 Task: Search one way flight ticket for 4 adults, 2 children, 2 infants in seat and 1 infant on lap in economy from Spokane: Spokane International Airport (geiger Field) to Jackson: Jackson Hole Airport on 5-2-2023. Choice of flights is Frontier. Number of bags: 10 checked bags. Price is upto 90000. Outbound departure time preference is 21:45.
Action: Mouse moved to (370, 330)
Screenshot: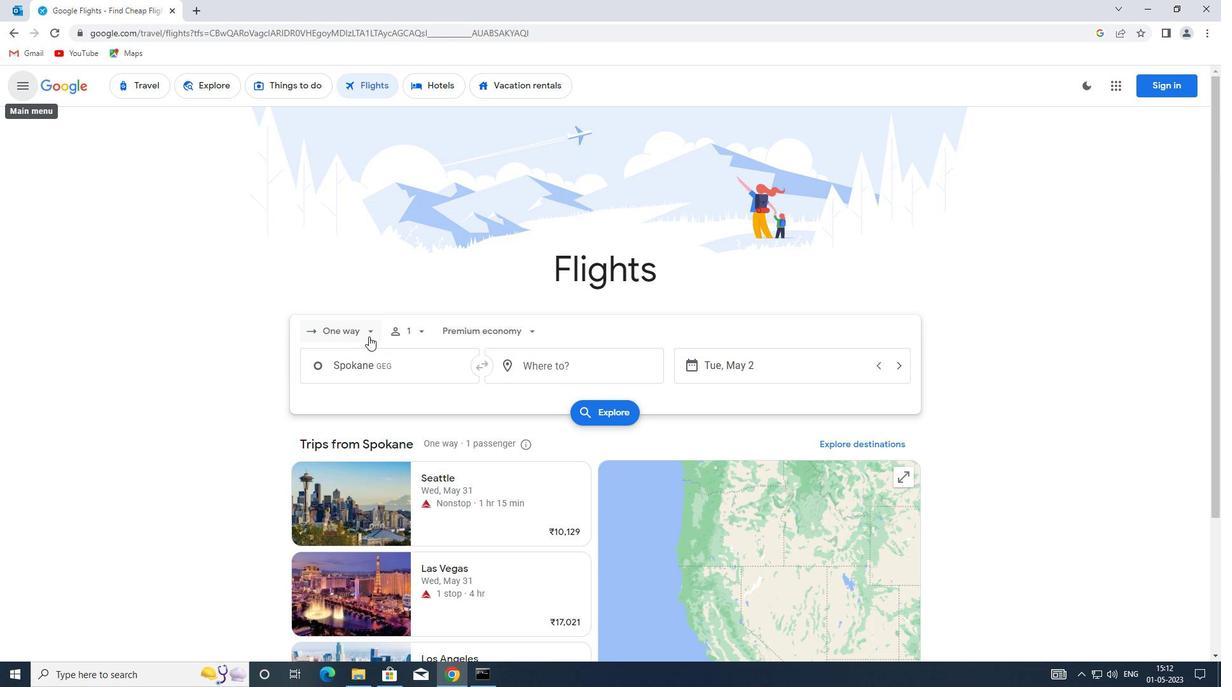 
Action: Mouse pressed left at (370, 330)
Screenshot: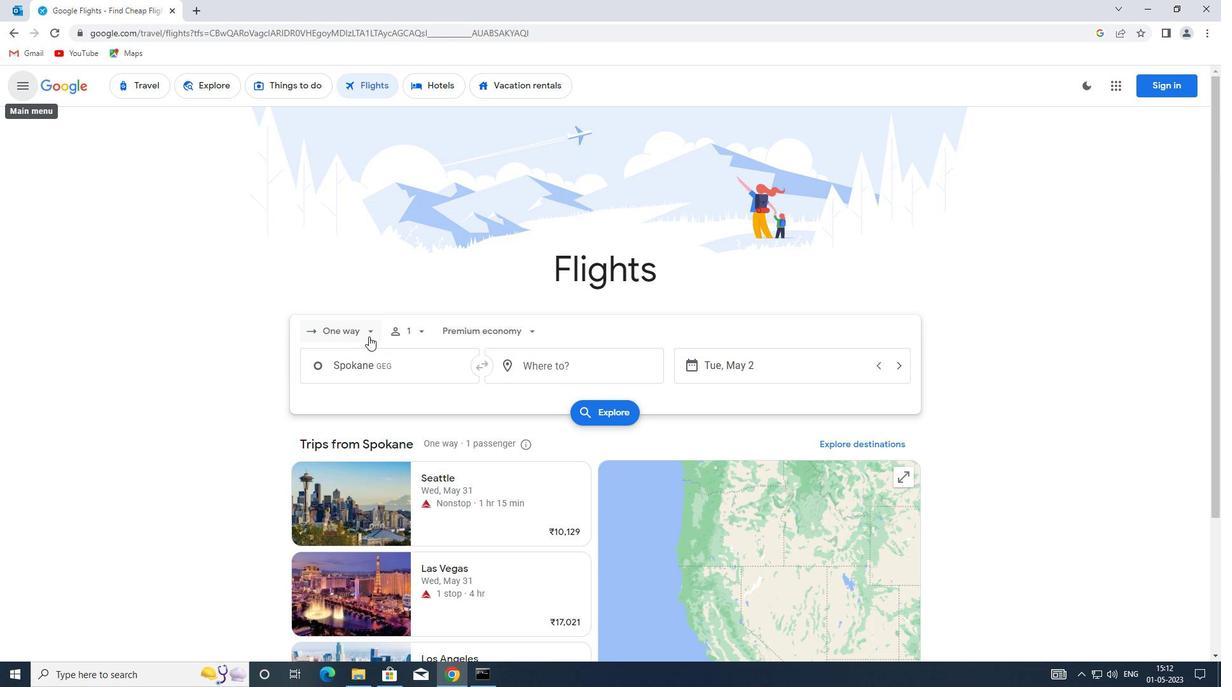 
Action: Mouse moved to (372, 387)
Screenshot: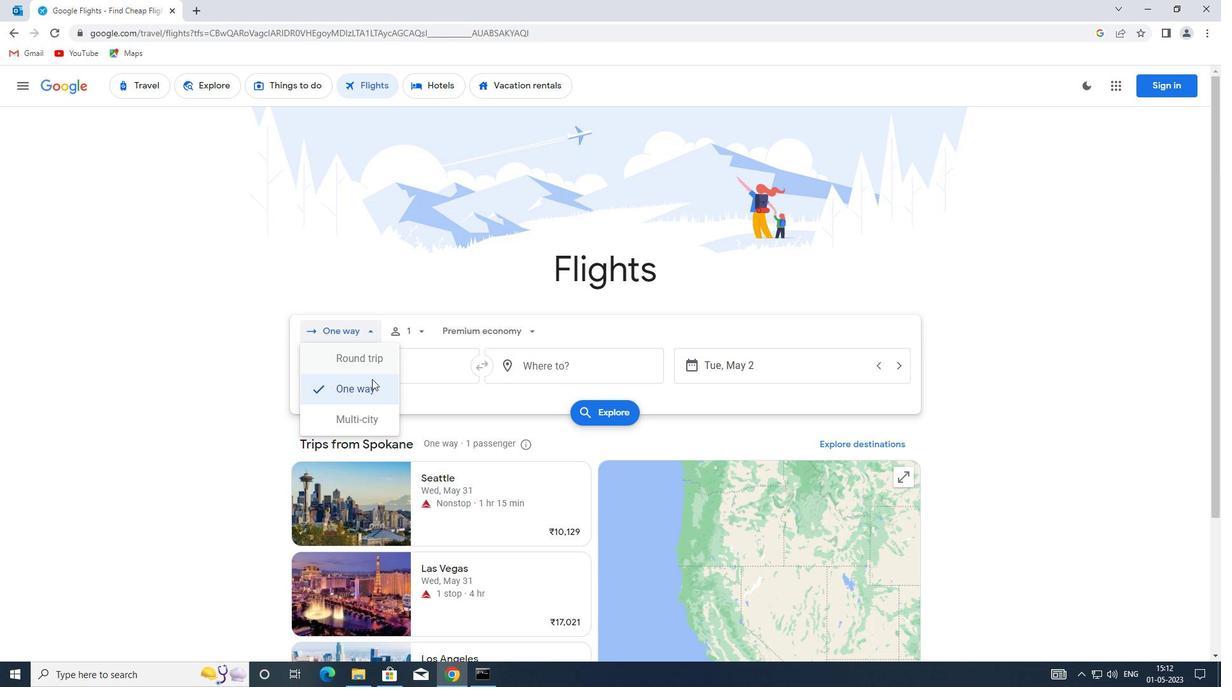 
Action: Mouse pressed left at (372, 387)
Screenshot: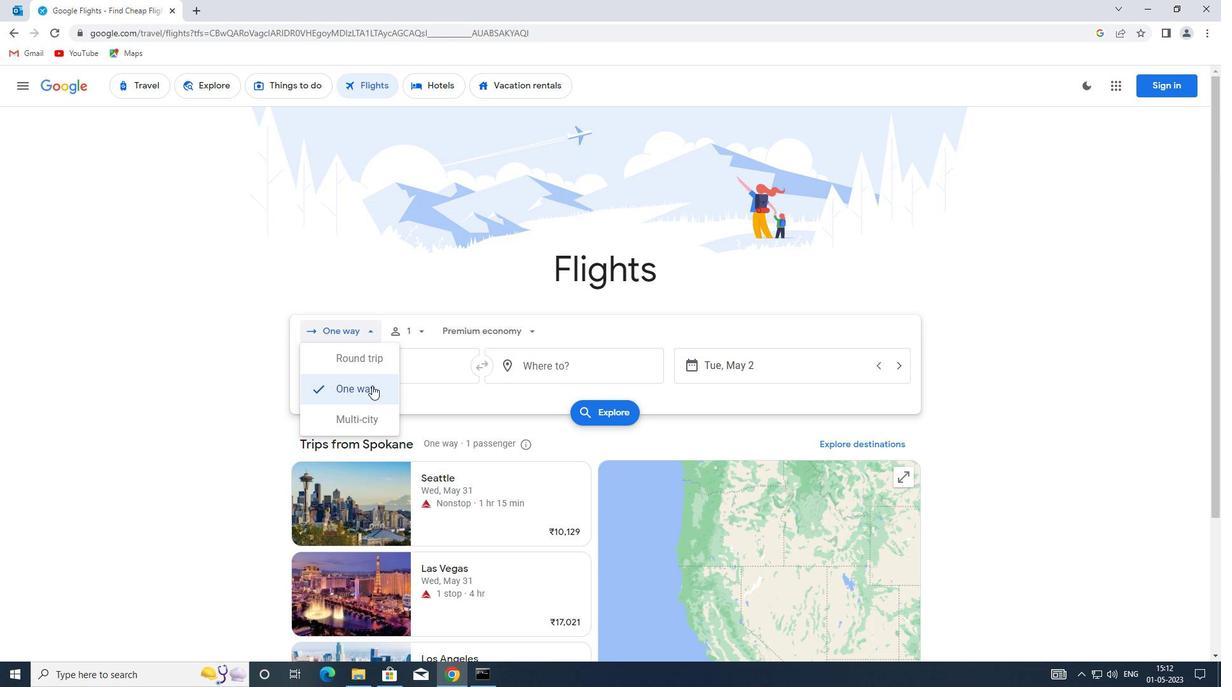 
Action: Mouse moved to (417, 330)
Screenshot: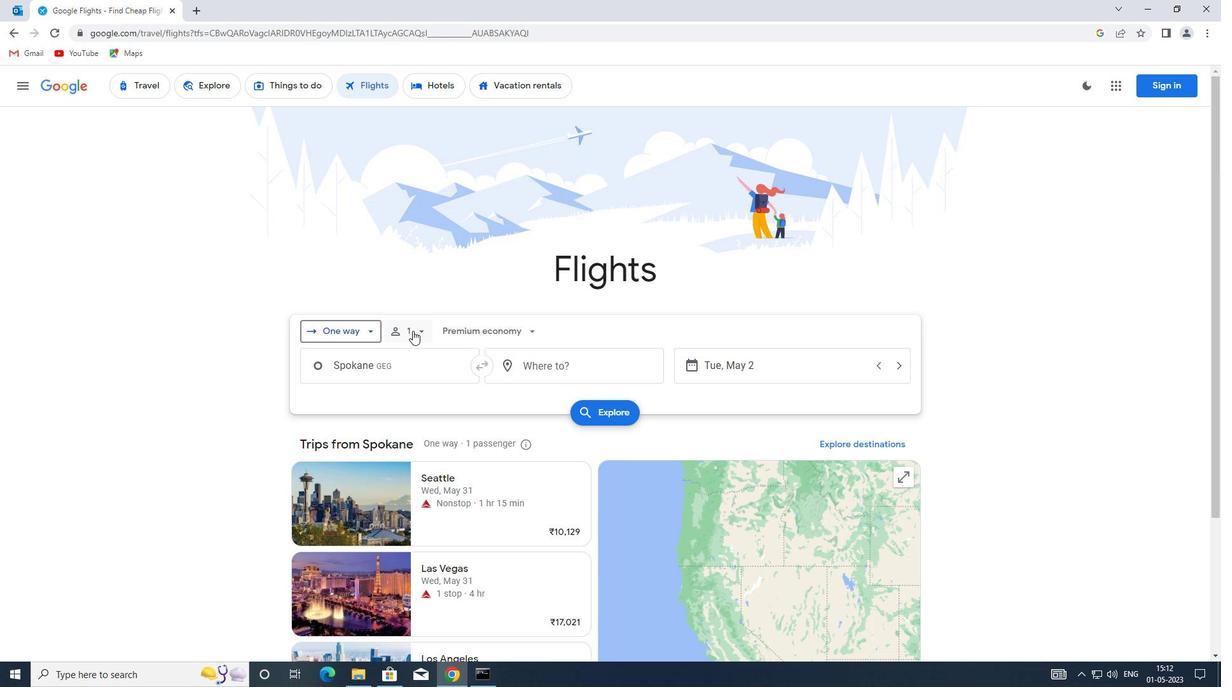 
Action: Mouse pressed left at (417, 330)
Screenshot: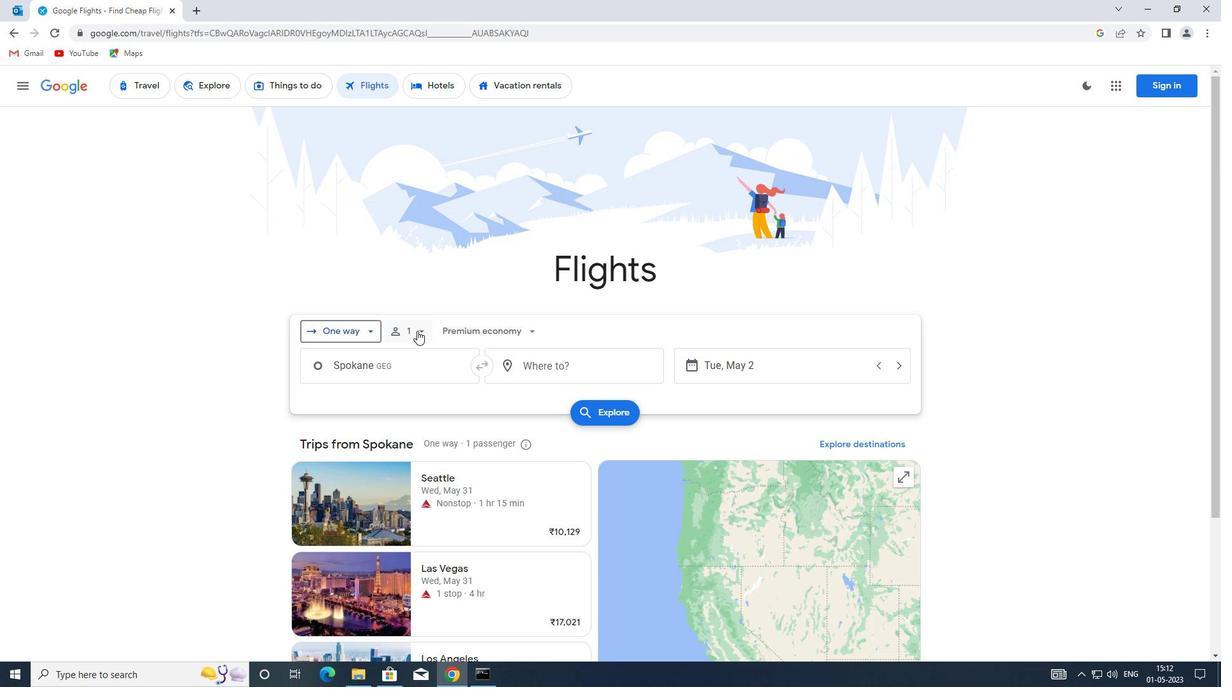 
Action: Mouse moved to (519, 363)
Screenshot: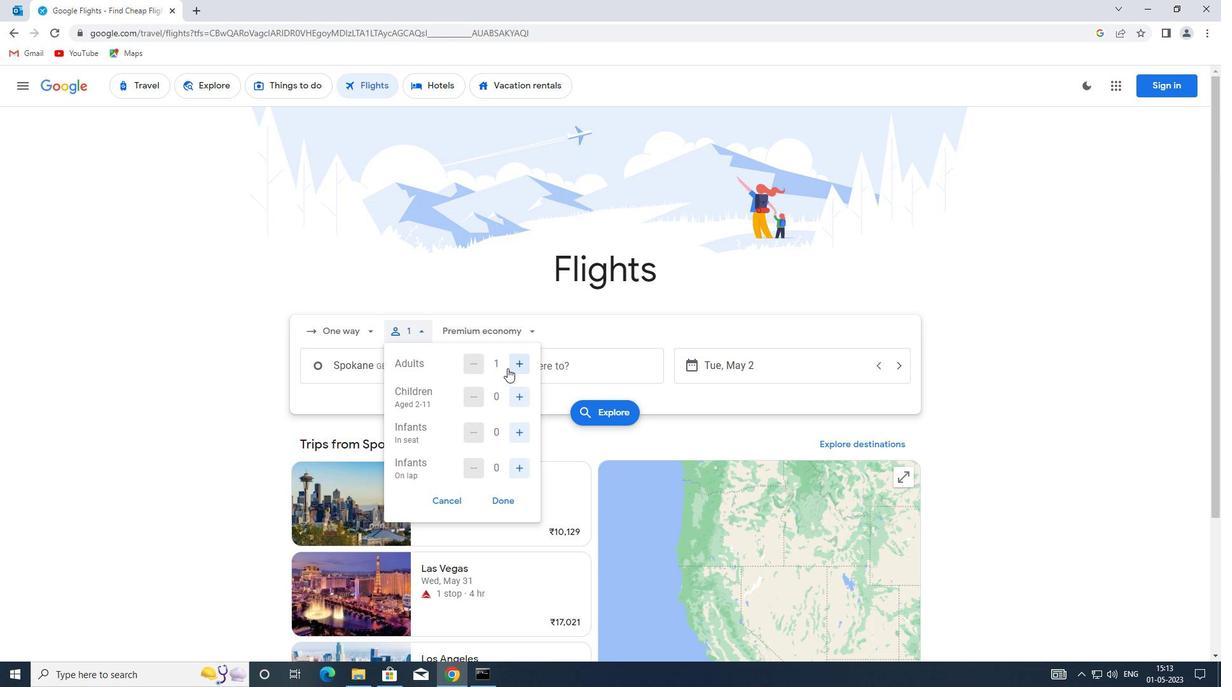 
Action: Mouse pressed left at (519, 363)
Screenshot: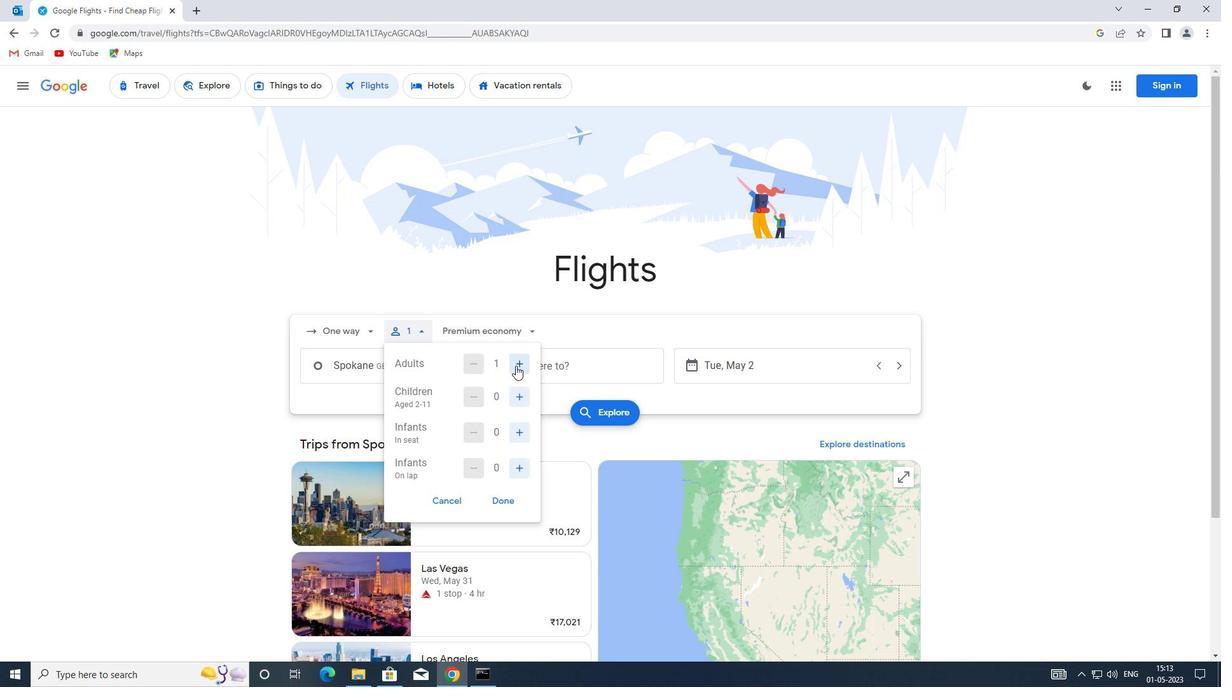 
Action: Mouse pressed left at (519, 363)
Screenshot: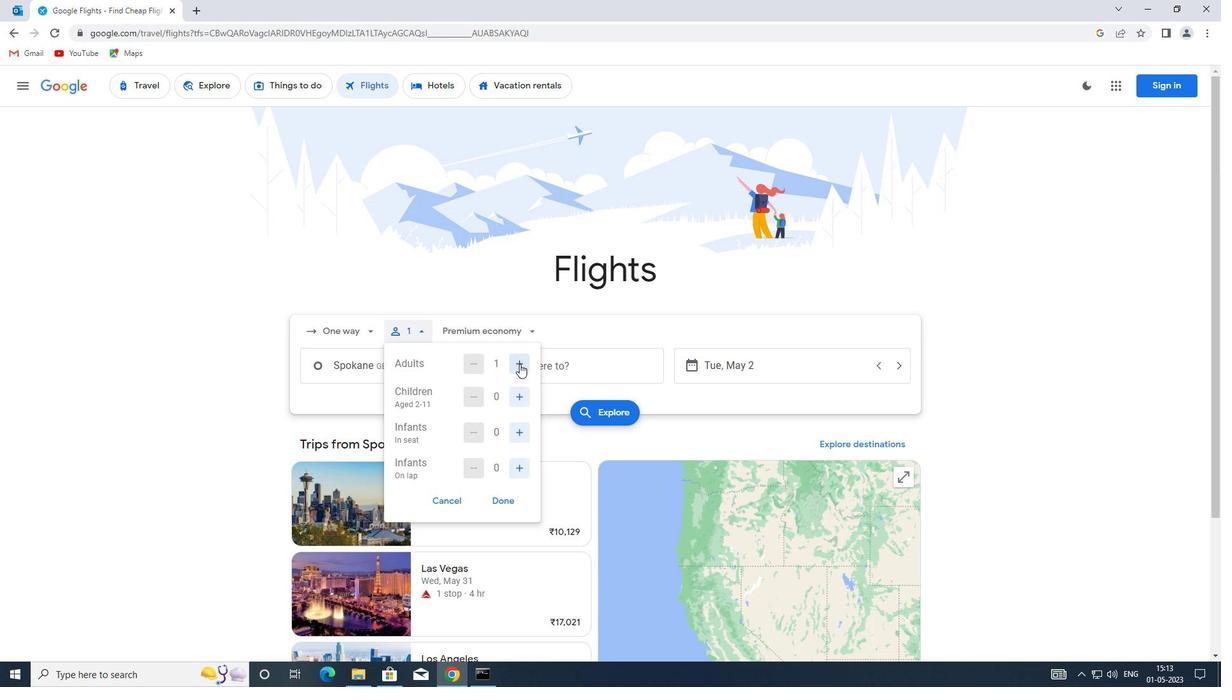 
Action: Mouse pressed left at (519, 363)
Screenshot: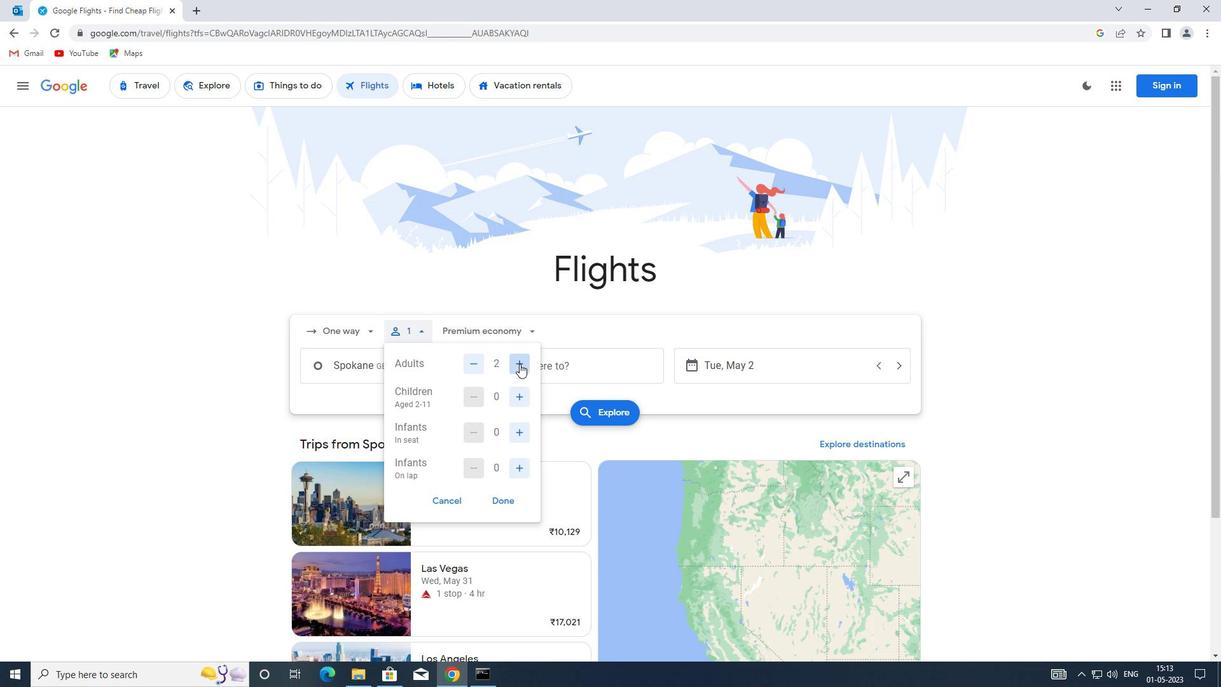 
Action: Mouse moved to (521, 398)
Screenshot: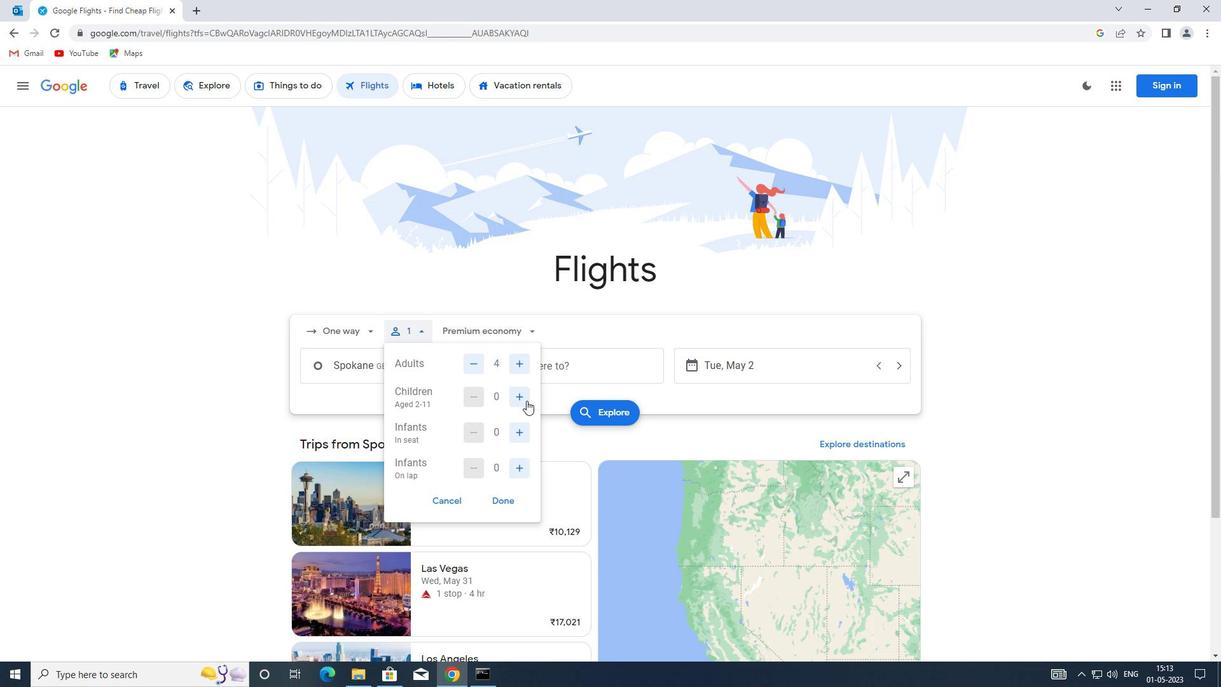 
Action: Mouse pressed left at (521, 398)
Screenshot: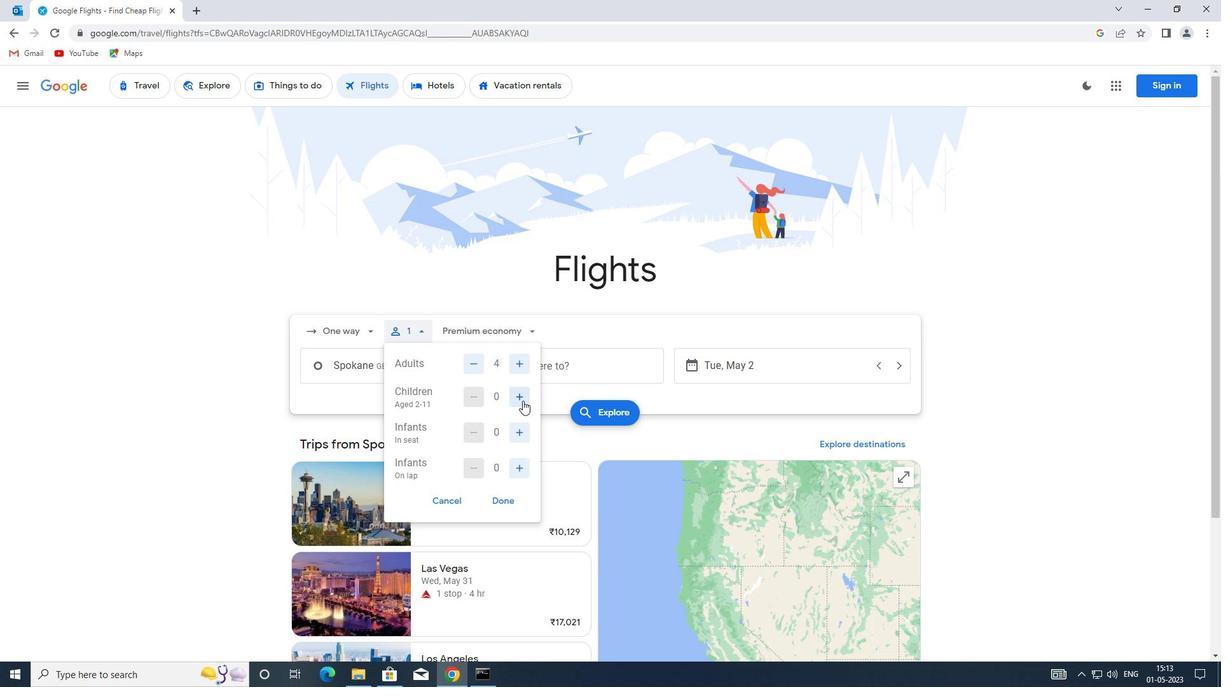 
Action: Mouse pressed left at (521, 398)
Screenshot: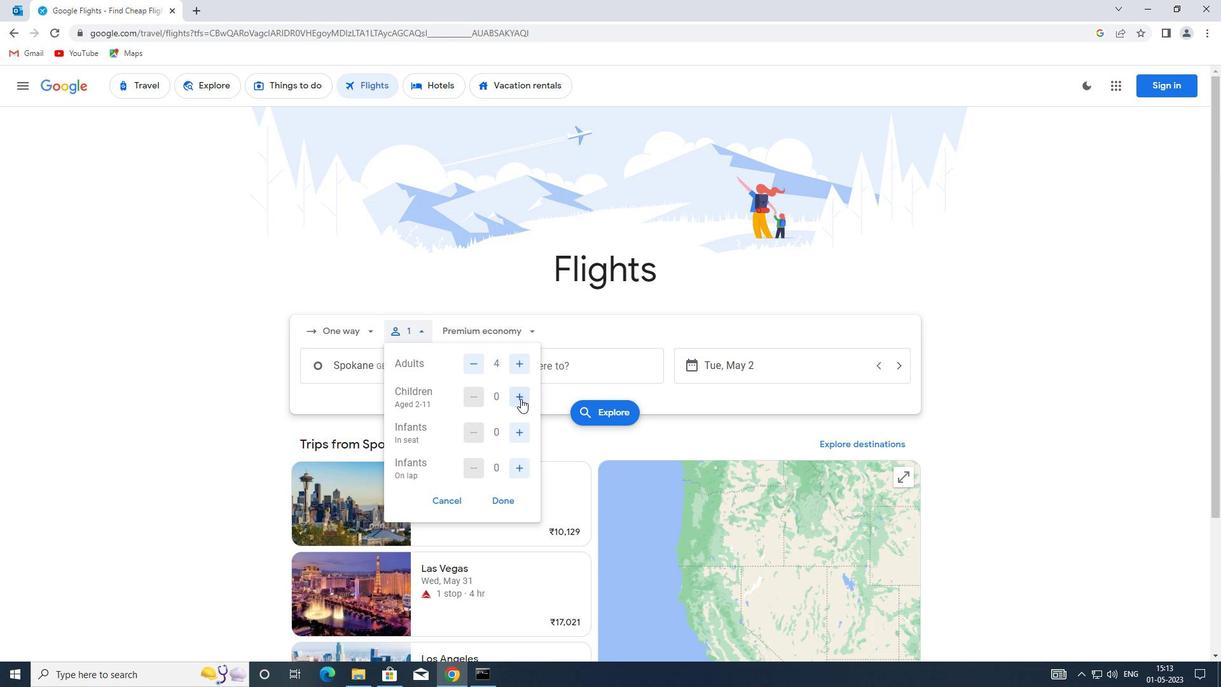 
Action: Mouse moved to (519, 429)
Screenshot: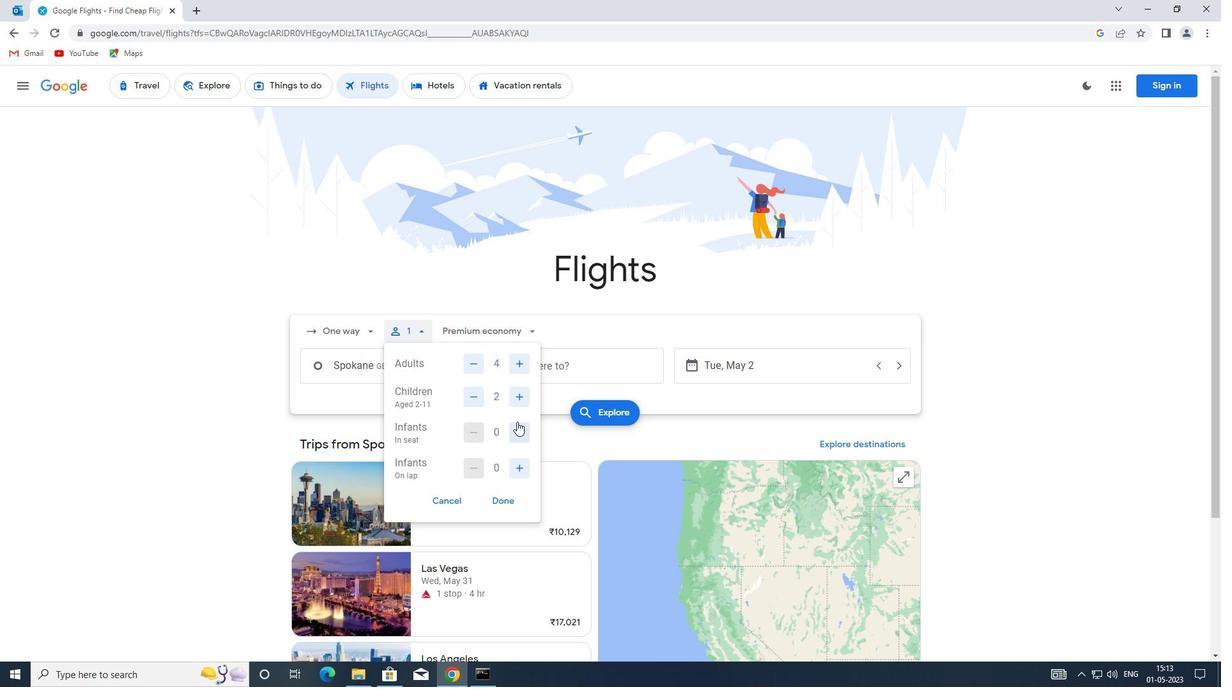 
Action: Mouse pressed left at (519, 429)
Screenshot: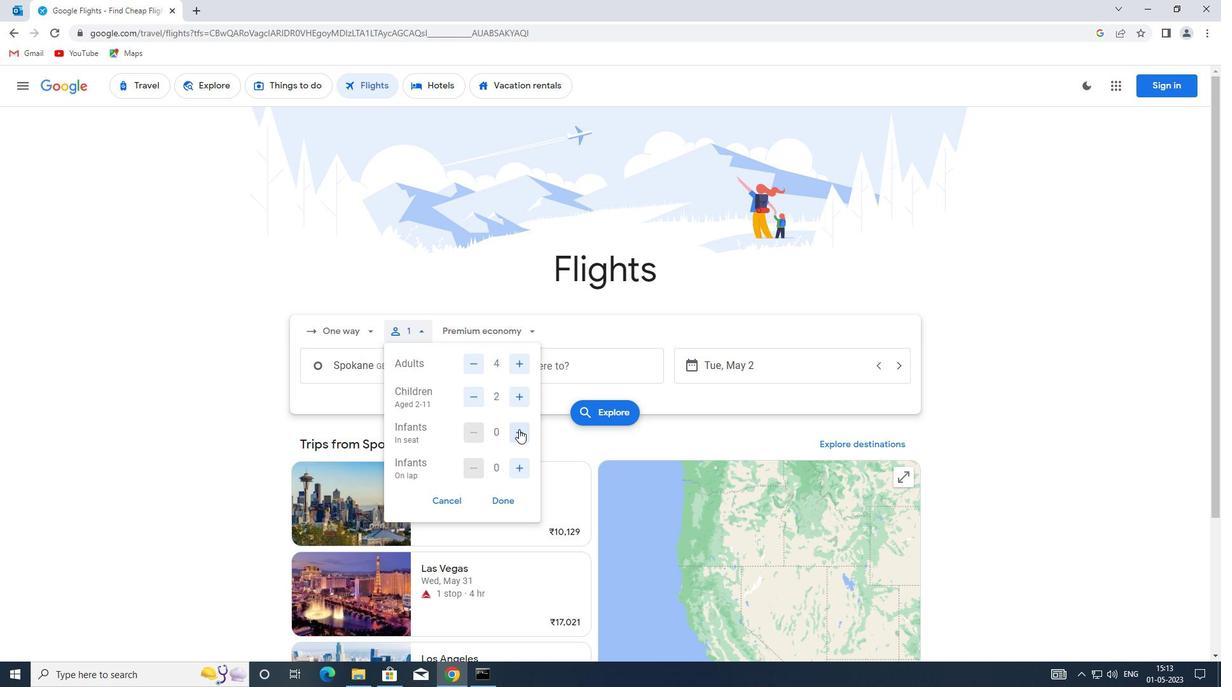 
Action: Mouse moved to (521, 430)
Screenshot: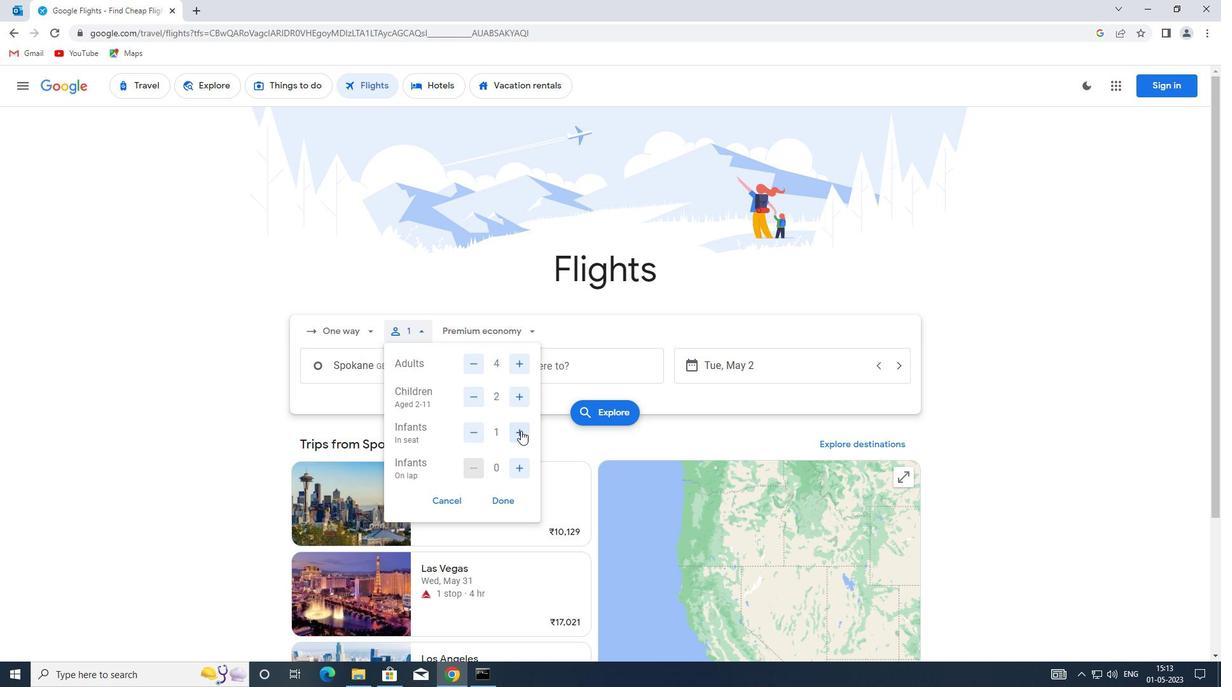 
Action: Mouse pressed left at (521, 430)
Screenshot: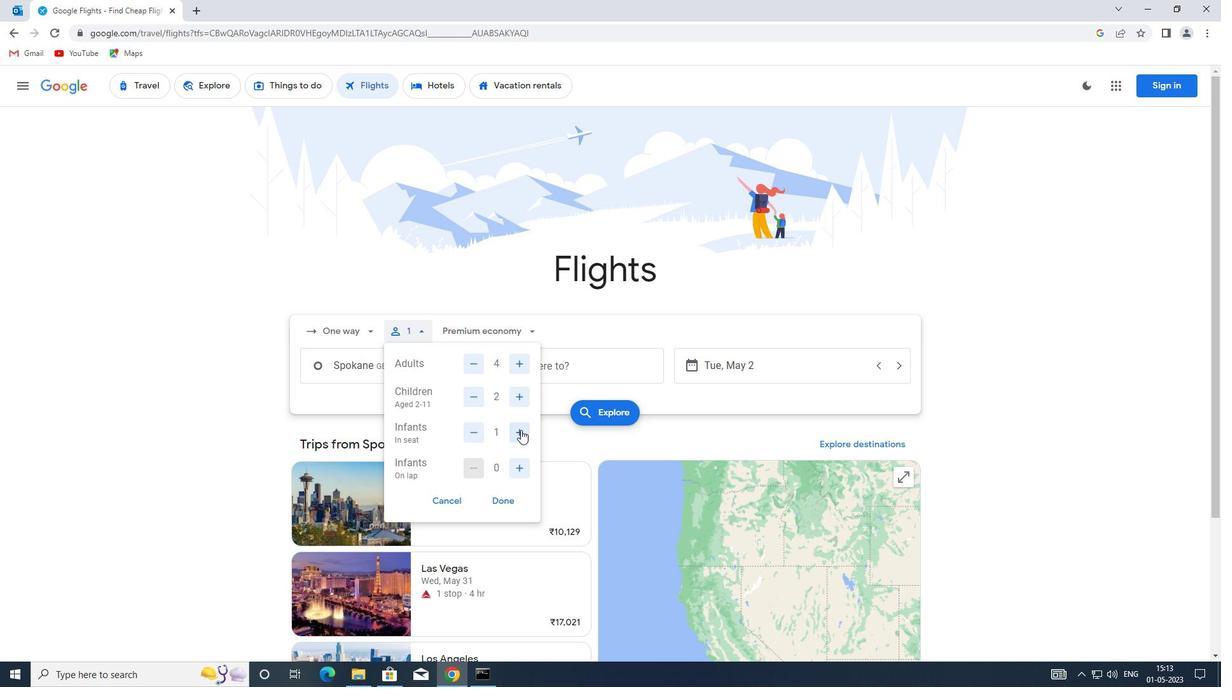 
Action: Mouse moved to (517, 467)
Screenshot: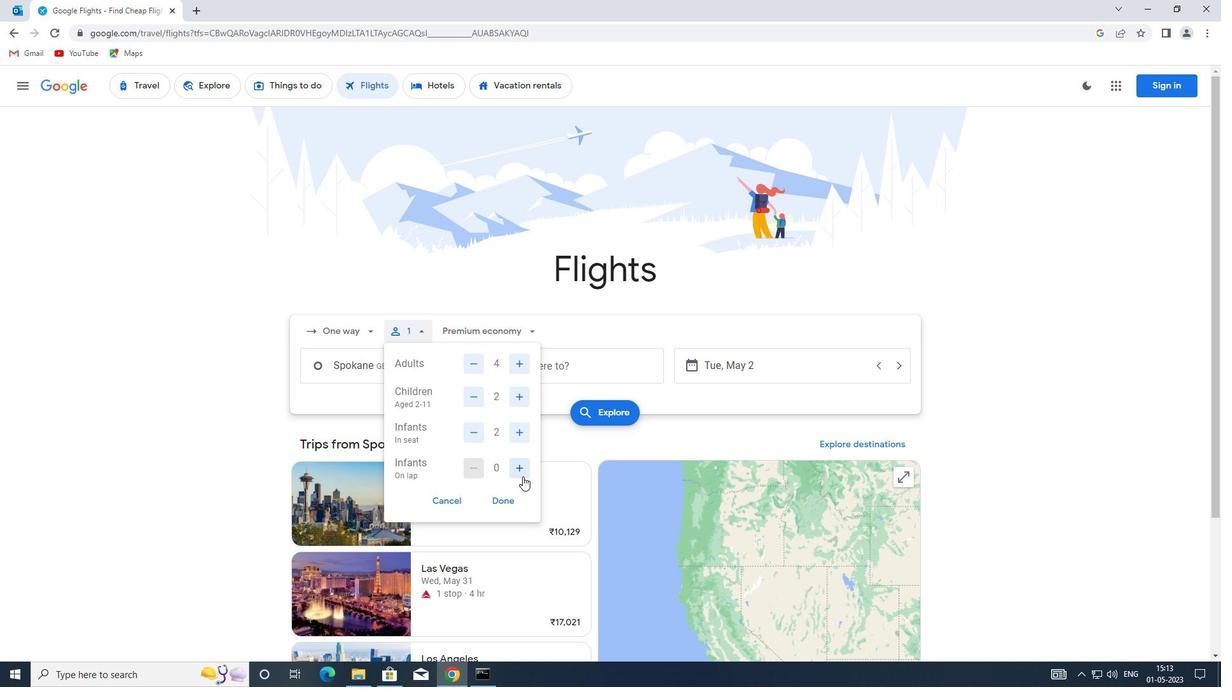 
Action: Mouse pressed left at (517, 467)
Screenshot: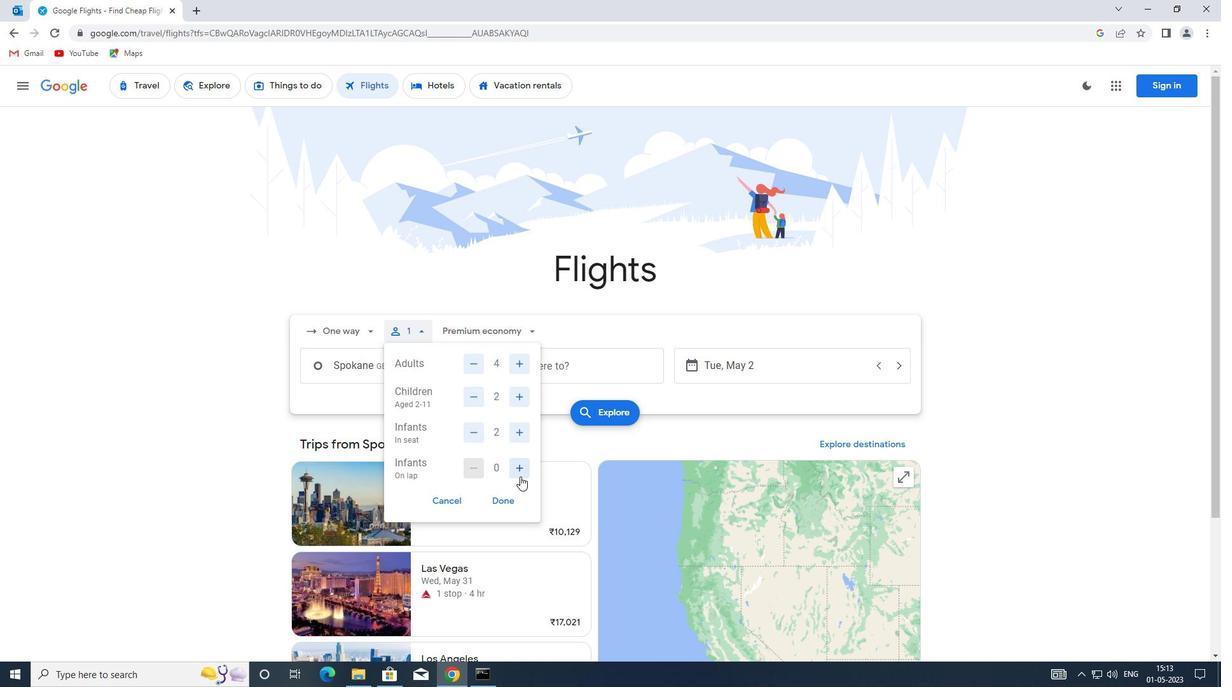 
Action: Mouse moved to (507, 498)
Screenshot: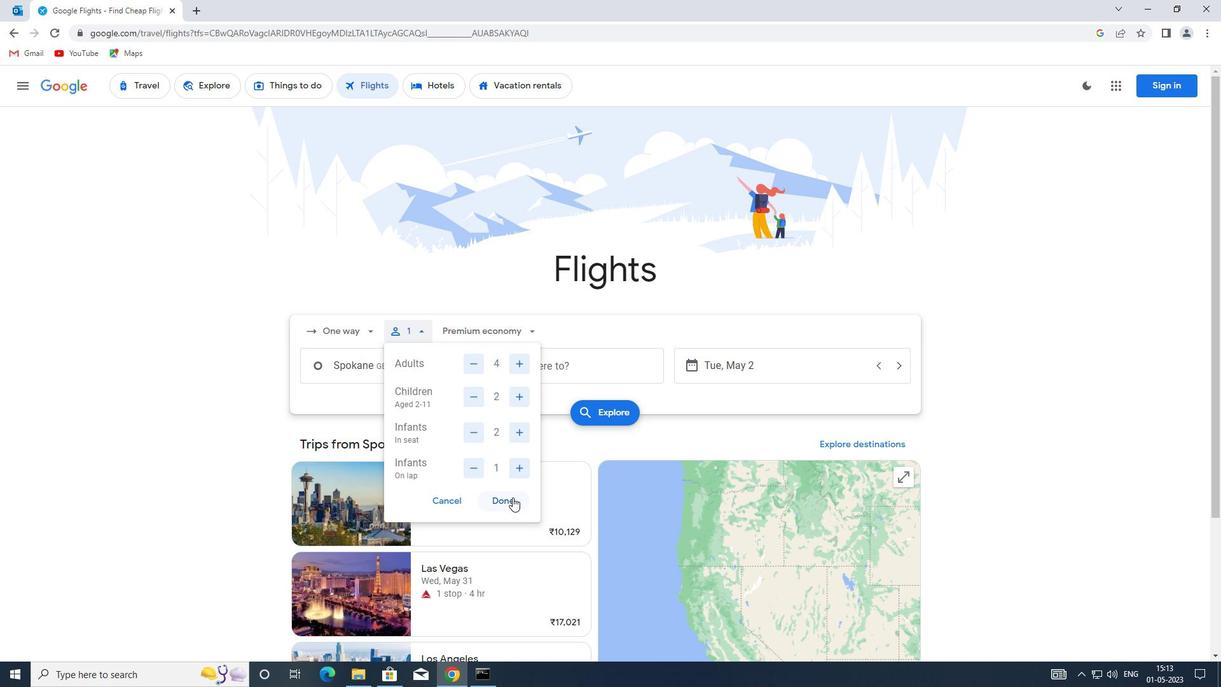 
Action: Mouse pressed left at (507, 498)
Screenshot: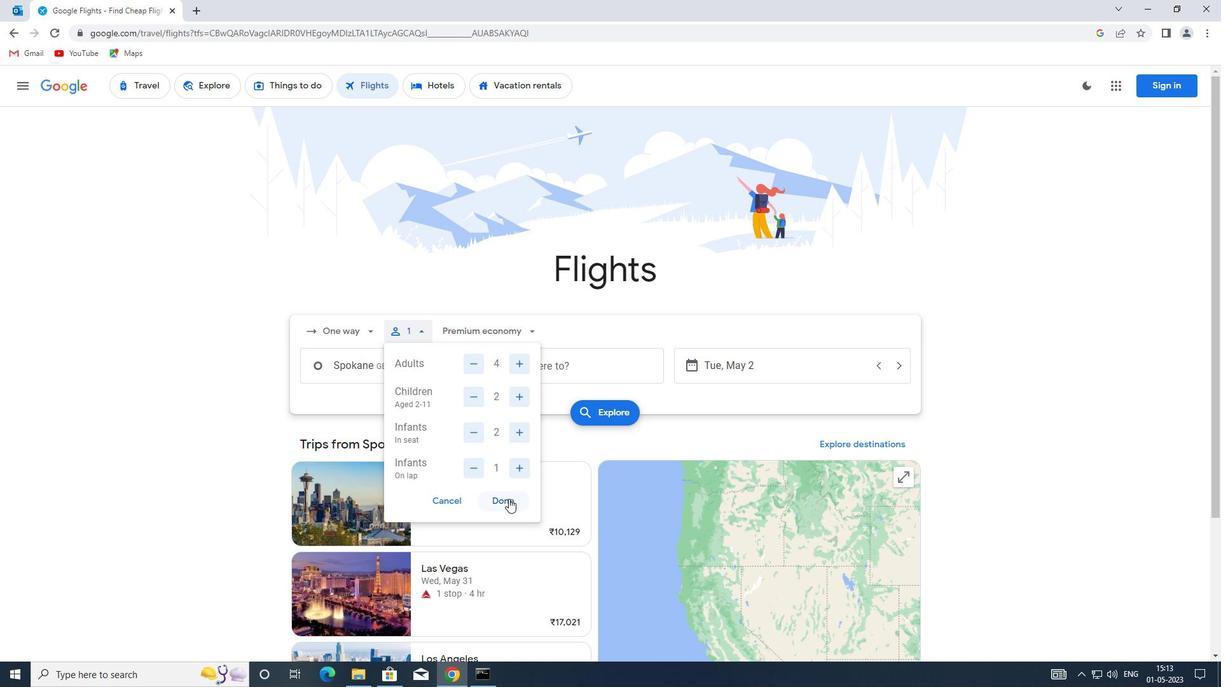 
Action: Mouse moved to (506, 336)
Screenshot: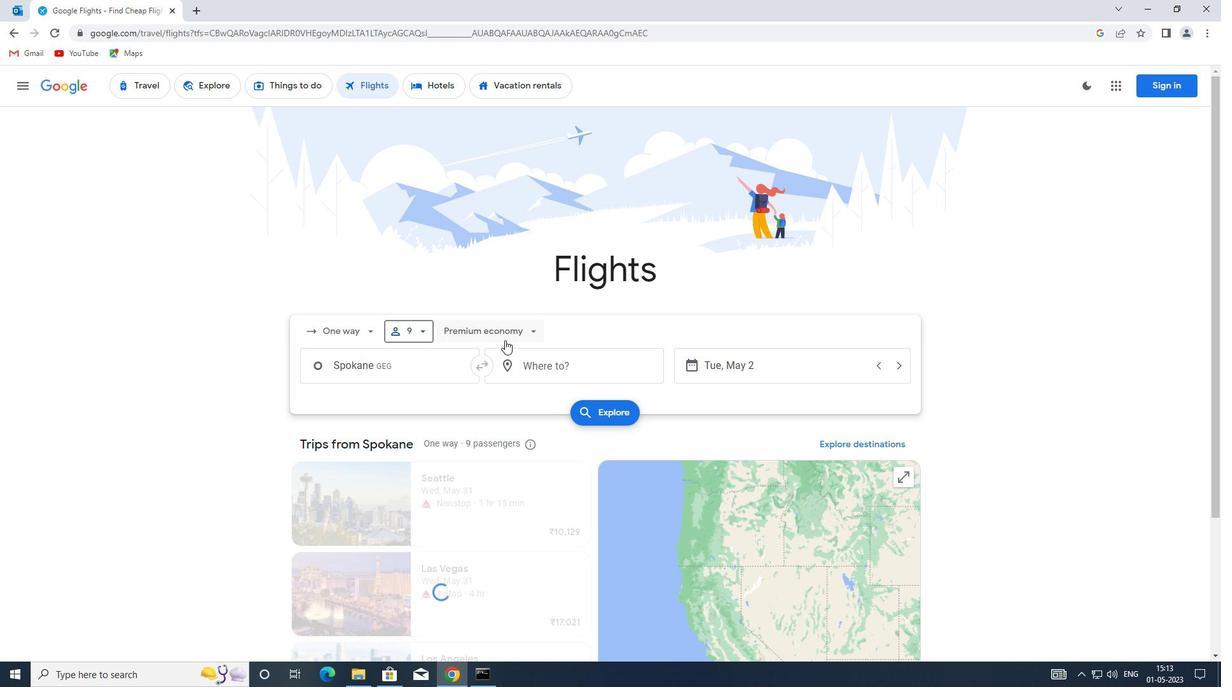 
Action: Mouse pressed left at (506, 336)
Screenshot: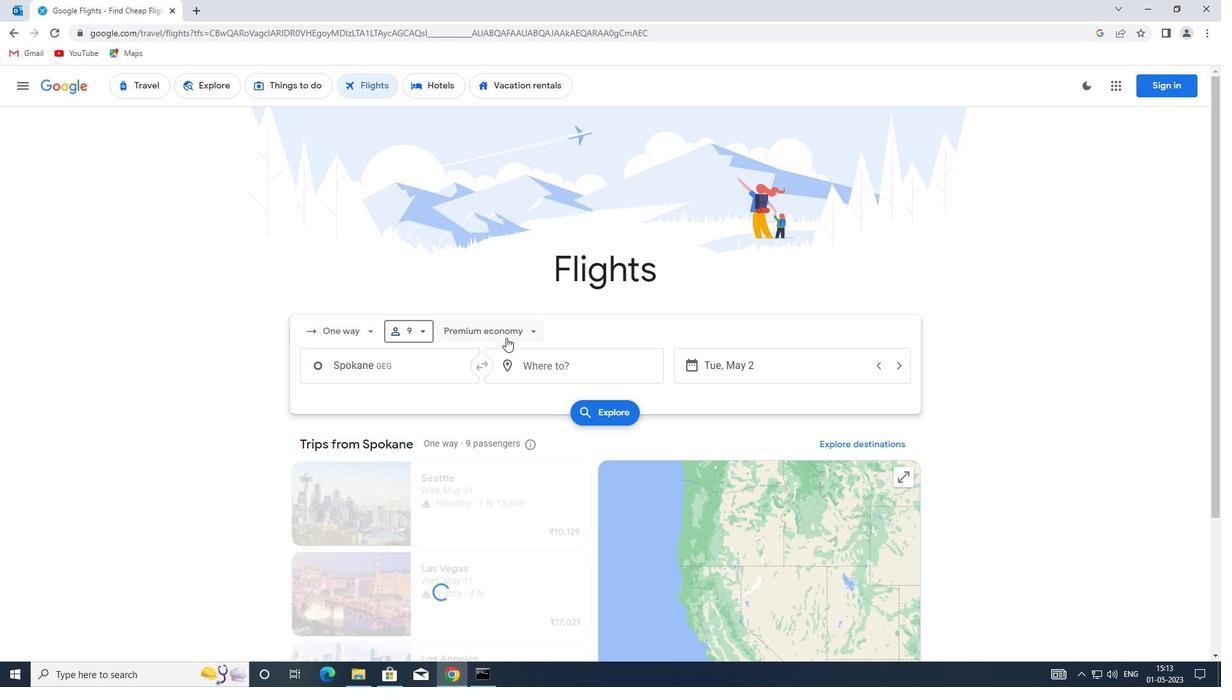 
Action: Mouse moved to (501, 362)
Screenshot: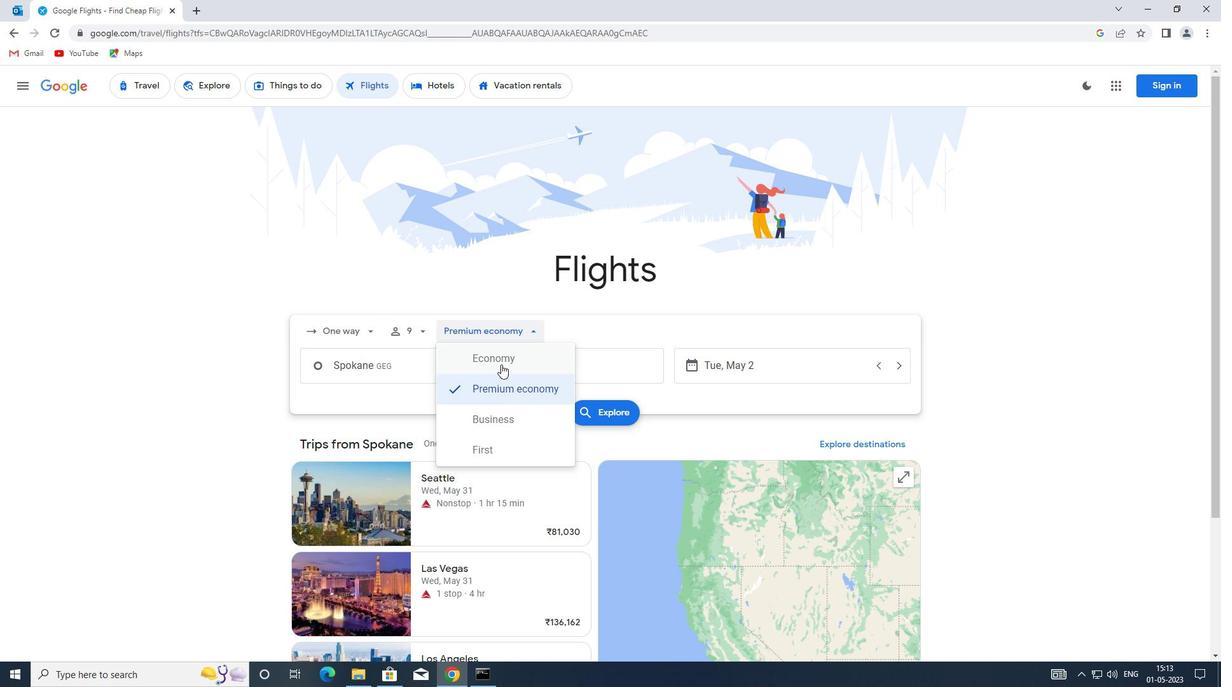 
Action: Mouse pressed left at (501, 362)
Screenshot: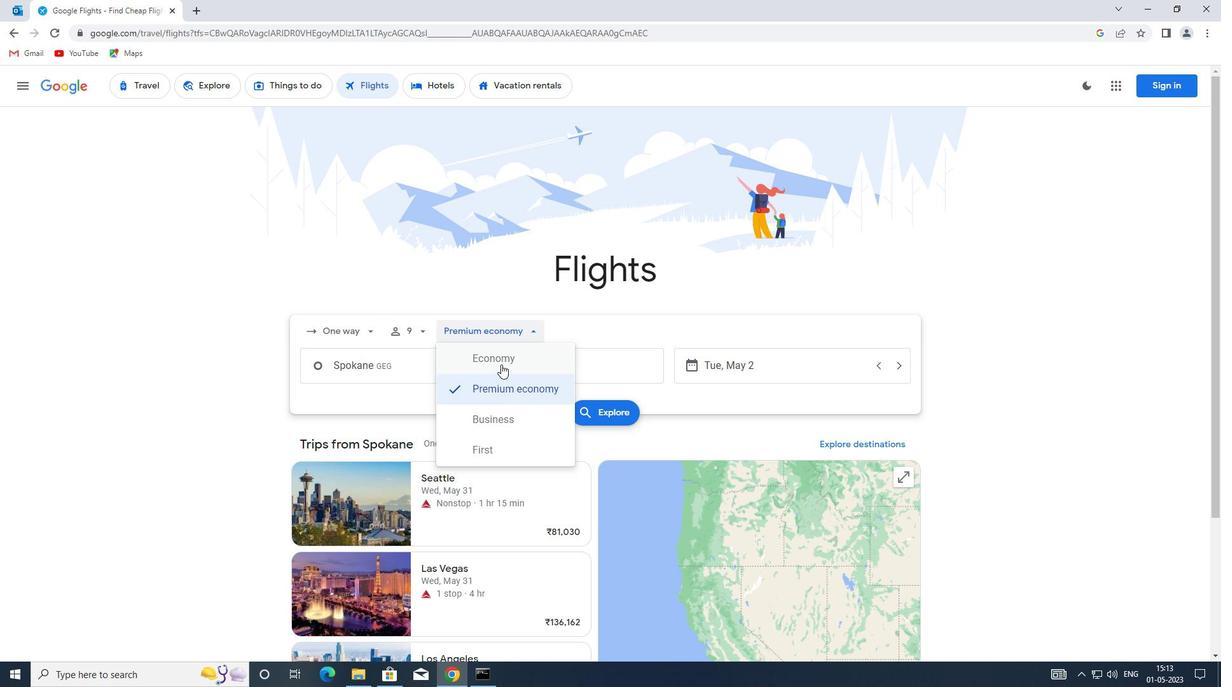 
Action: Mouse moved to (417, 370)
Screenshot: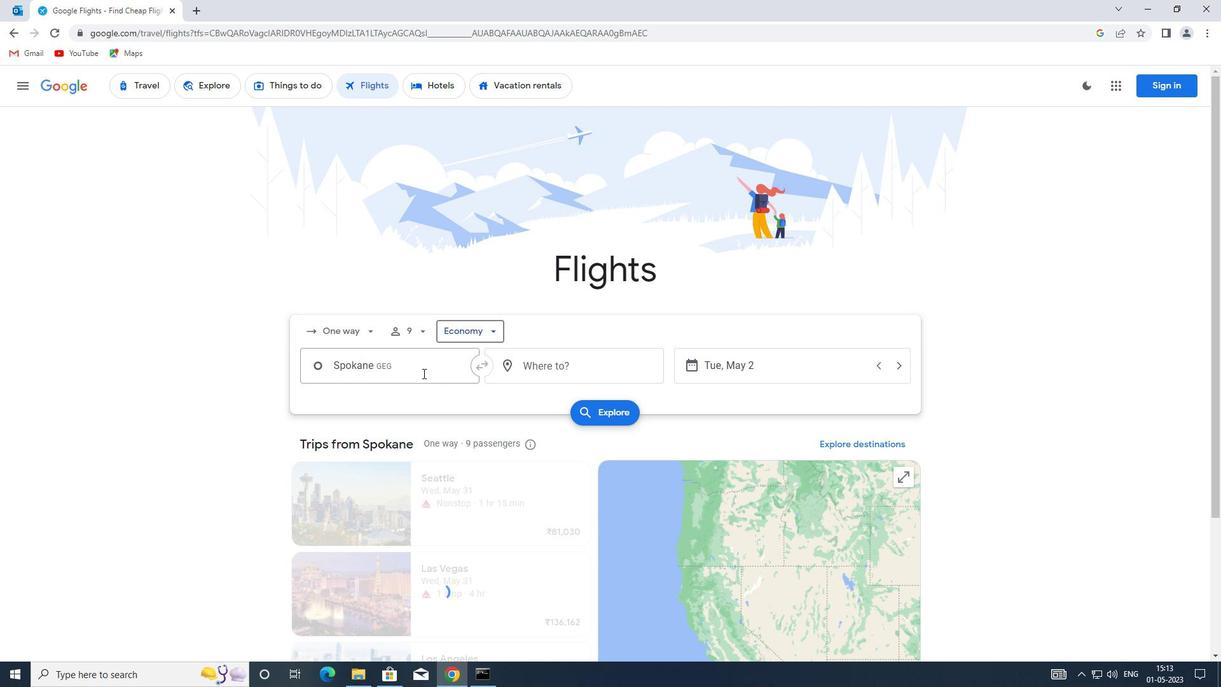 
Action: Mouse pressed left at (417, 370)
Screenshot: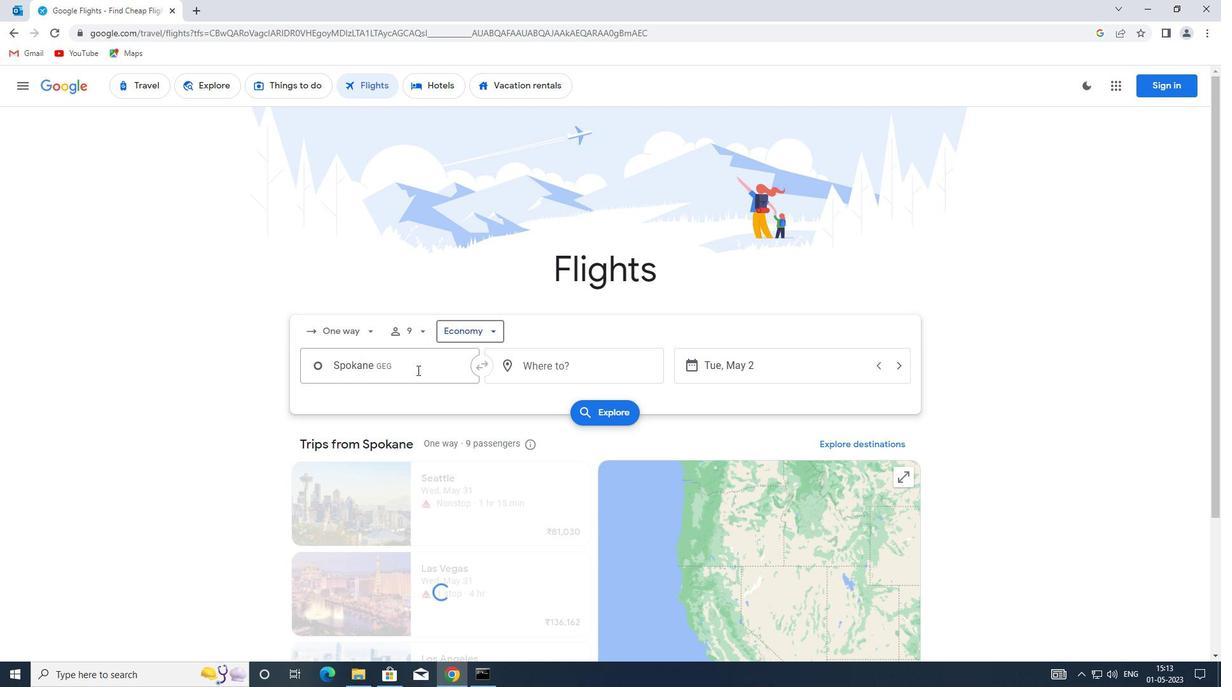 
Action: Mouse moved to (457, 405)
Screenshot: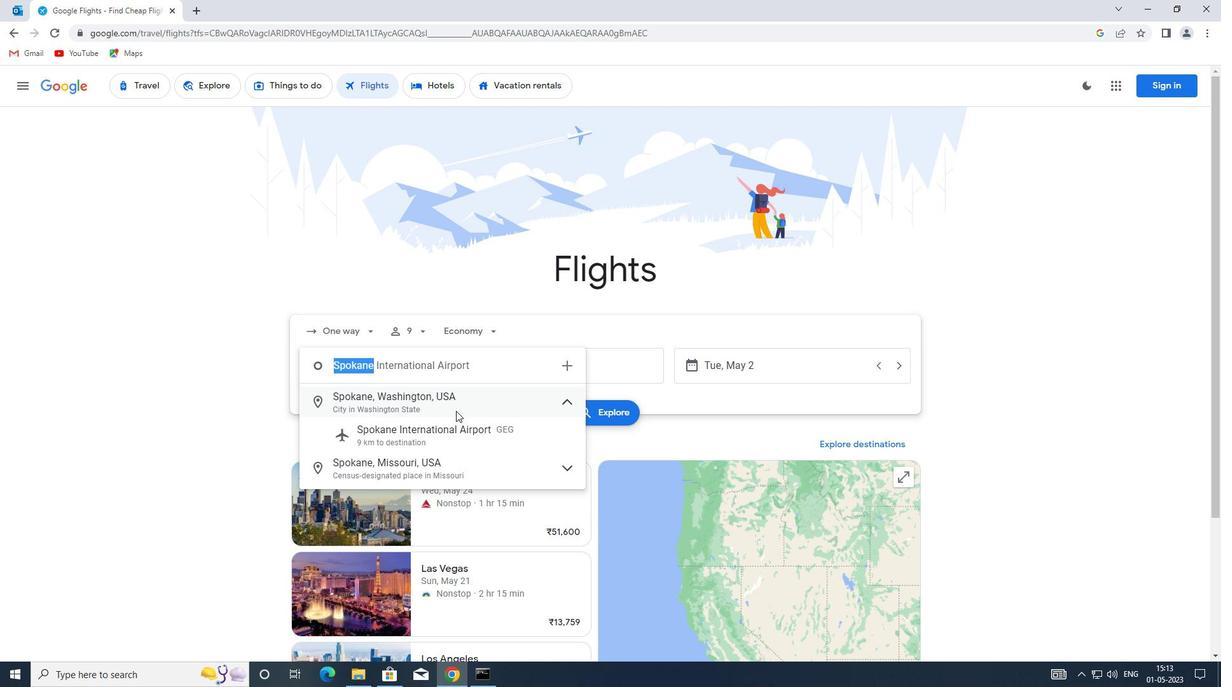 
Action: Mouse pressed left at (457, 405)
Screenshot: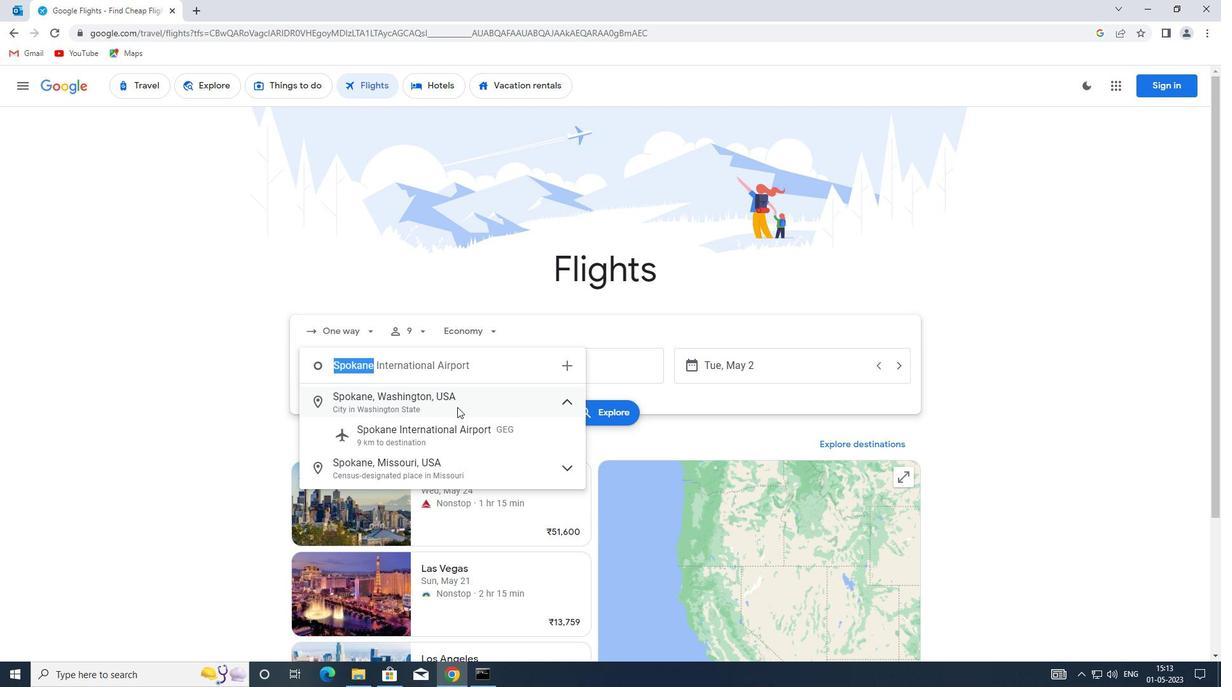 
Action: Mouse moved to (538, 377)
Screenshot: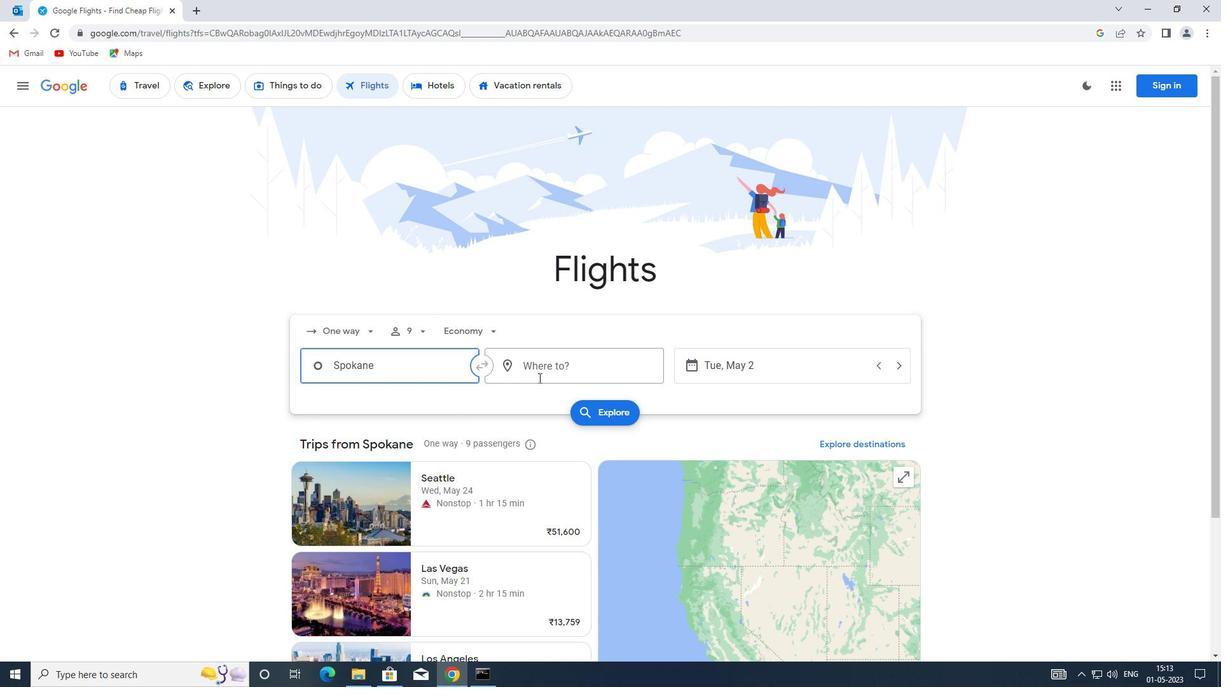 
Action: Mouse pressed left at (538, 377)
Screenshot: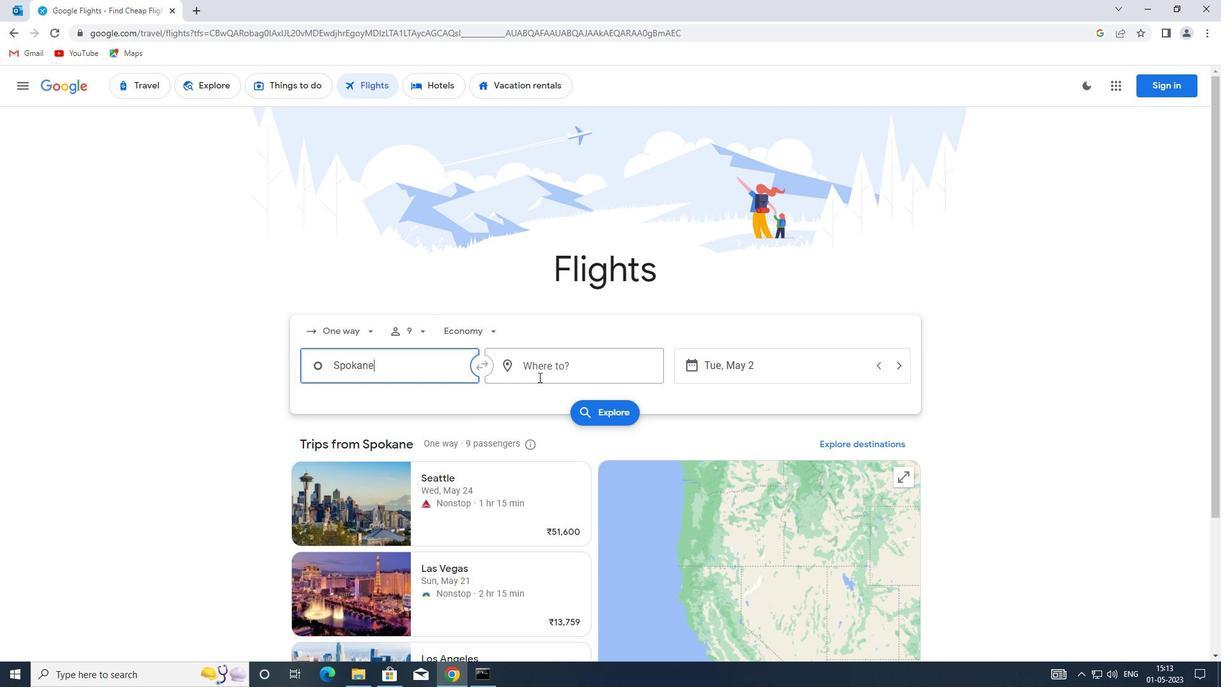 
Action: Key pressed jac
Screenshot: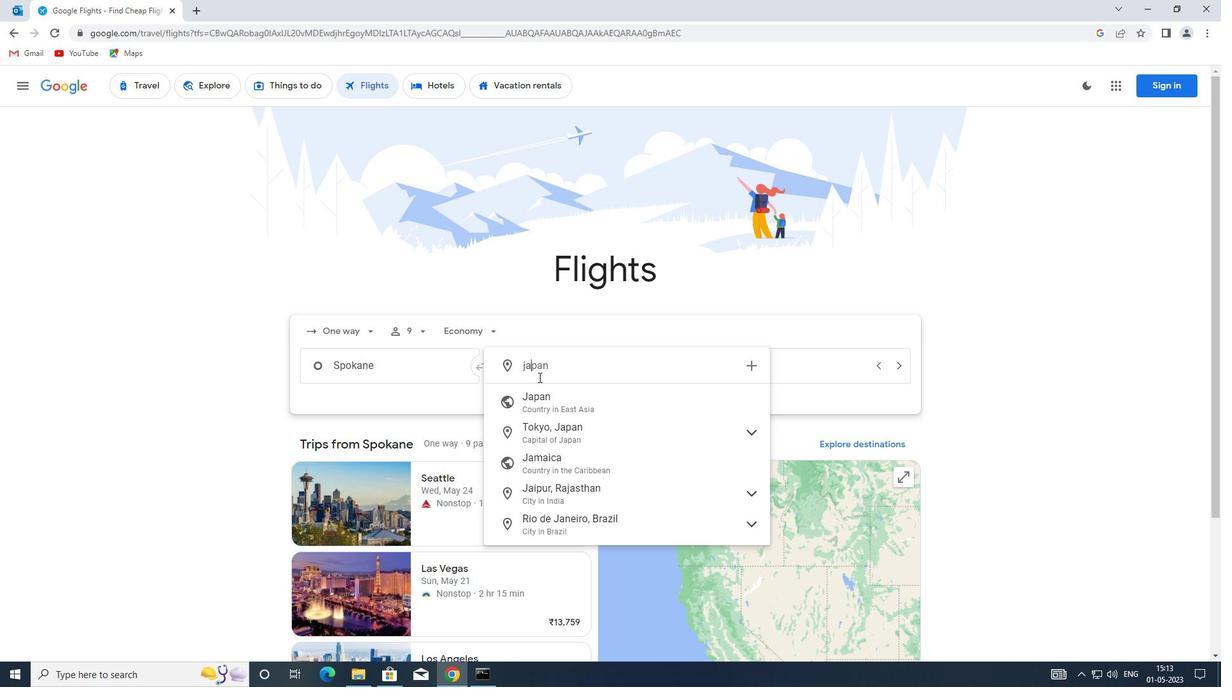 
Action: Mouse moved to (571, 402)
Screenshot: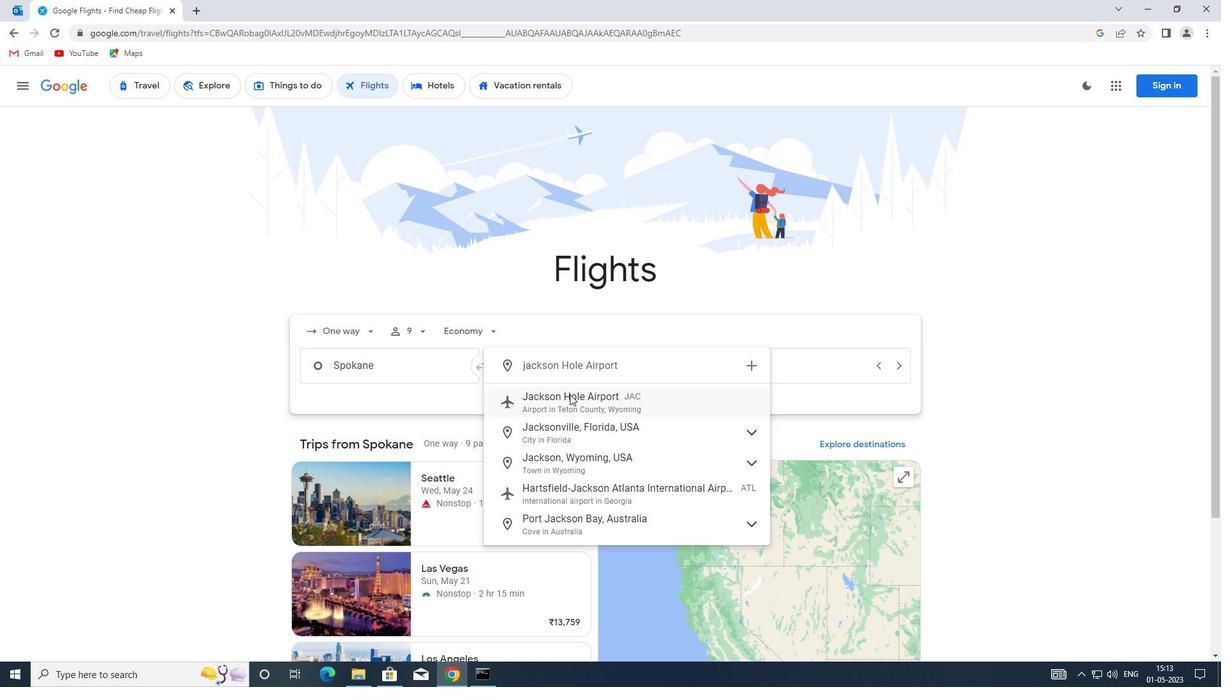 
Action: Mouse pressed left at (571, 402)
Screenshot: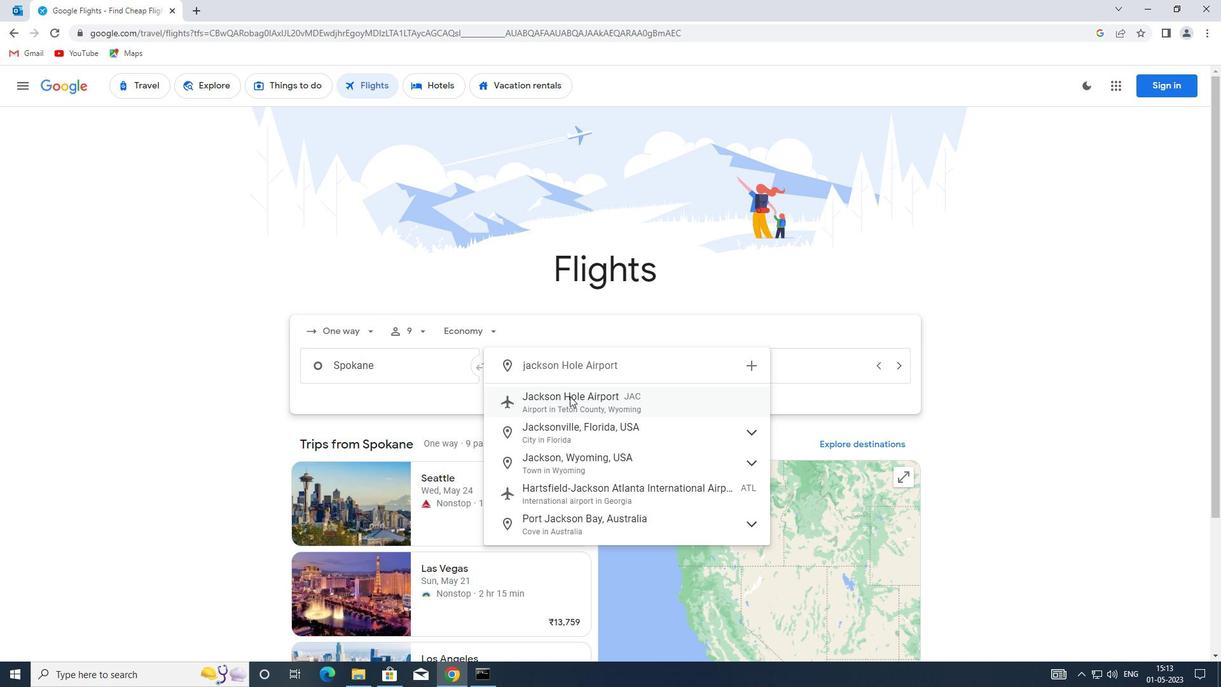 
Action: Mouse moved to (729, 363)
Screenshot: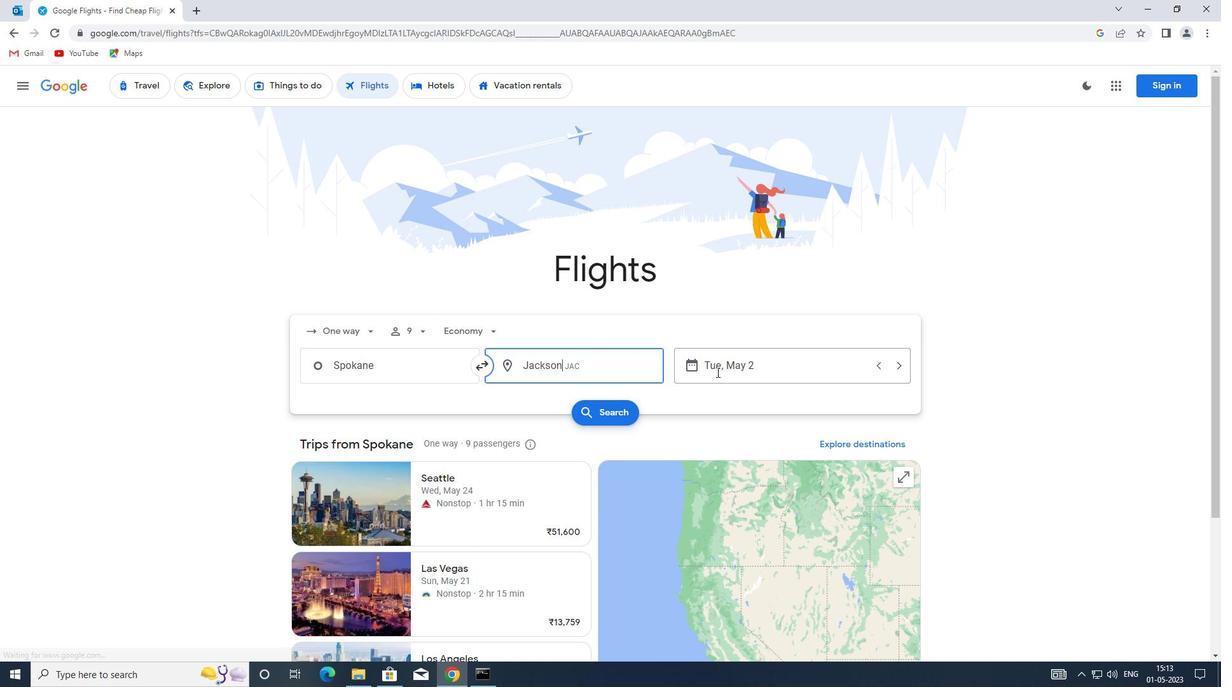 
Action: Mouse pressed left at (729, 363)
Screenshot: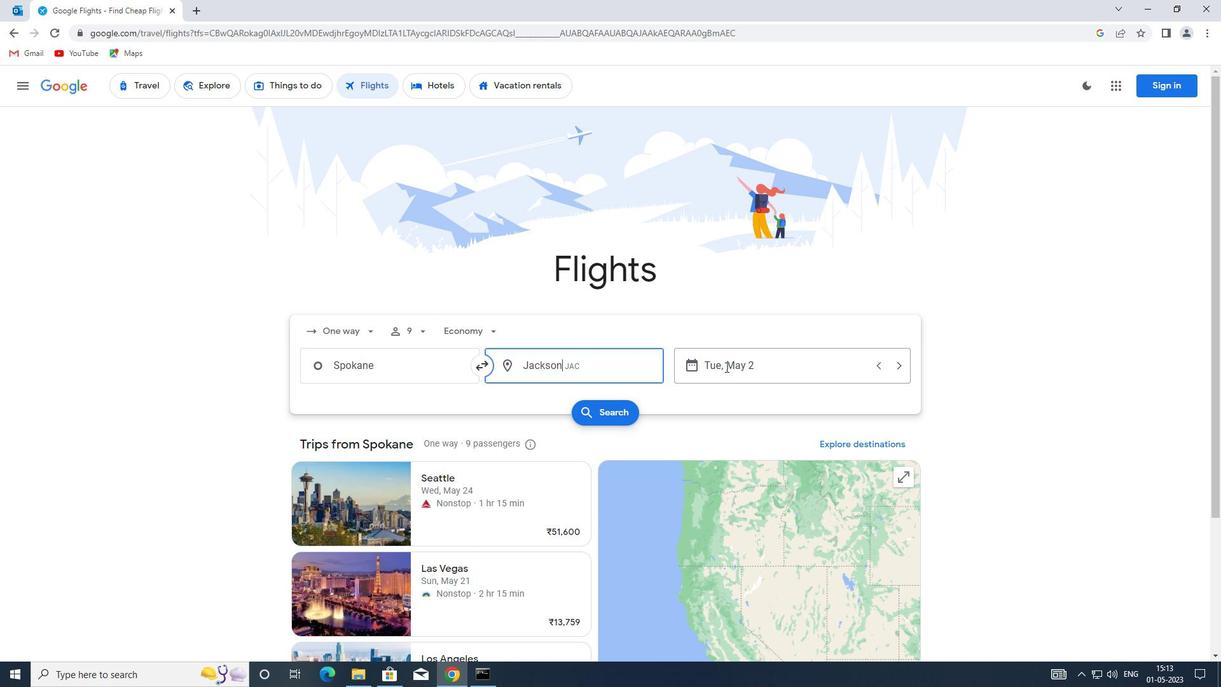 
Action: Mouse moved to (519, 435)
Screenshot: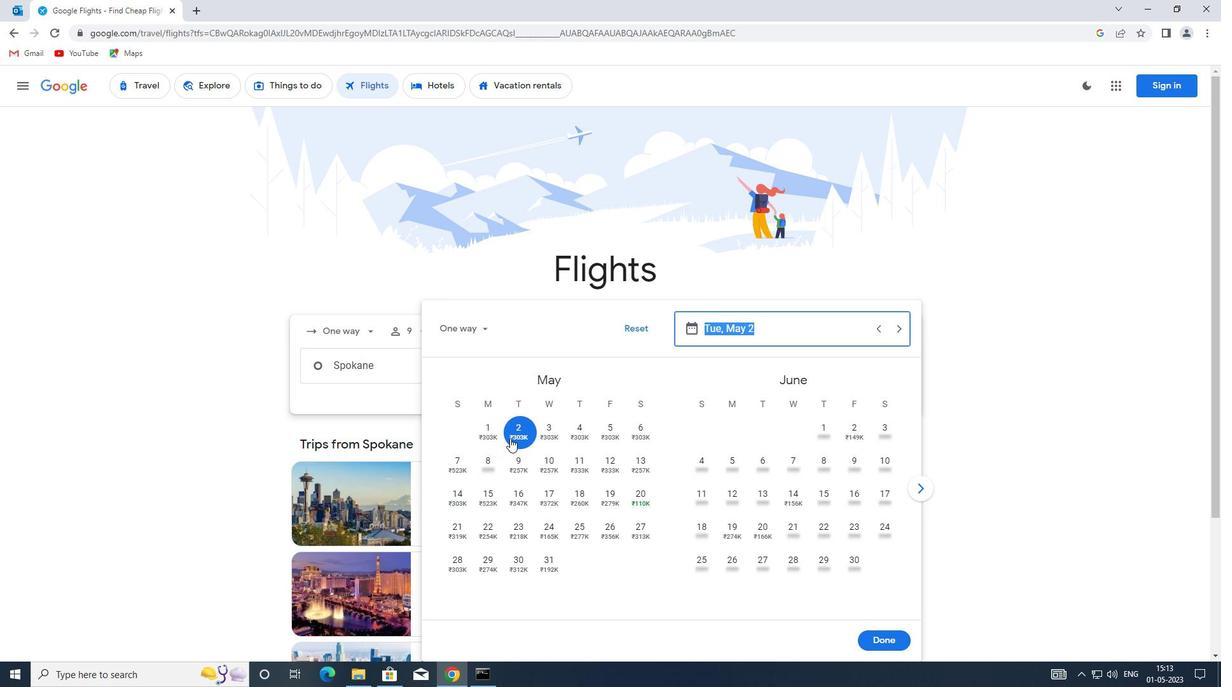 
Action: Mouse pressed left at (519, 435)
Screenshot: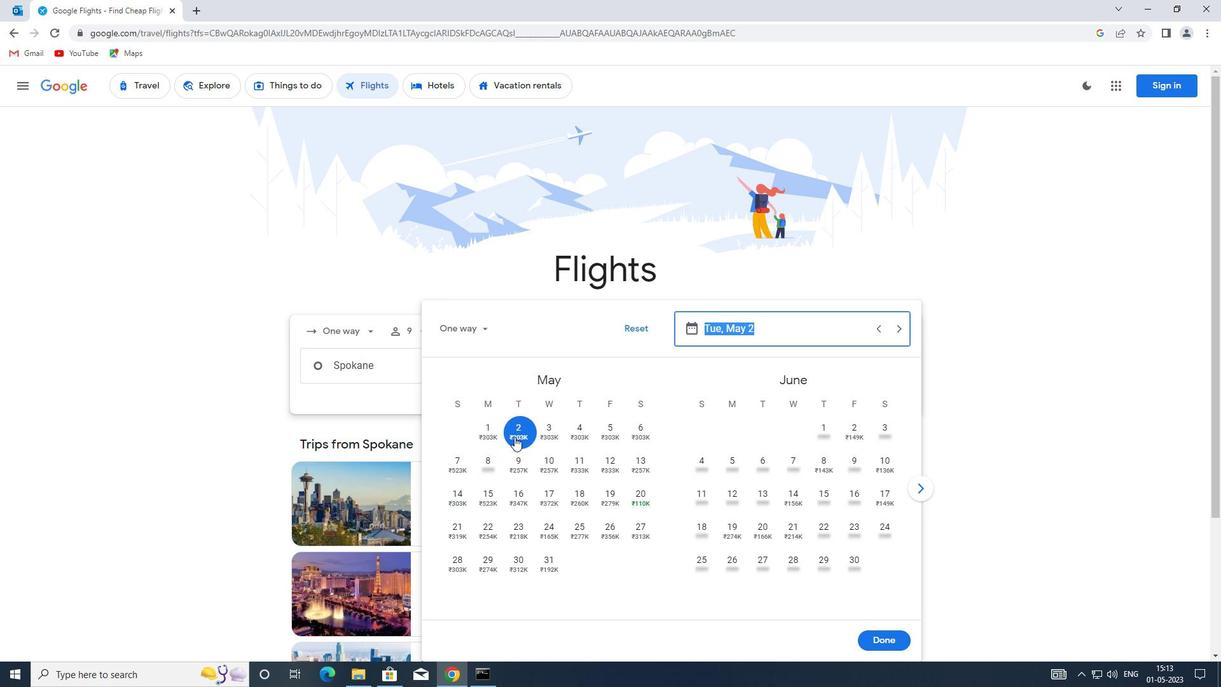
Action: Mouse moved to (895, 636)
Screenshot: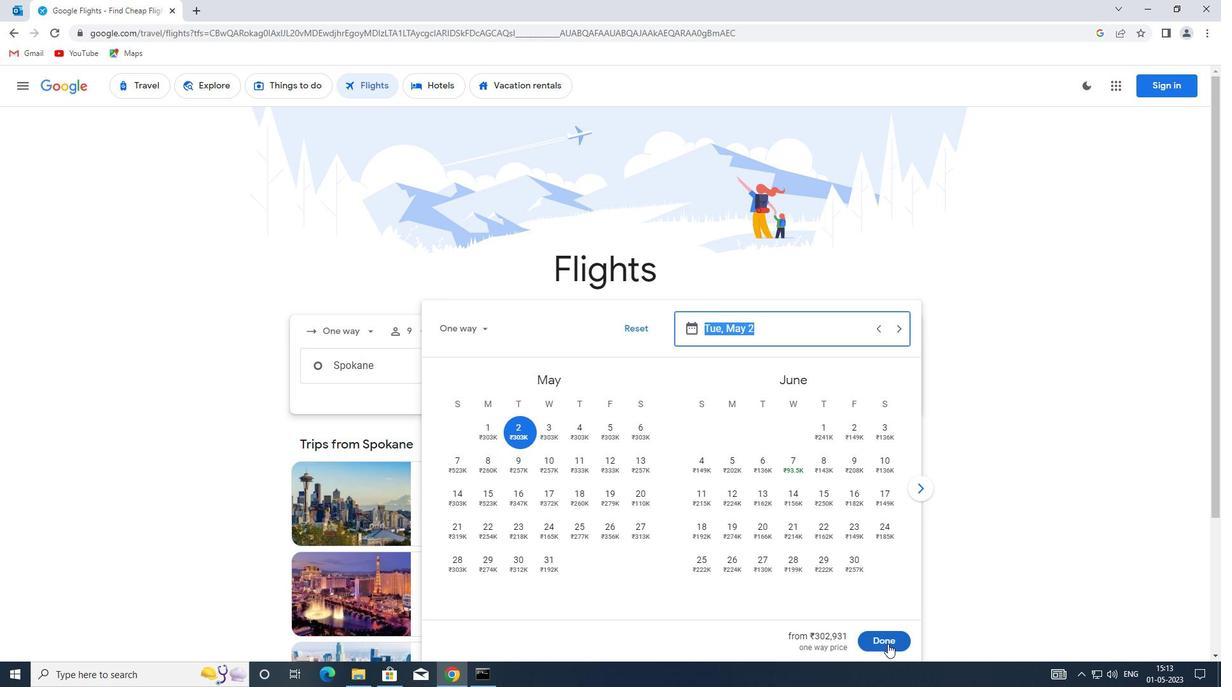 
Action: Mouse pressed left at (895, 636)
Screenshot: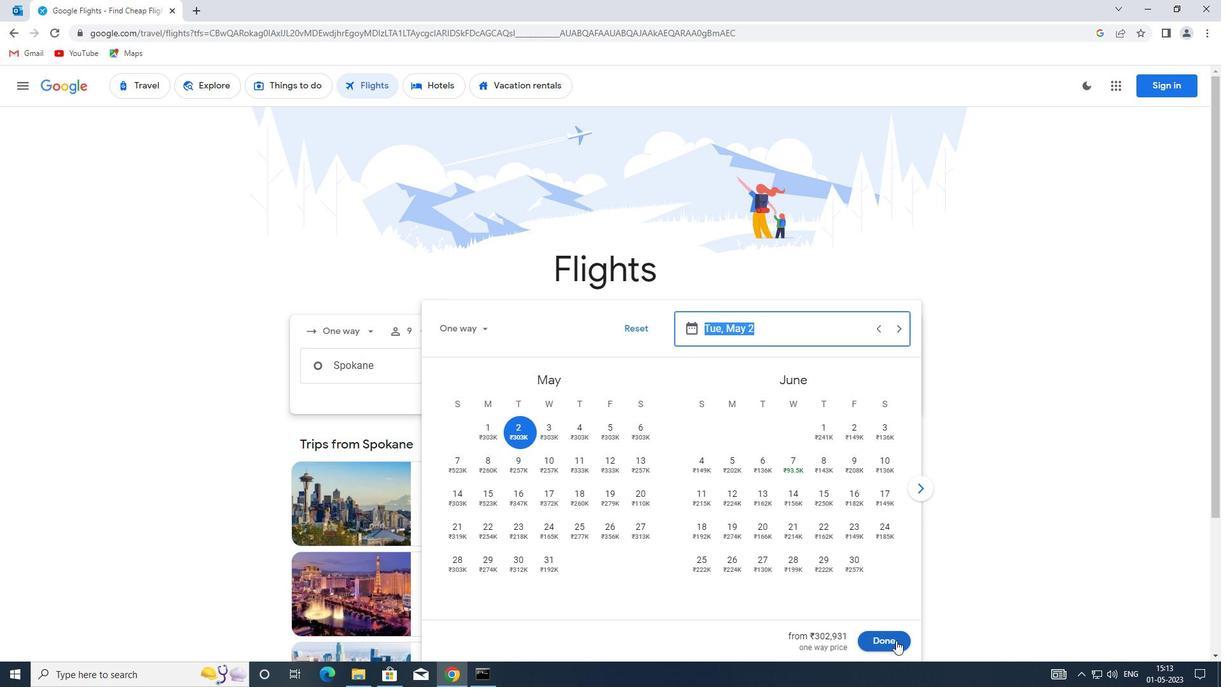 
Action: Mouse moved to (613, 423)
Screenshot: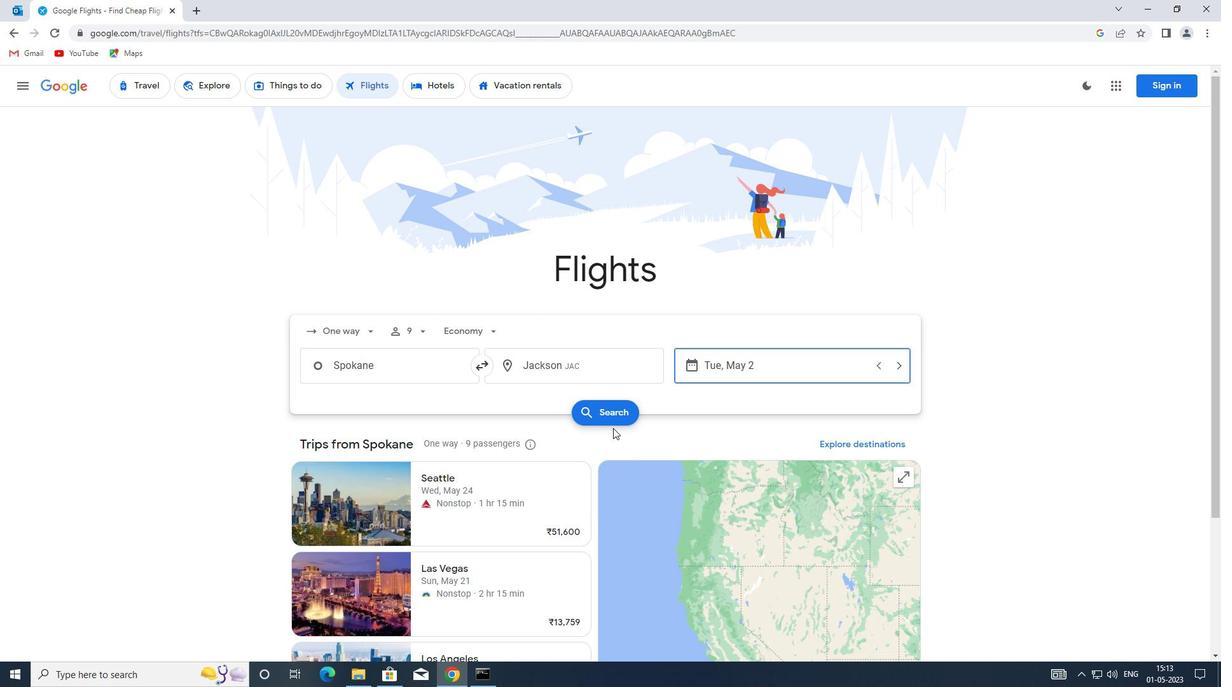 
Action: Mouse pressed left at (613, 423)
Screenshot: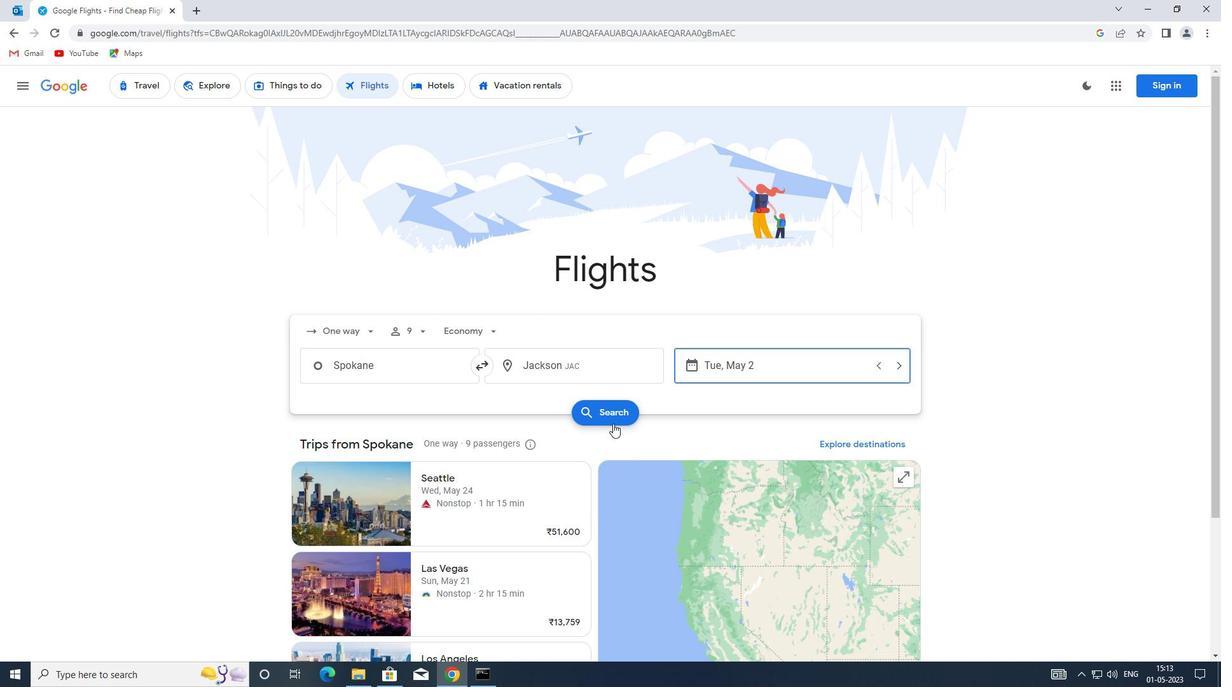 
Action: Mouse moved to (328, 197)
Screenshot: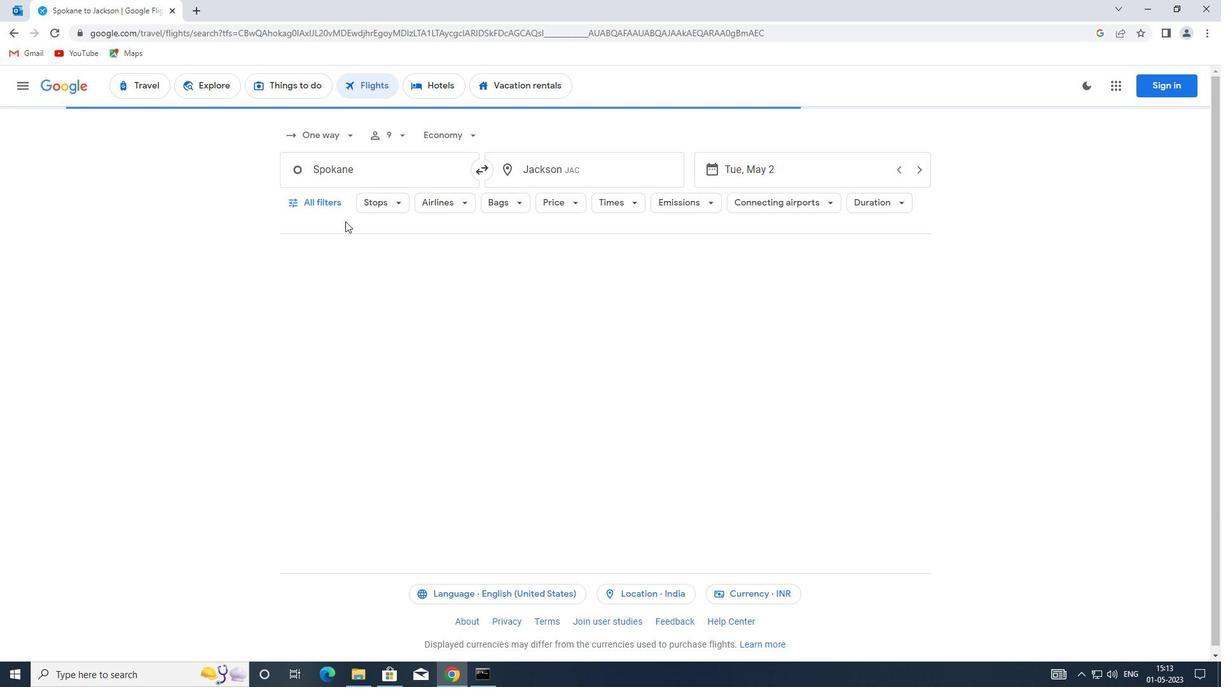 
Action: Mouse pressed left at (328, 197)
Screenshot: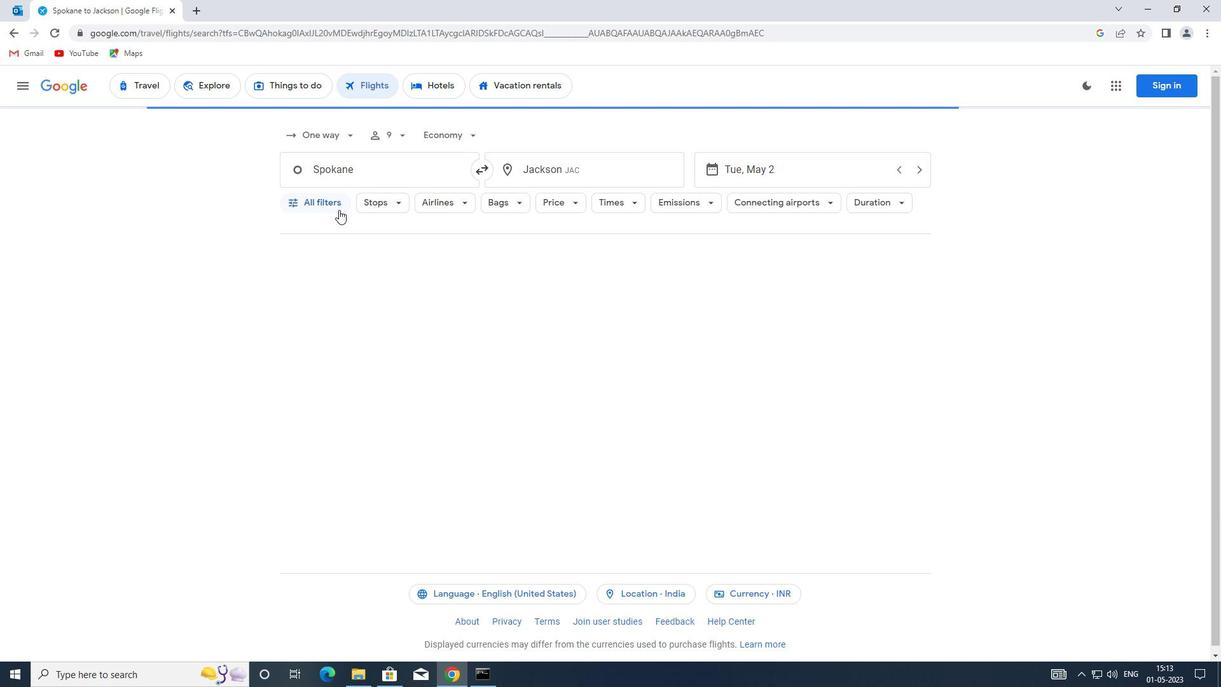 
Action: Mouse moved to (389, 415)
Screenshot: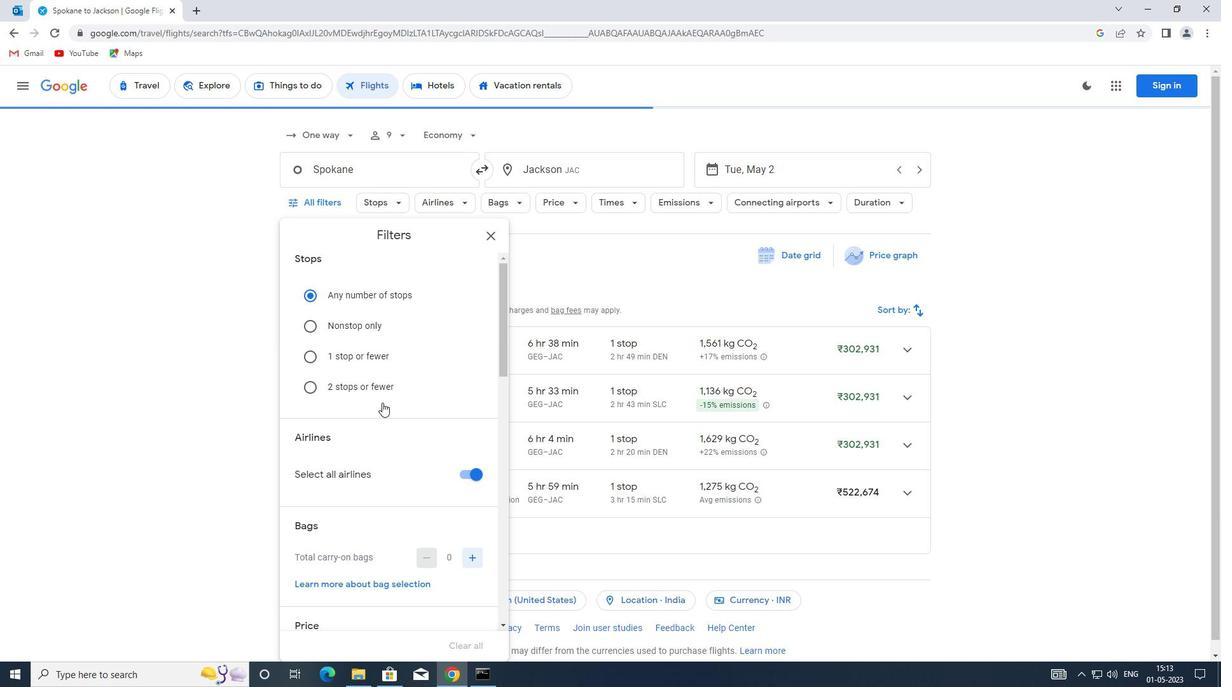
Action: Mouse scrolled (389, 414) with delta (0, 0)
Screenshot: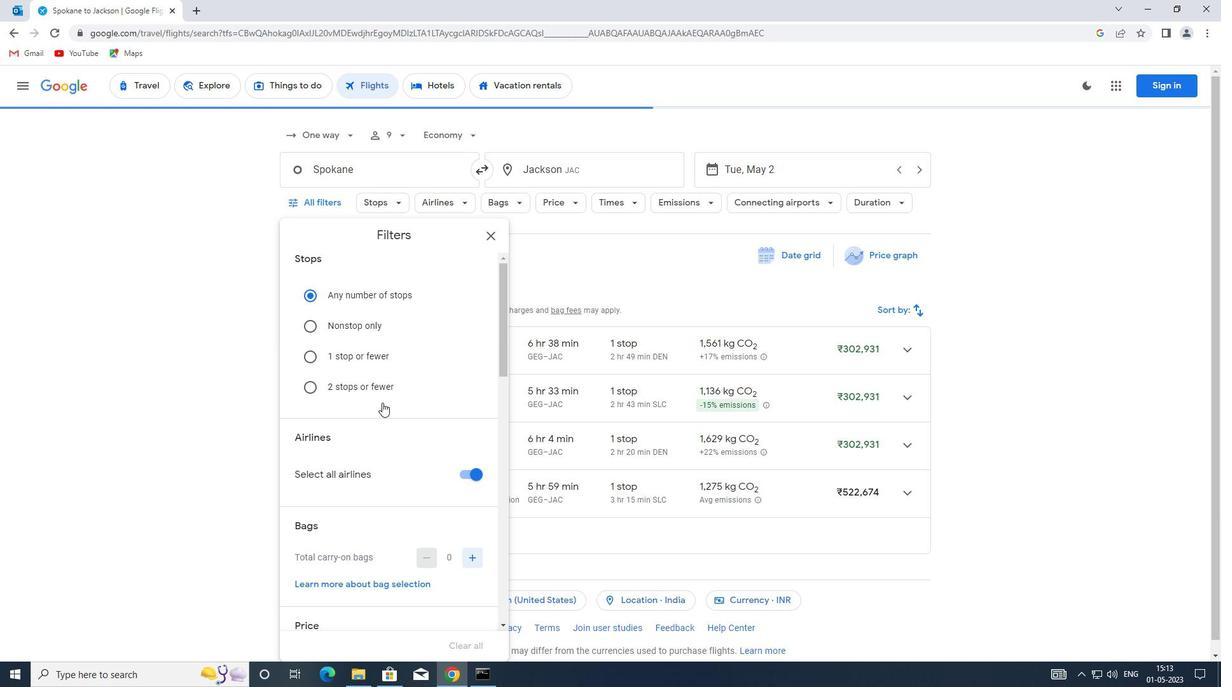 
Action: Mouse moved to (463, 411)
Screenshot: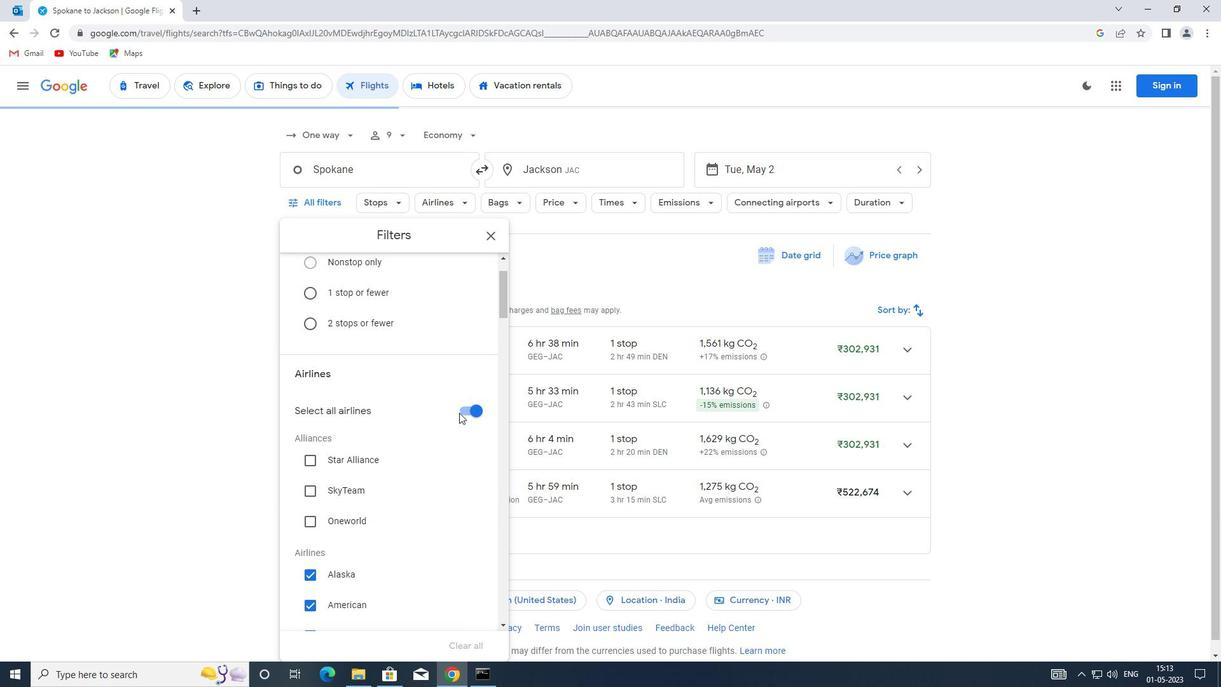 
Action: Mouse pressed left at (463, 411)
Screenshot: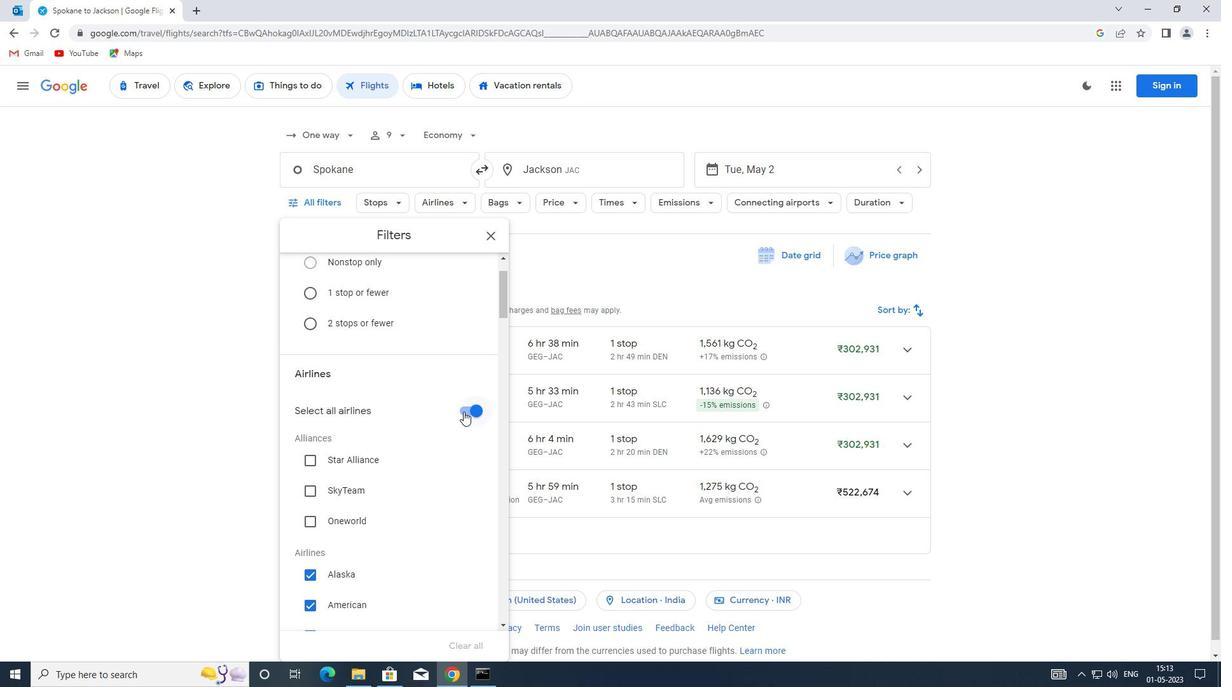
Action: Mouse moved to (381, 421)
Screenshot: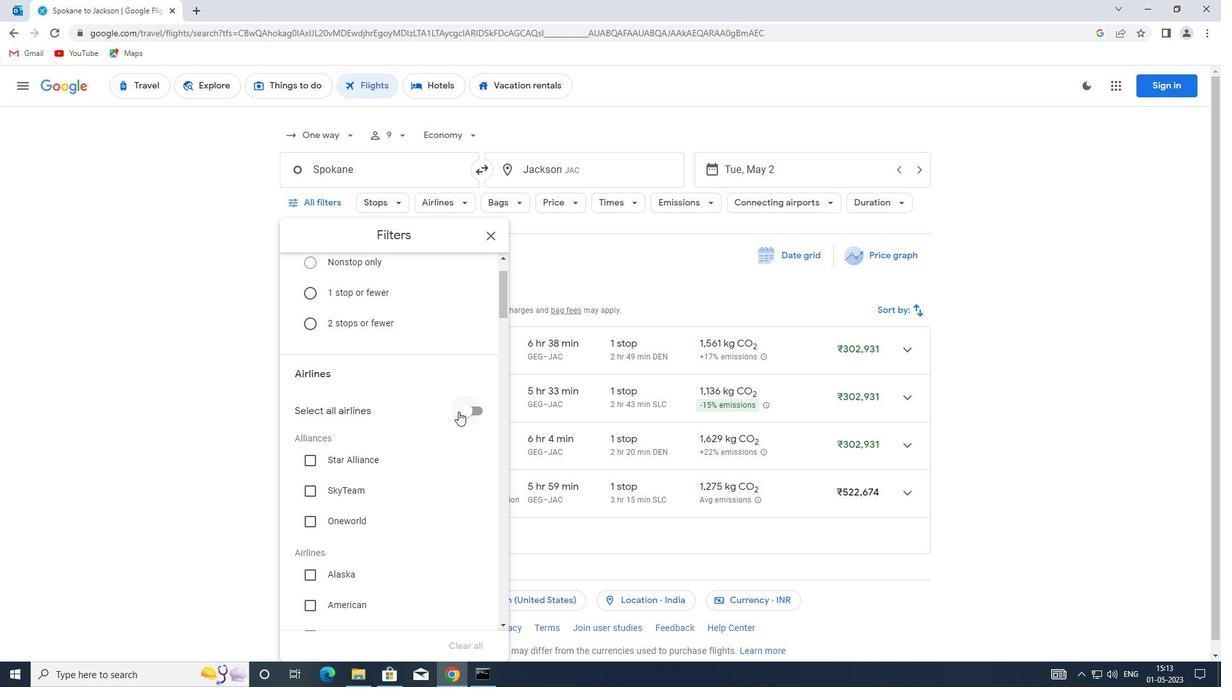 
Action: Mouse scrolled (381, 421) with delta (0, 0)
Screenshot: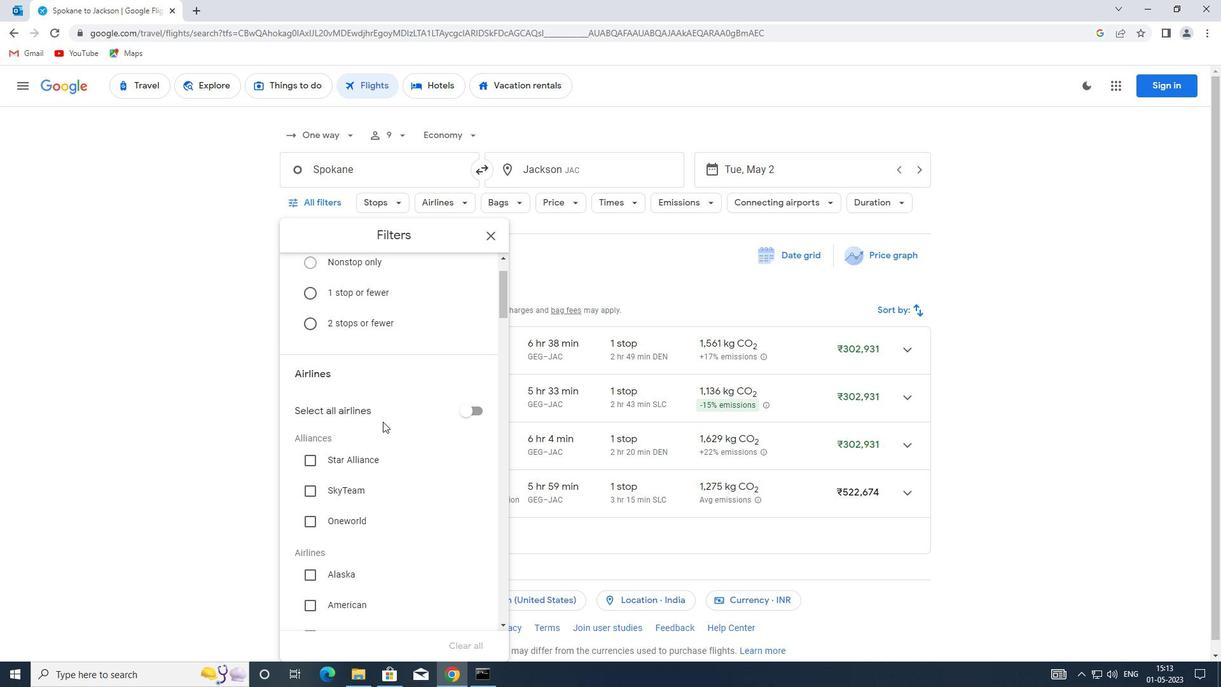 
Action: Mouse moved to (380, 422)
Screenshot: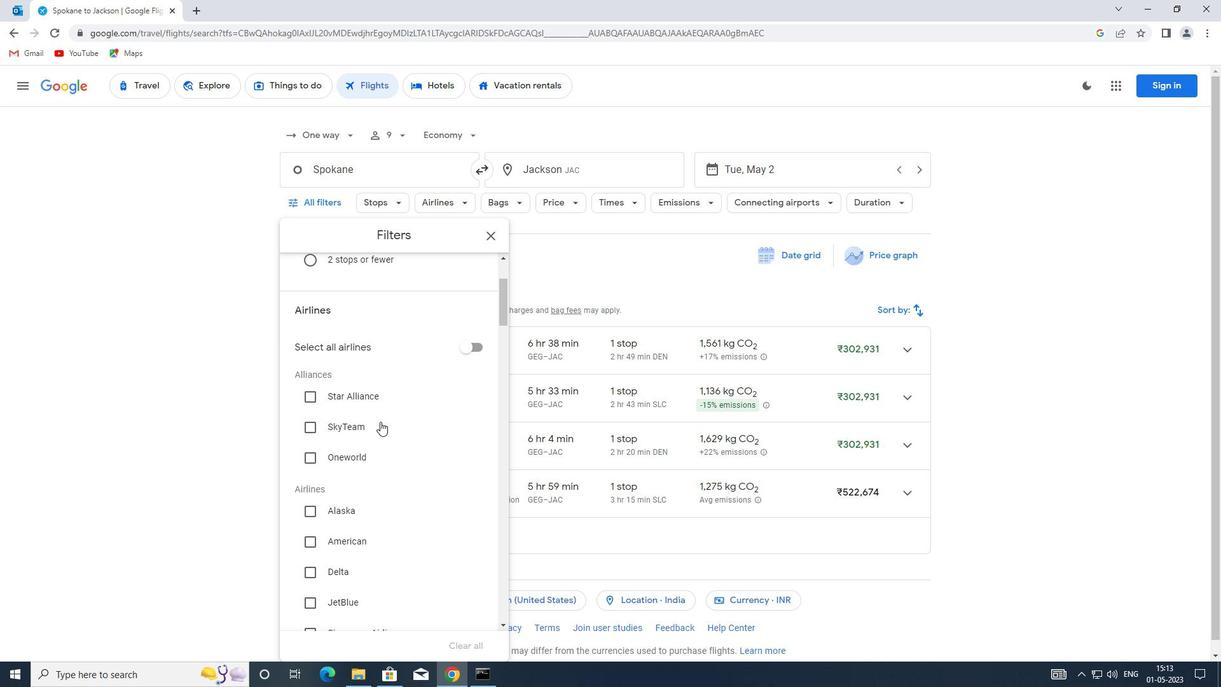 
Action: Mouse scrolled (380, 421) with delta (0, 0)
Screenshot: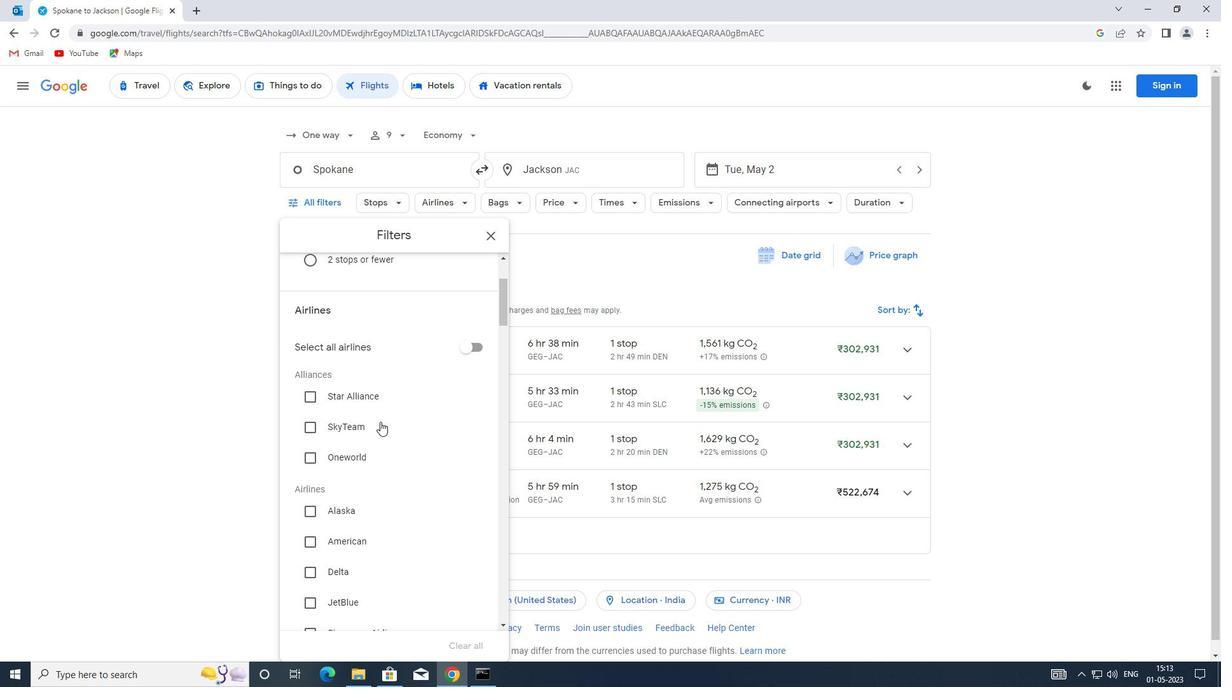 
Action: Mouse moved to (378, 423)
Screenshot: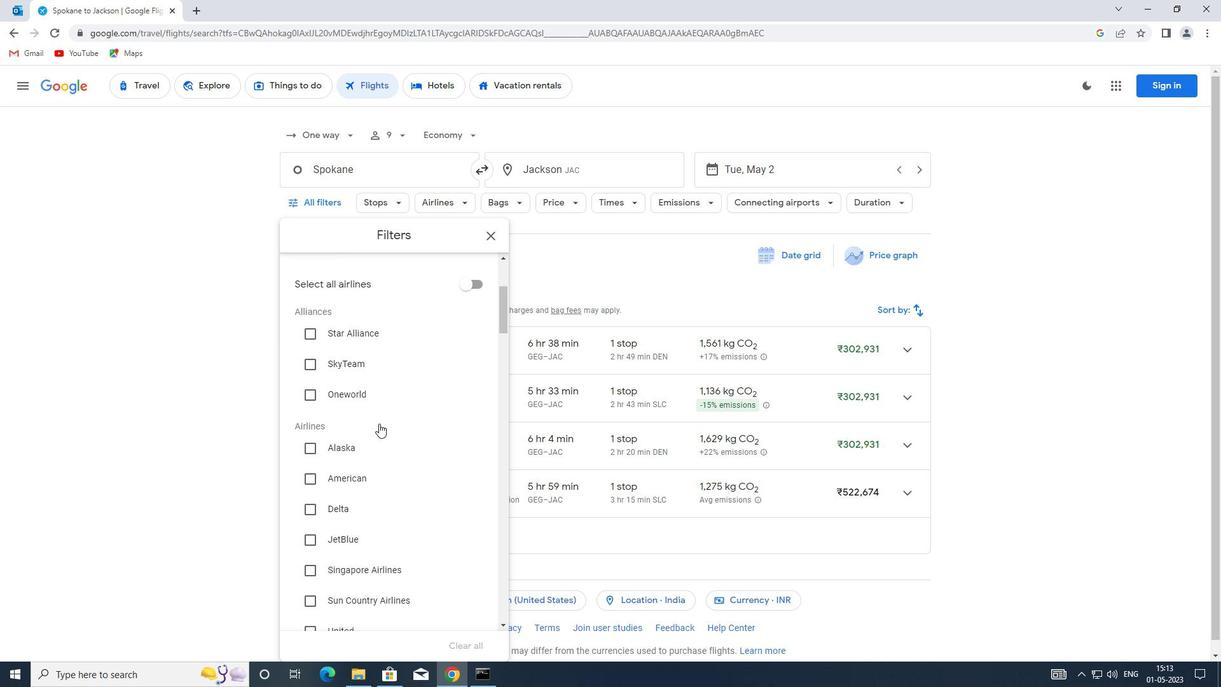 
Action: Mouse scrolled (378, 423) with delta (0, 0)
Screenshot: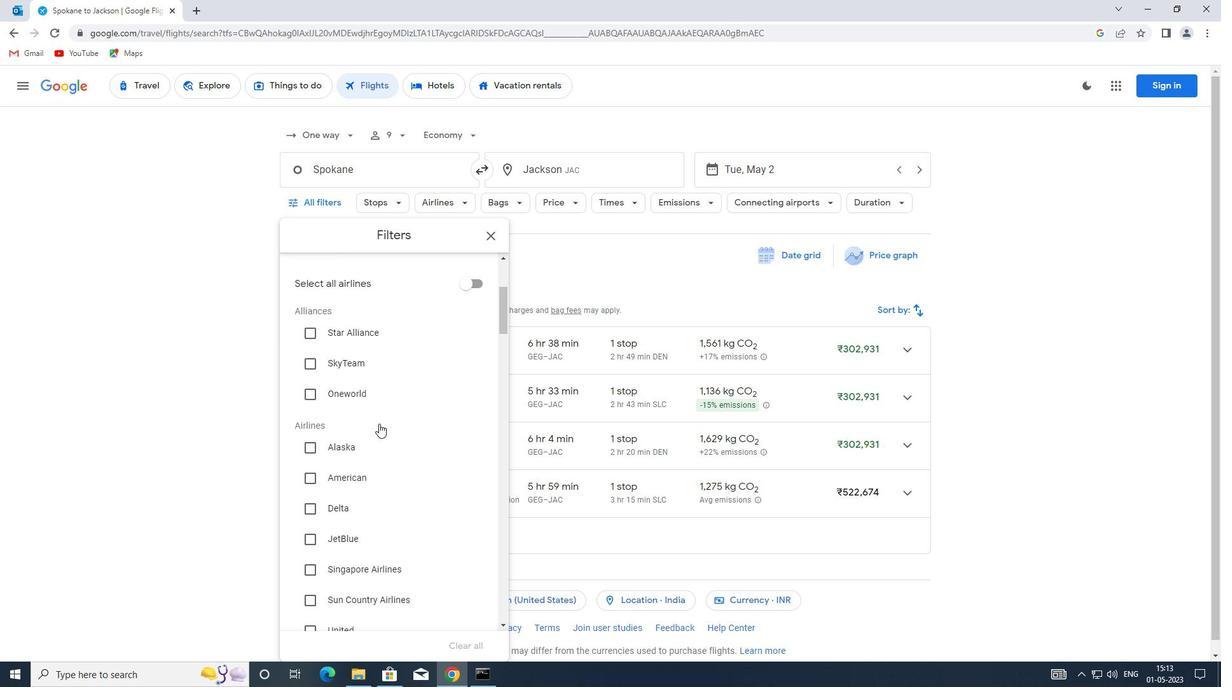 
Action: Mouse moved to (379, 424)
Screenshot: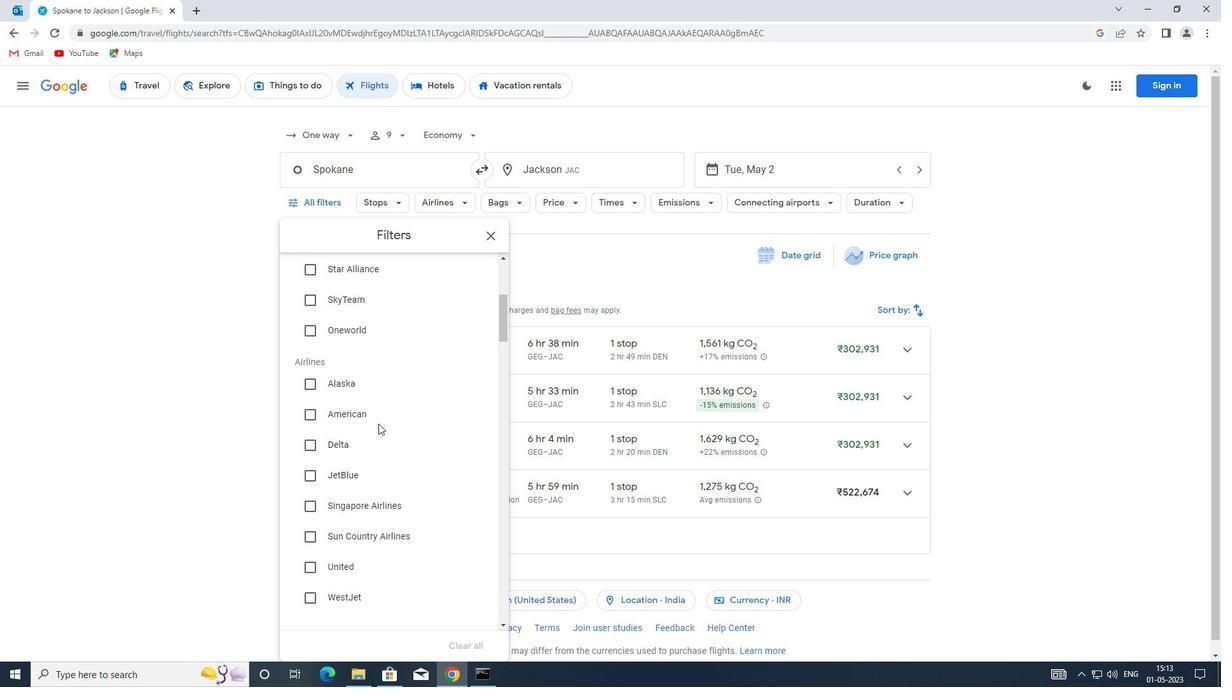 
Action: Mouse scrolled (379, 423) with delta (0, 0)
Screenshot: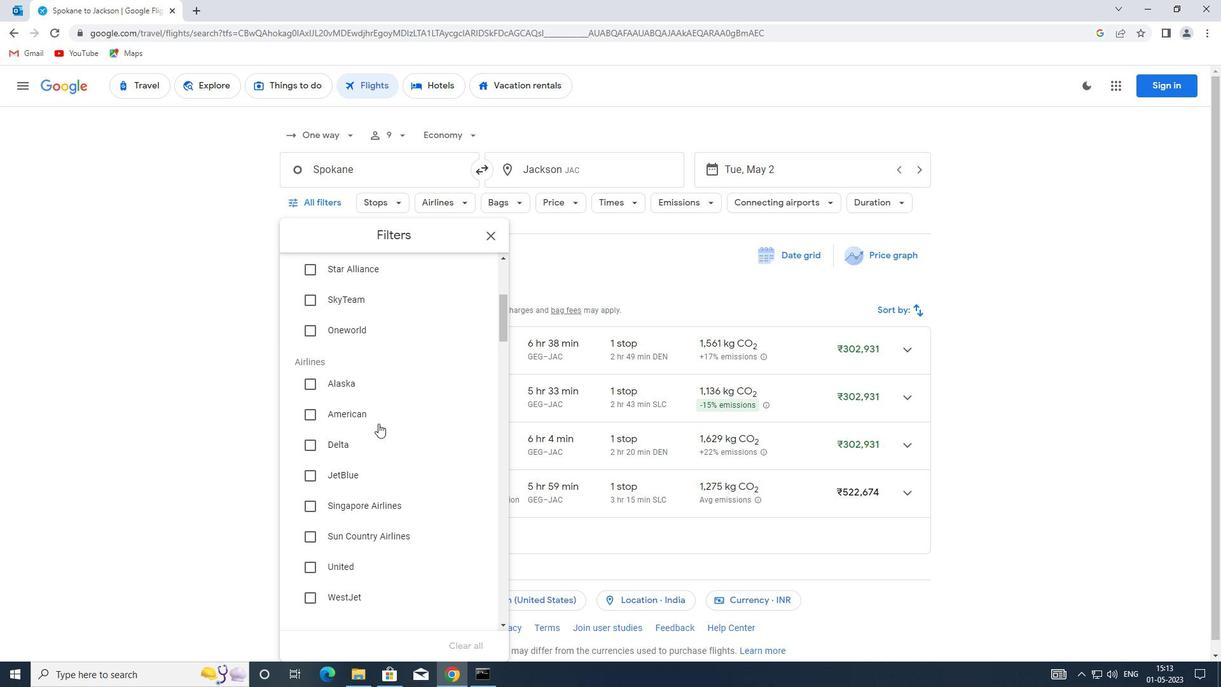 
Action: Mouse moved to (379, 425)
Screenshot: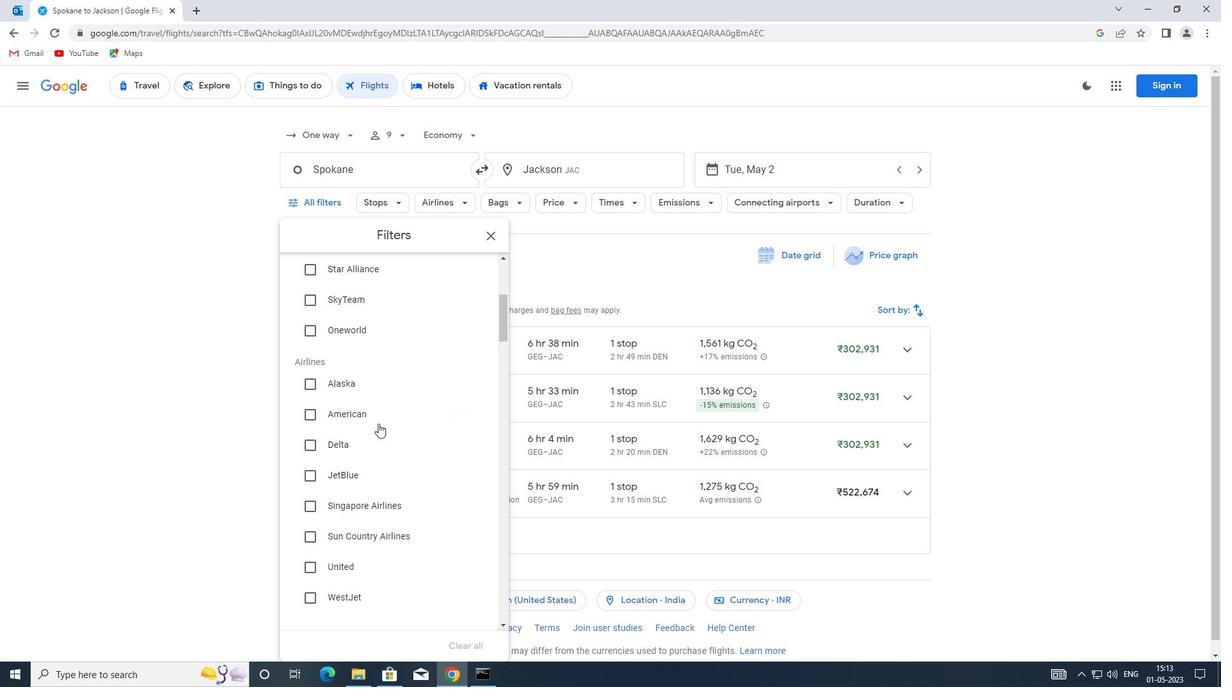 
Action: Mouse scrolled (379, 424) with delta (0, 0)
Screenshot: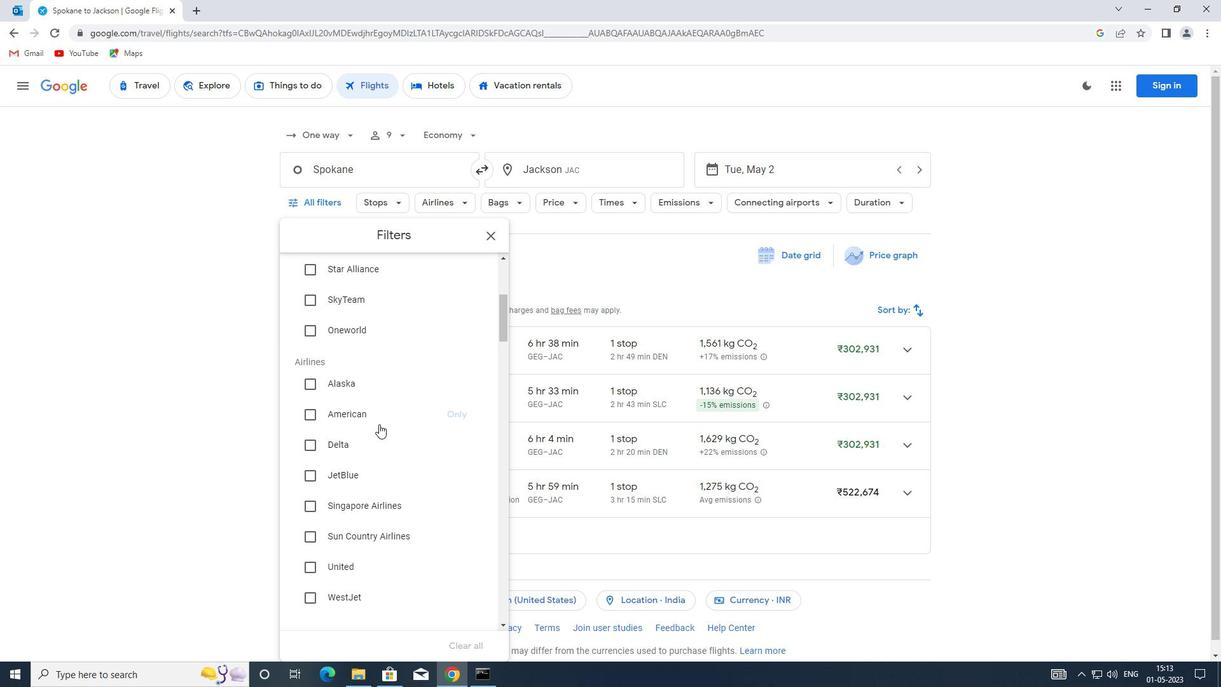 
Action: Mouse moved to (386, 424)
Screenshot: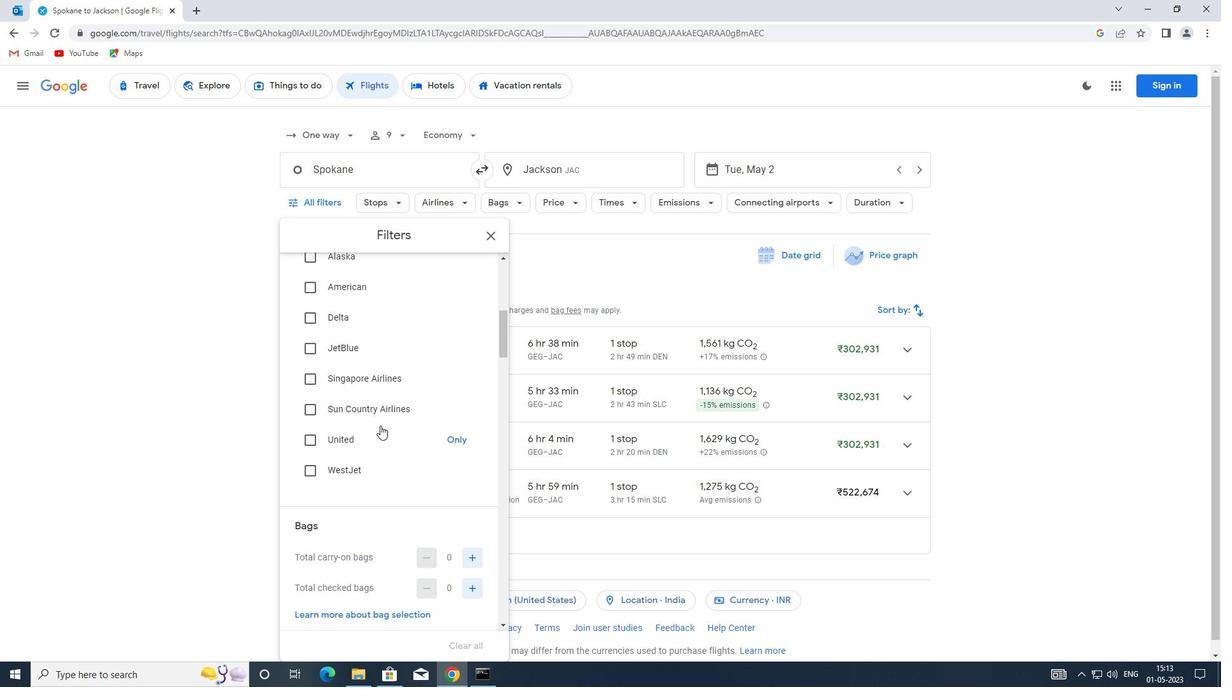 
Action: Mouse scrolled (386, 423) with delta (0, 0)
Screenshot: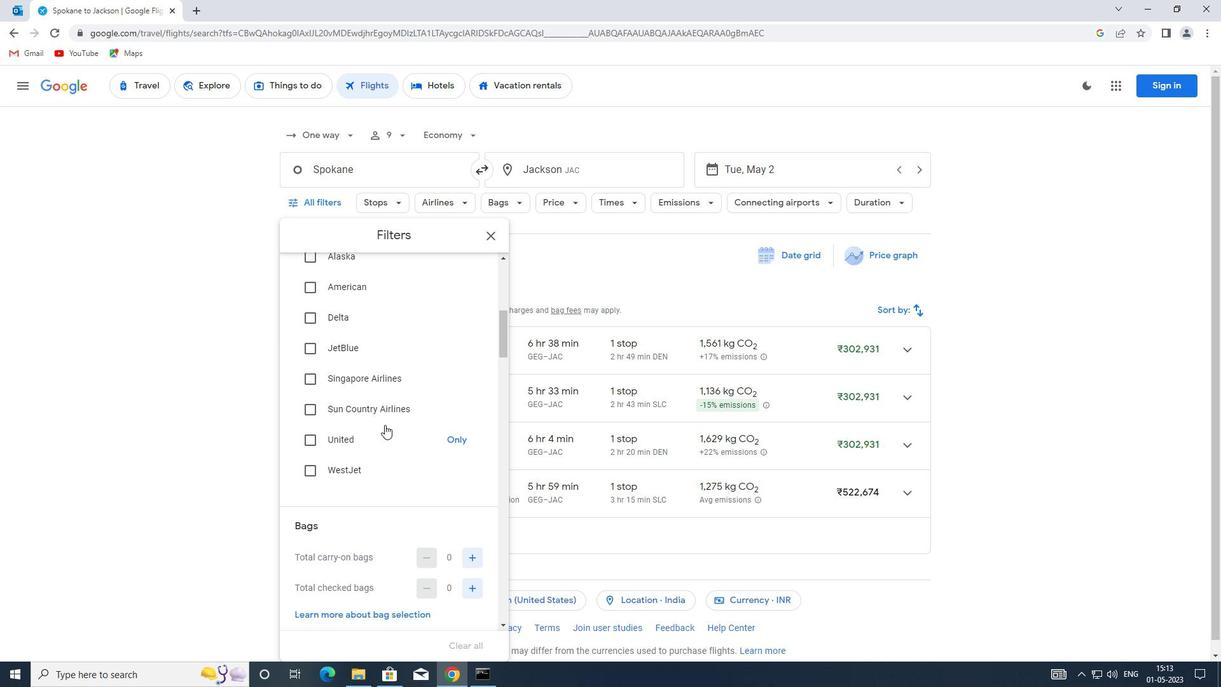 
Action: Mouse moved to (417, 460)
Screenshot: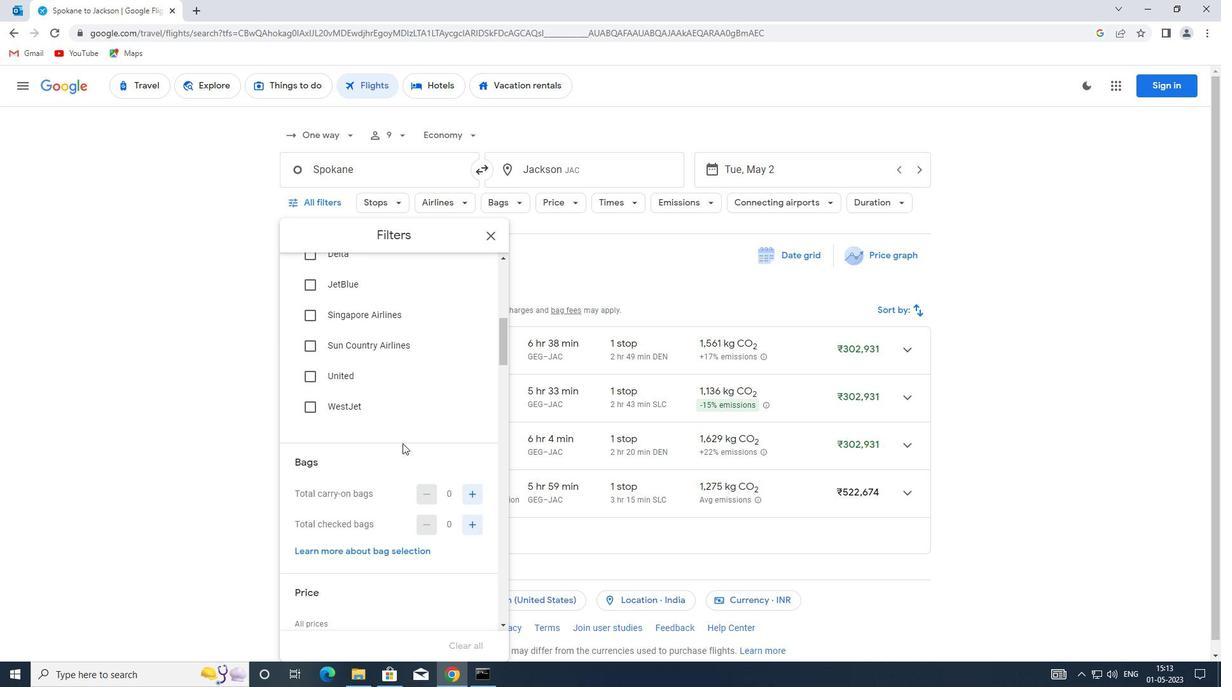 
Action: Mouse scrolled (417, 460) with delta (0, 0)
Screenshot: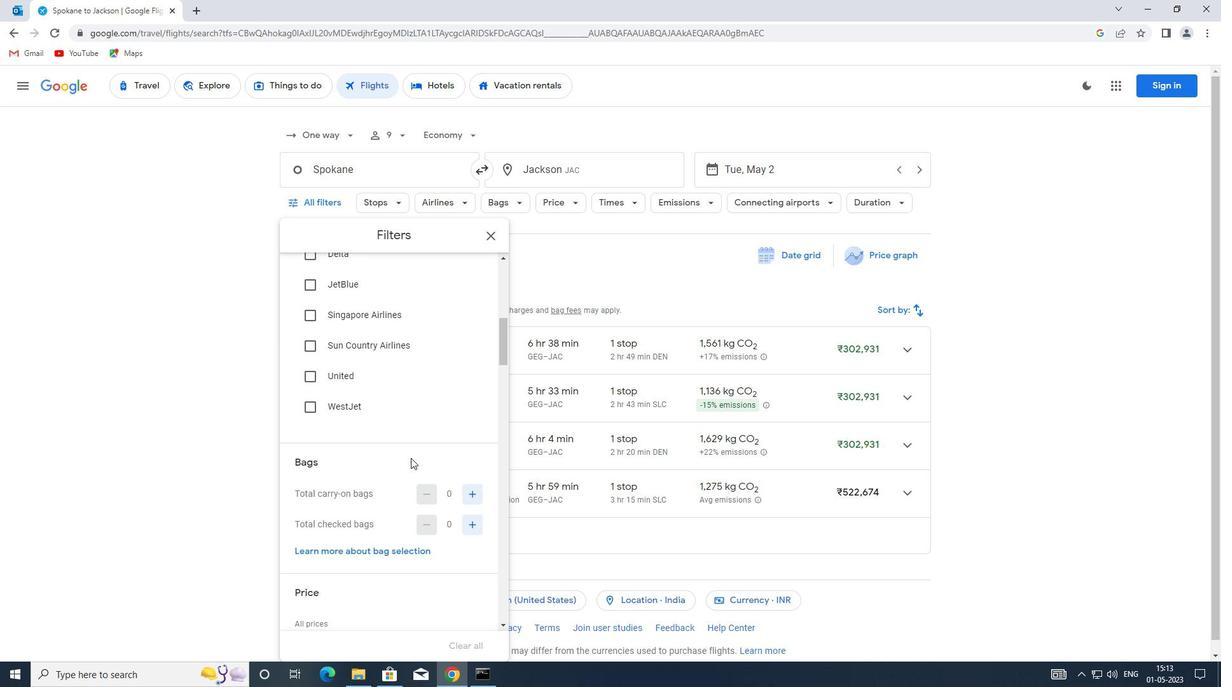 
Action: Mouse moved to (467, 463)
Screenshot: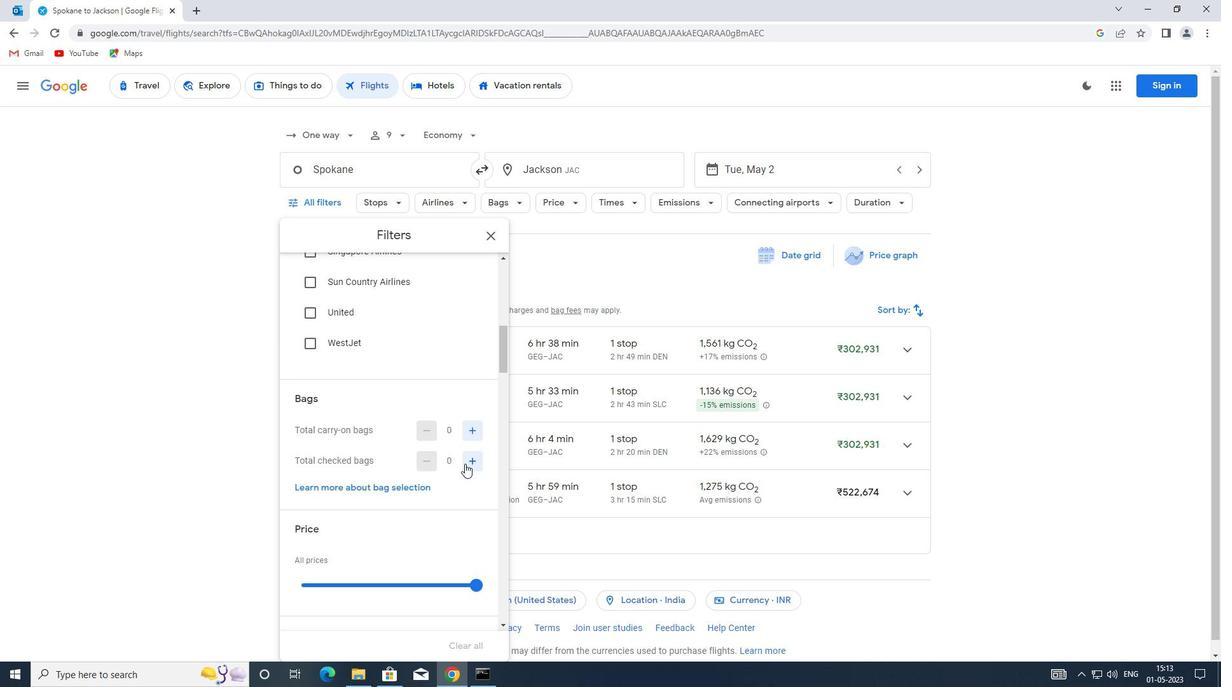 
Action: Mouse pressed left at (467, 463)
Screenshot: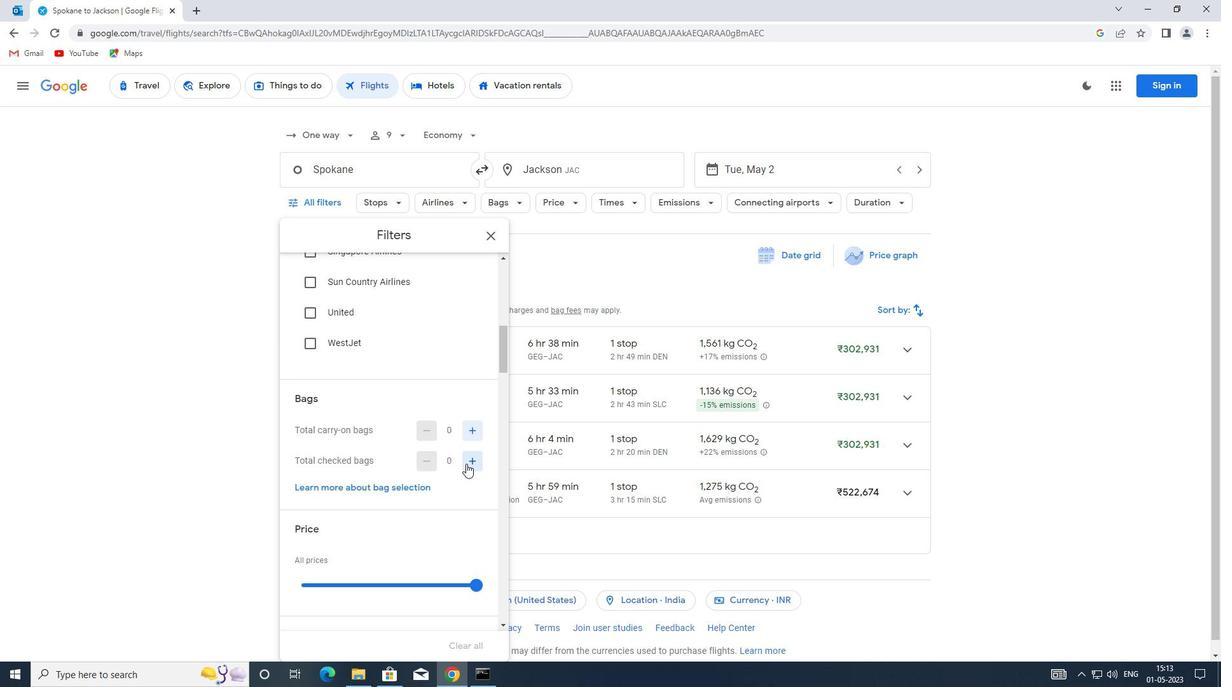 
Action: Mouse moved to (467, 463)
Screenshot: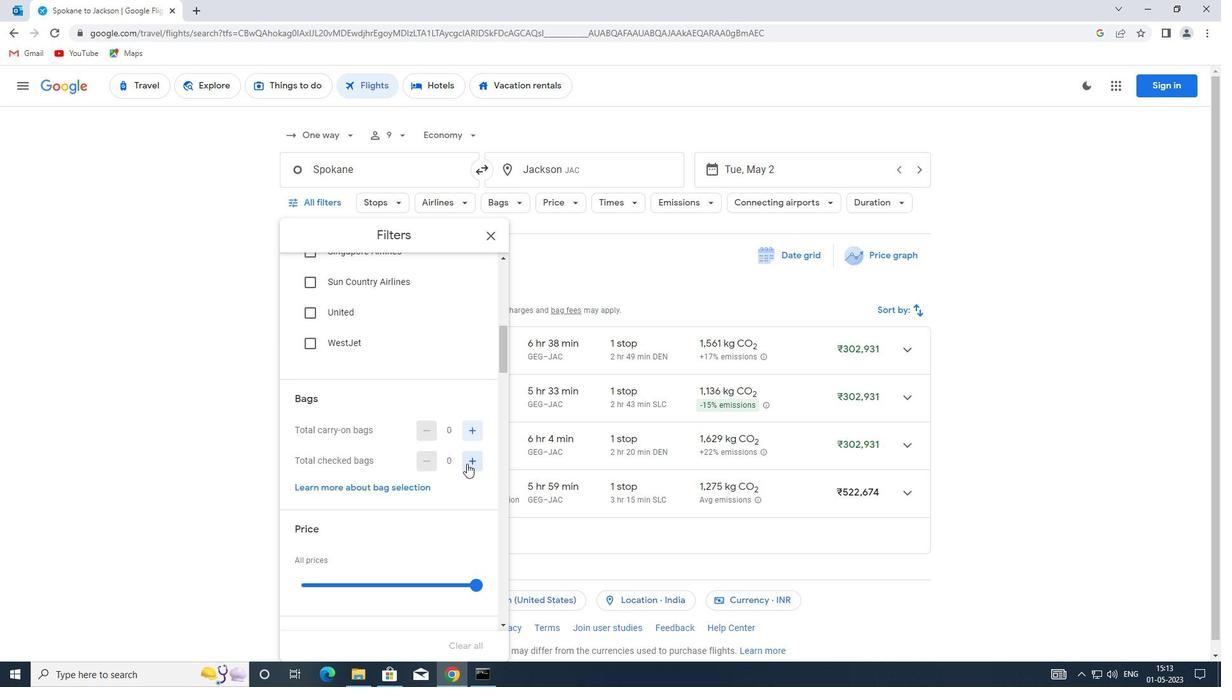 
Action: Mouse pressed left at (467, 463)
Screenshot: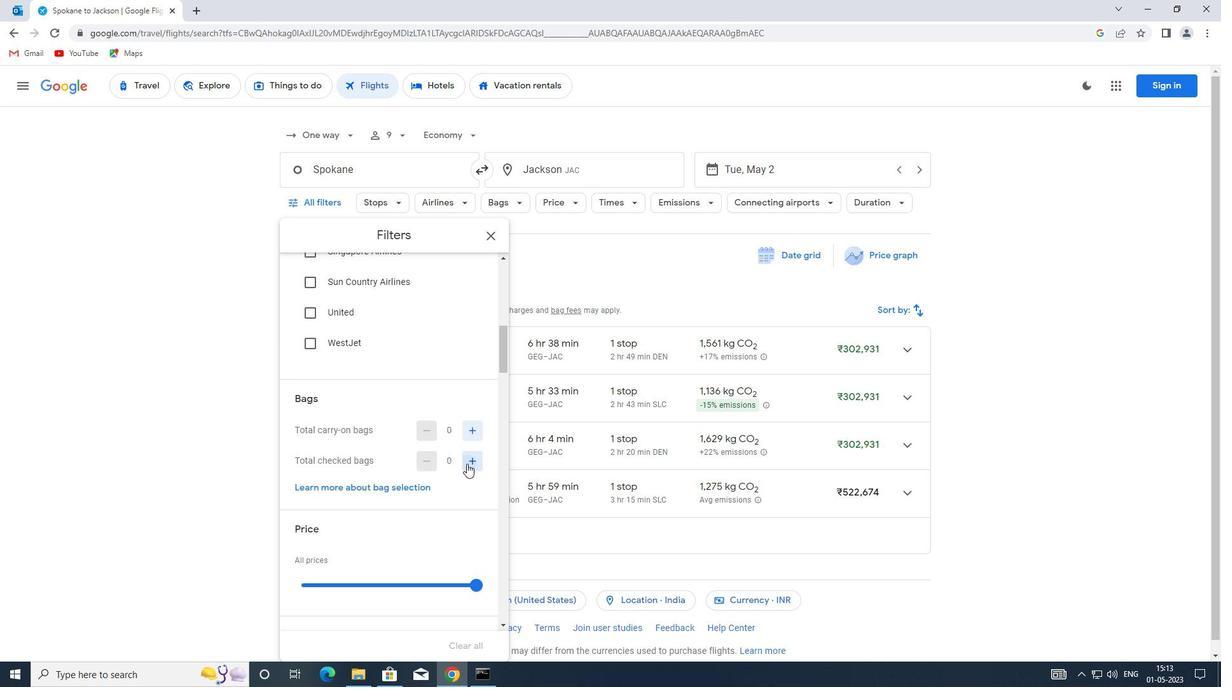 
Action: Mouse pressed left at (467, 463)
Screenshot: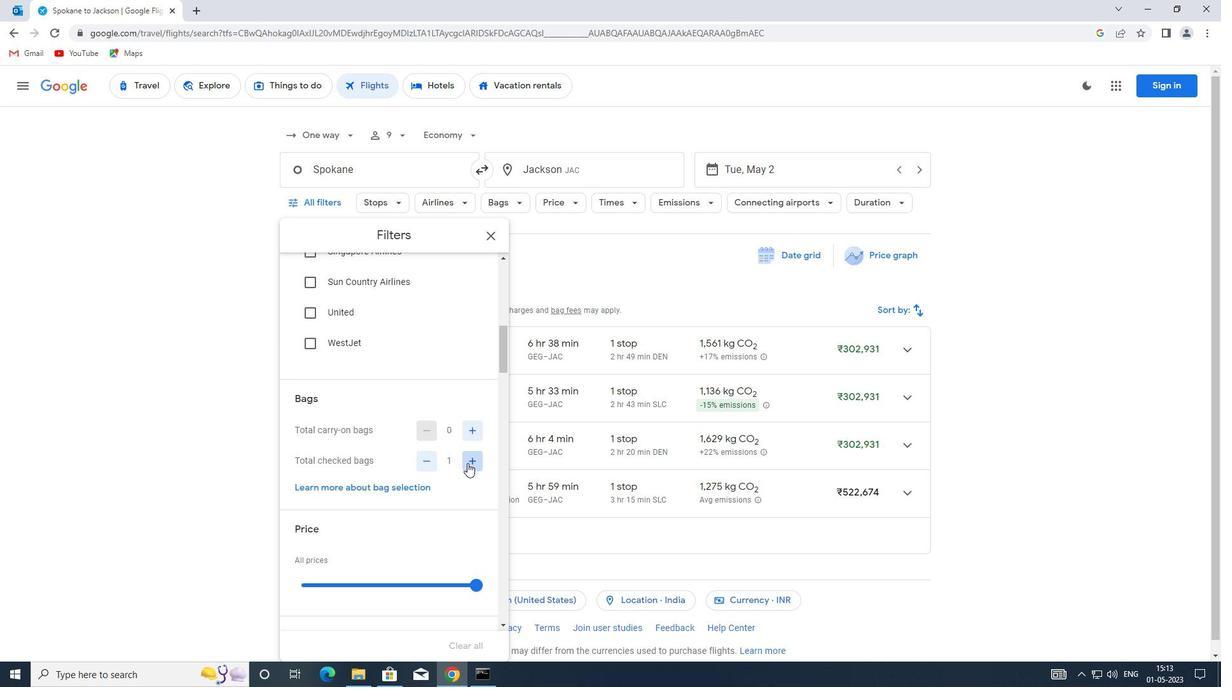 
Action: Mouse pressed left at (467, 463)
Screenshot: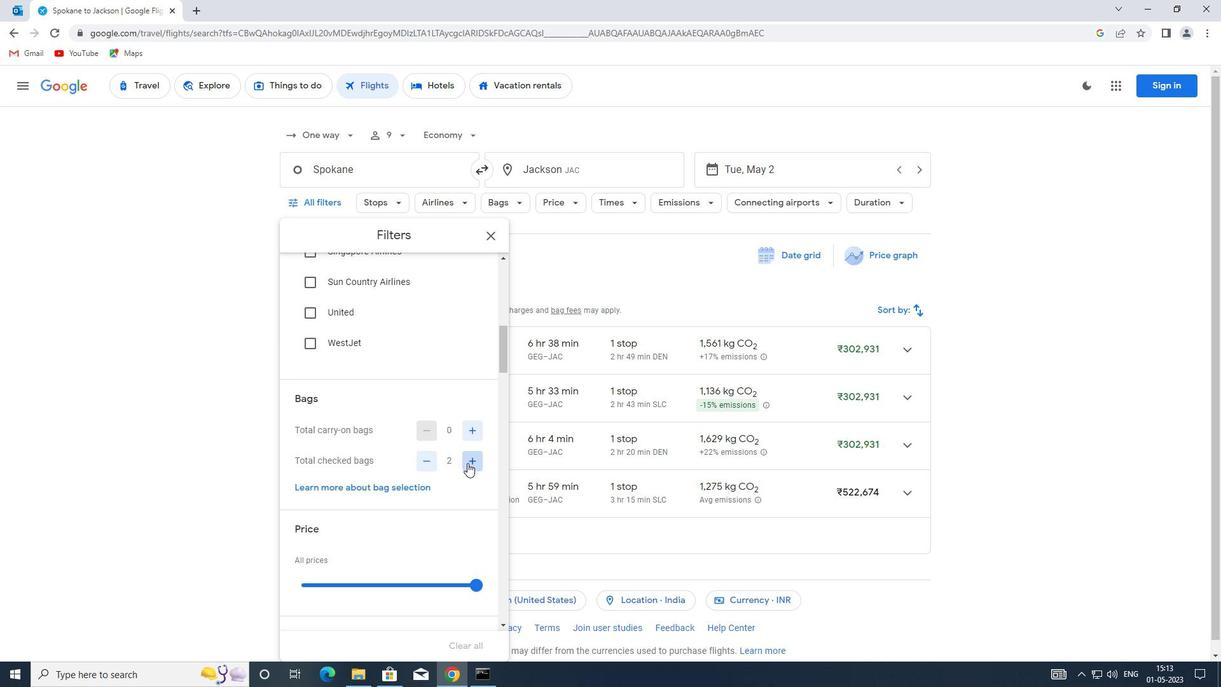 
Action: Mouse pressed left at (467, 463)
Screenshot: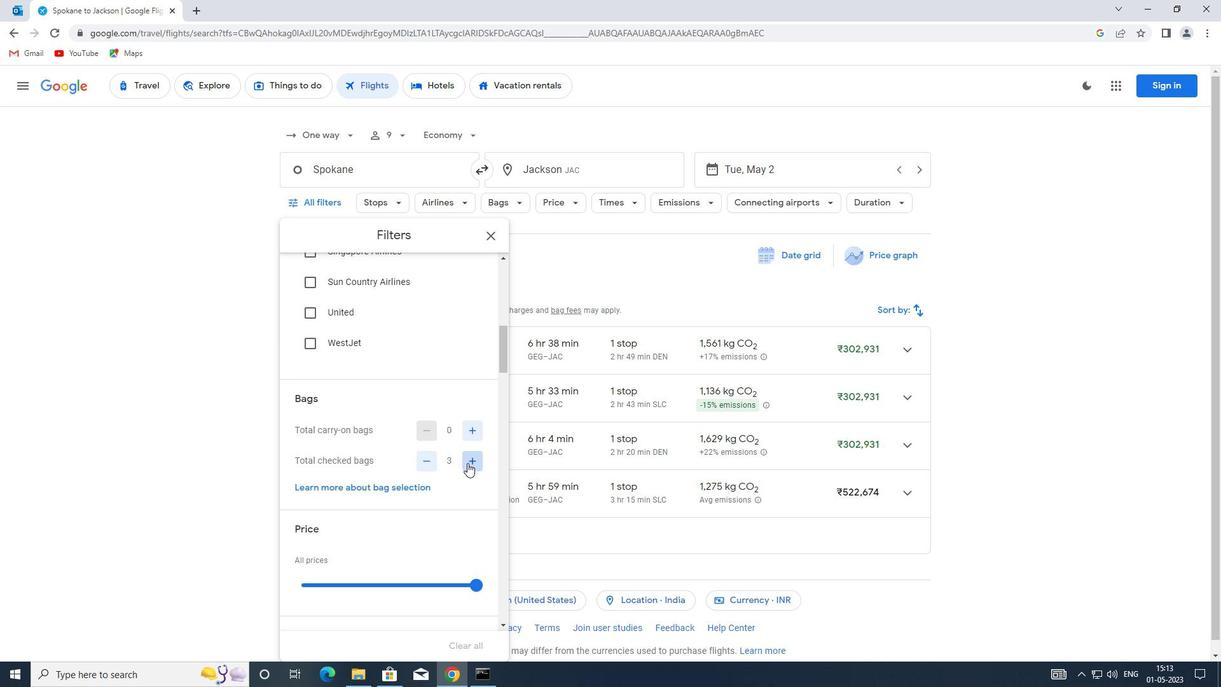 
Action: Mouse pressed left at (467, 463)
Screenshot: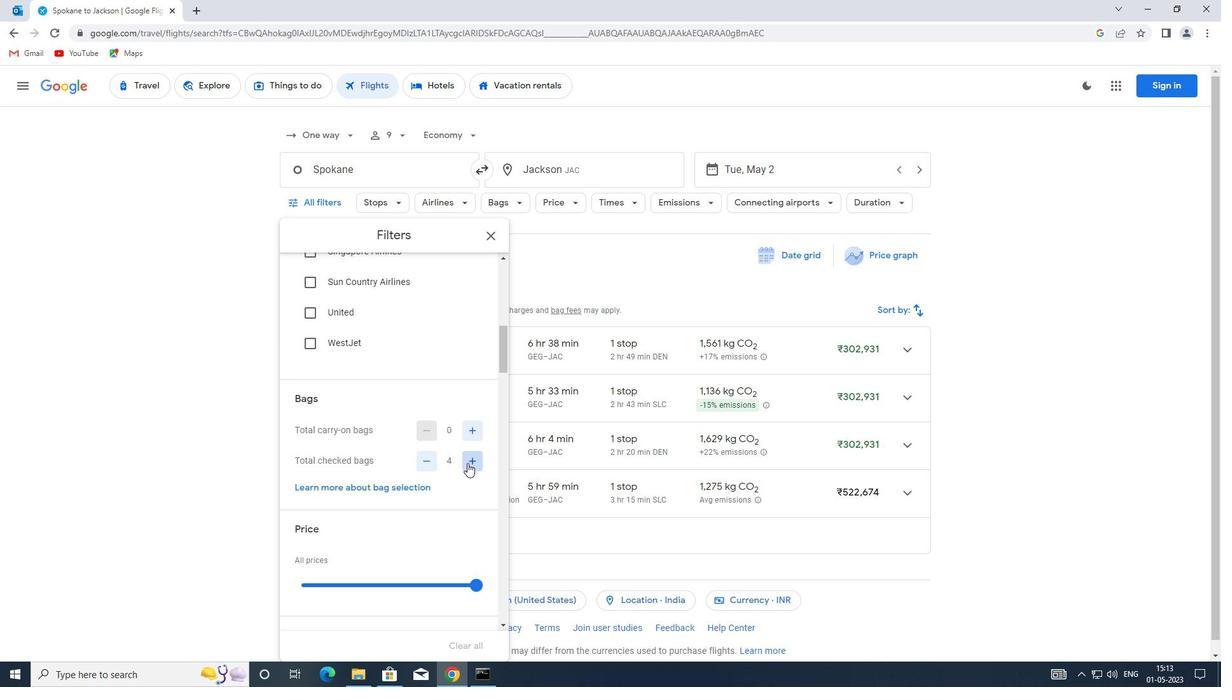 
Action: Mouse pressed left at (467, 463)
Screenshot: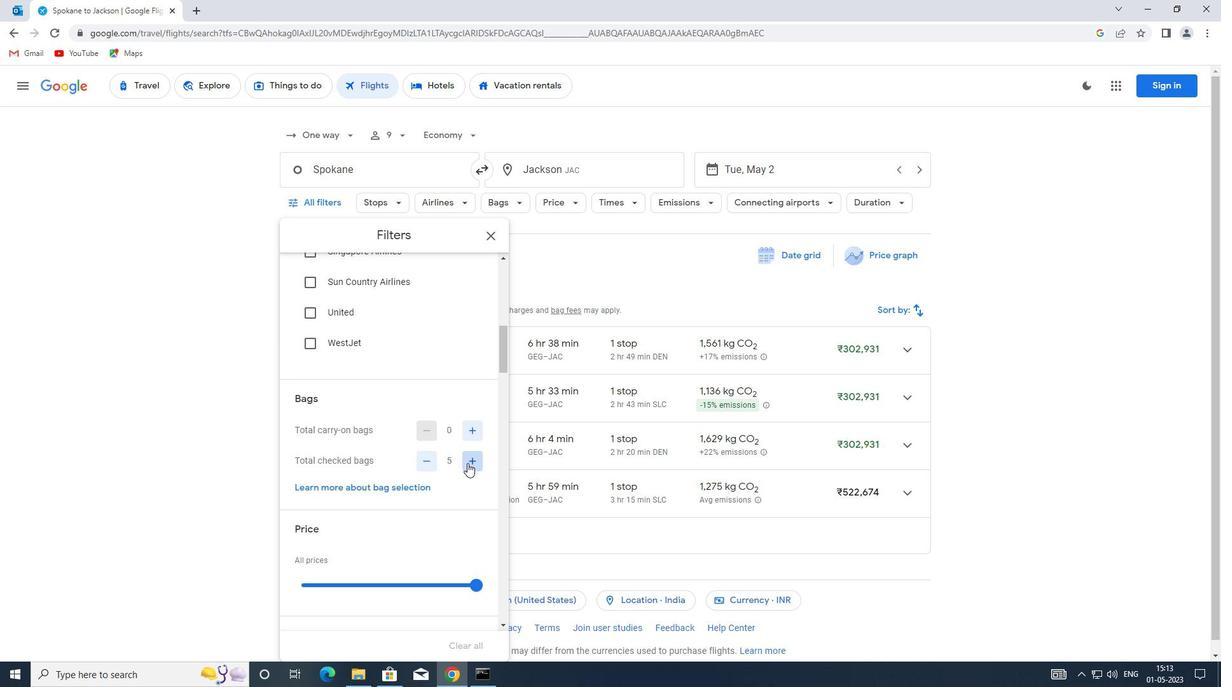 
Action: Mouse pressed left at (467, 463)
Screenshot: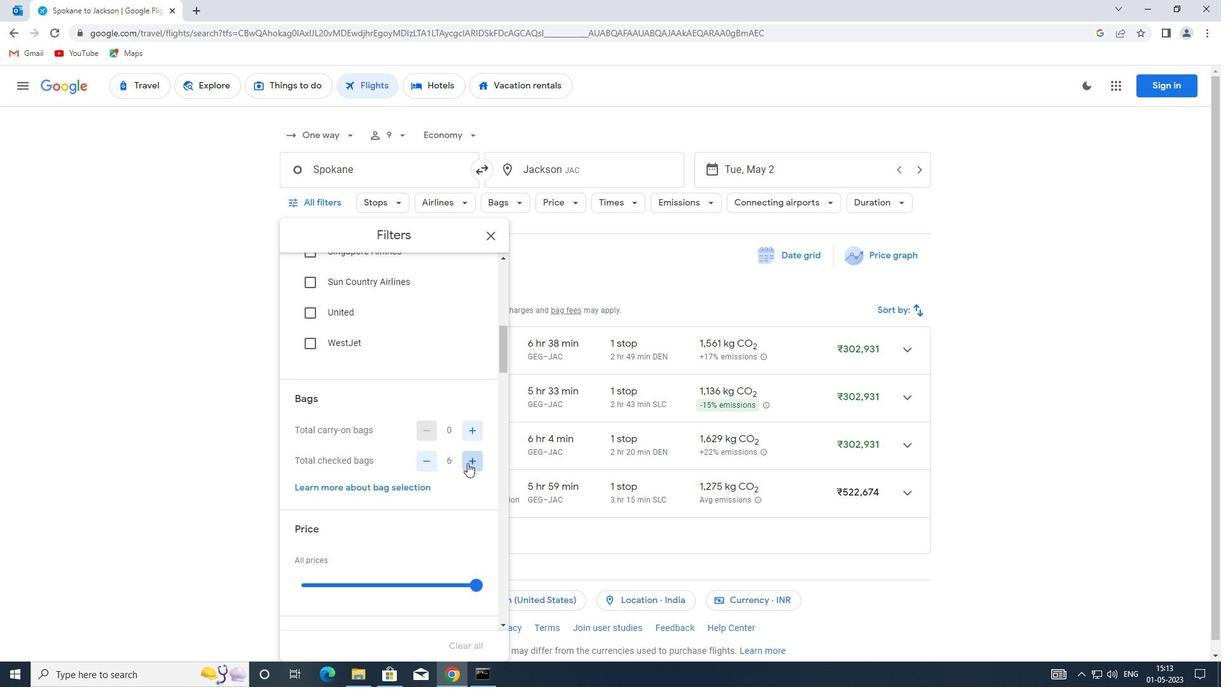 
Action: Mouse pressed left at (467, 463)
Screenshot: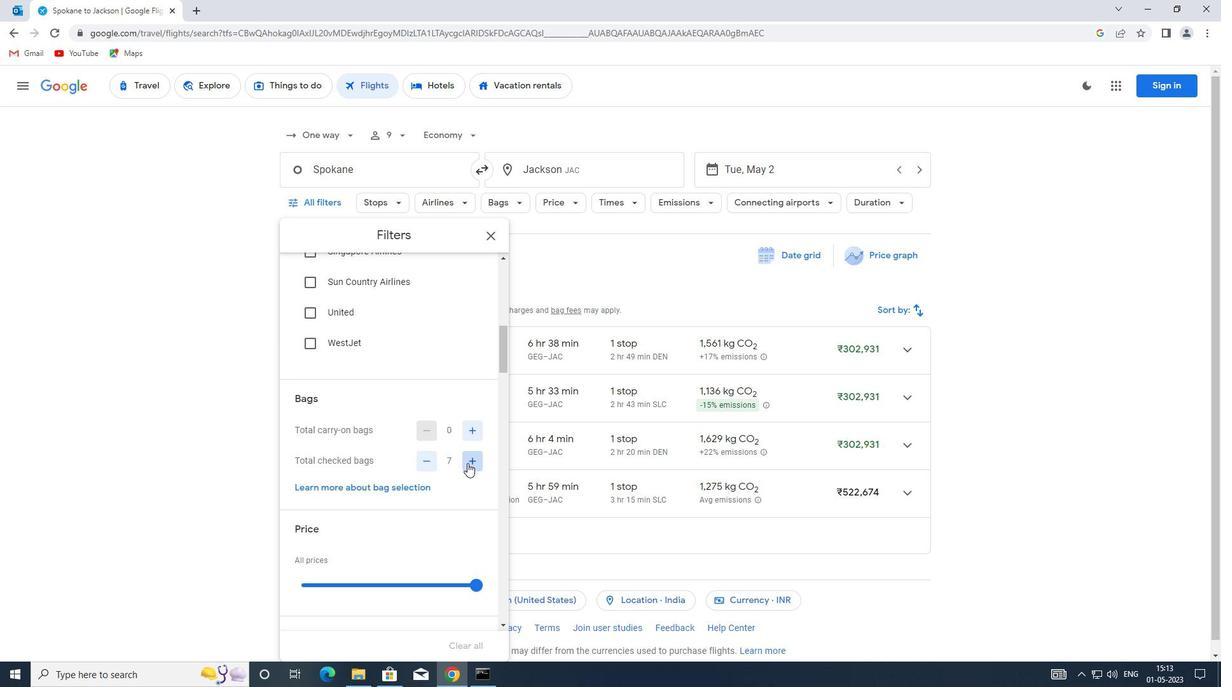 
Action: Mouse pressed left at (467, 463)
Screenshot: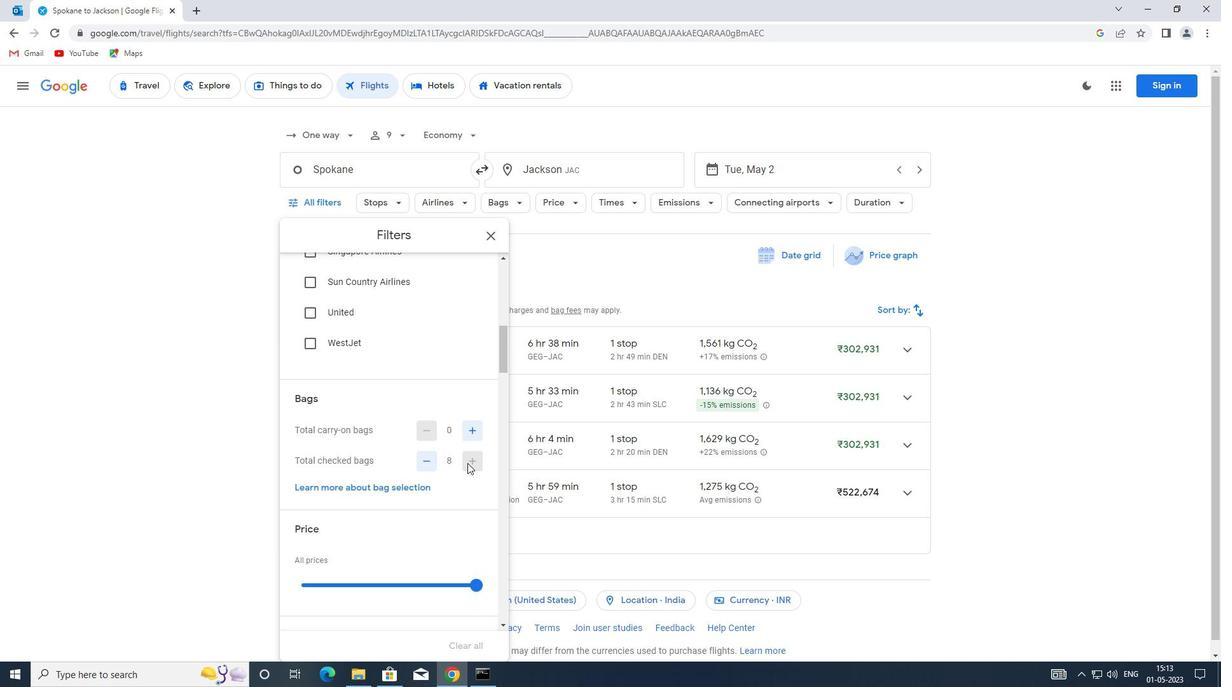 
Action: Mouse moved to (421, 440)
Screenshot: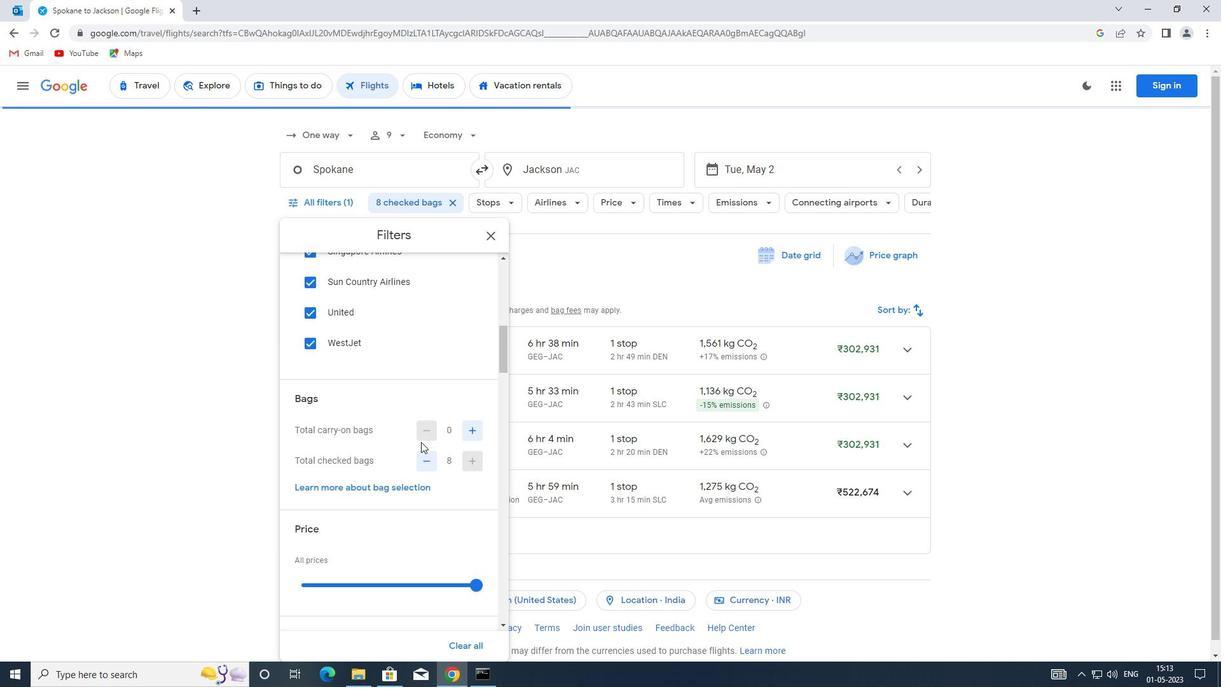 
Action: Mouse scrolled (421, 440) with delta (0, 0)
Screenshot: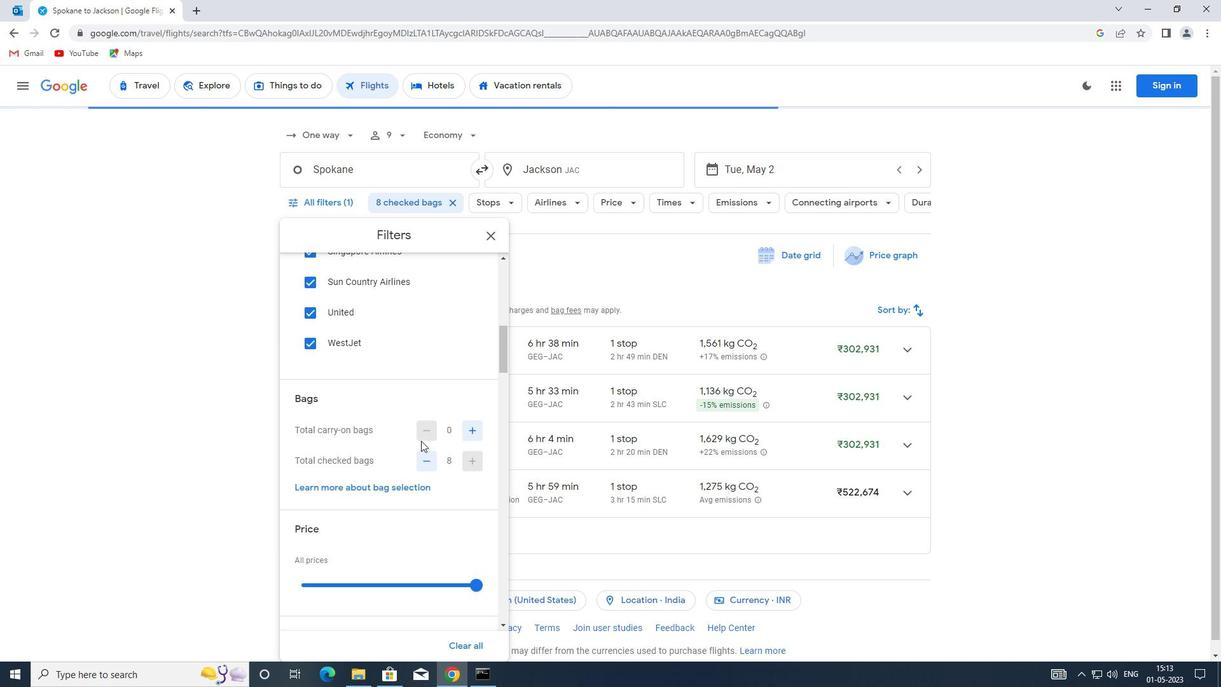 
Action: Mouse moved to (414, 441)
Screenshot: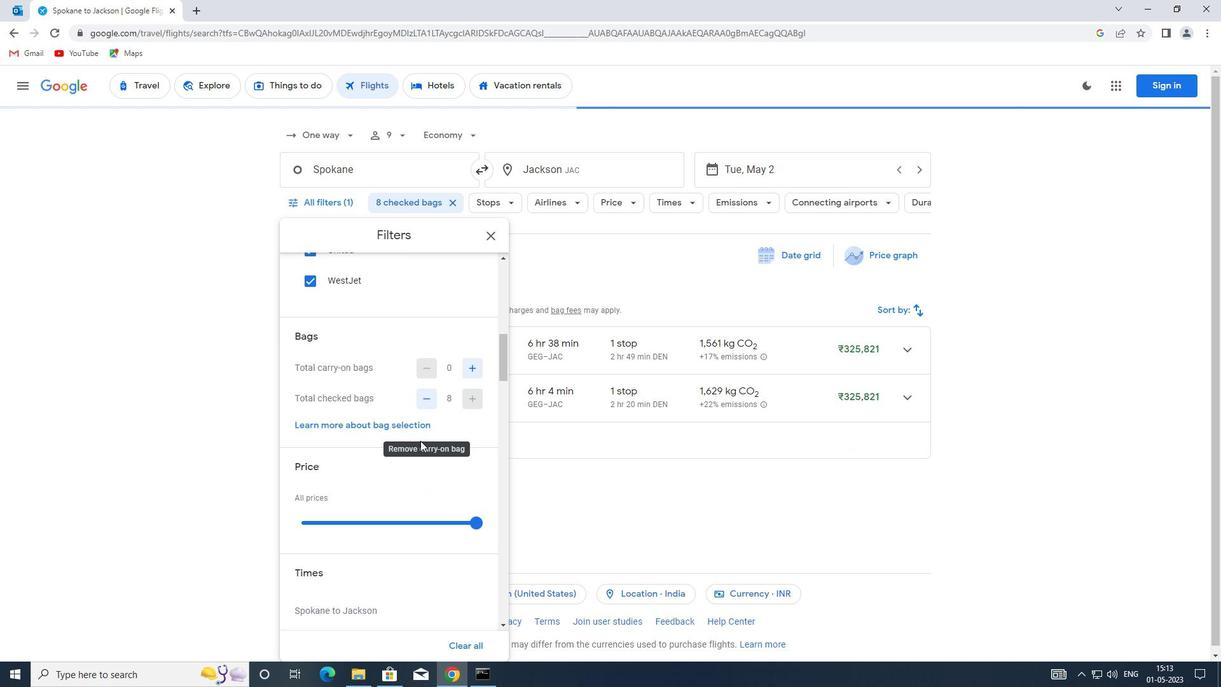 
Action: Mouse scrolled (414, 440) with delta (0, 0)
Screenshot: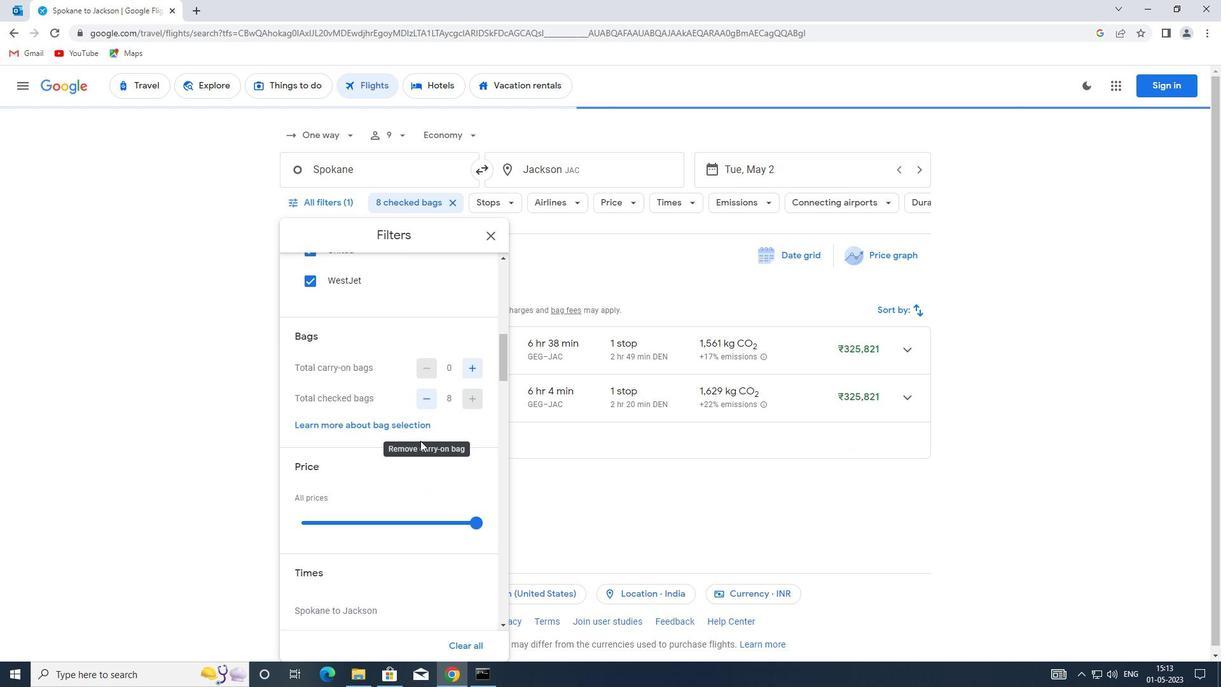 
Action: Mouse moved to (378, 469)
Screenshot: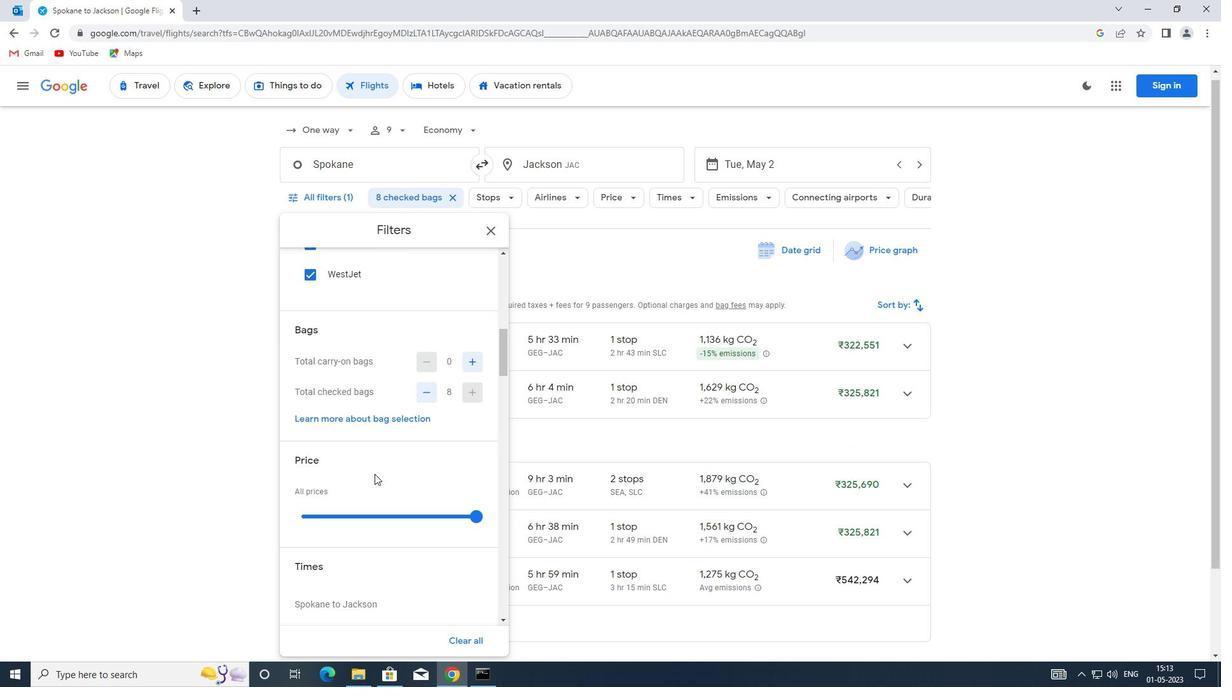 
Action: Mouse scrolled (378, 468) with delta (0, 0)
Screenshot: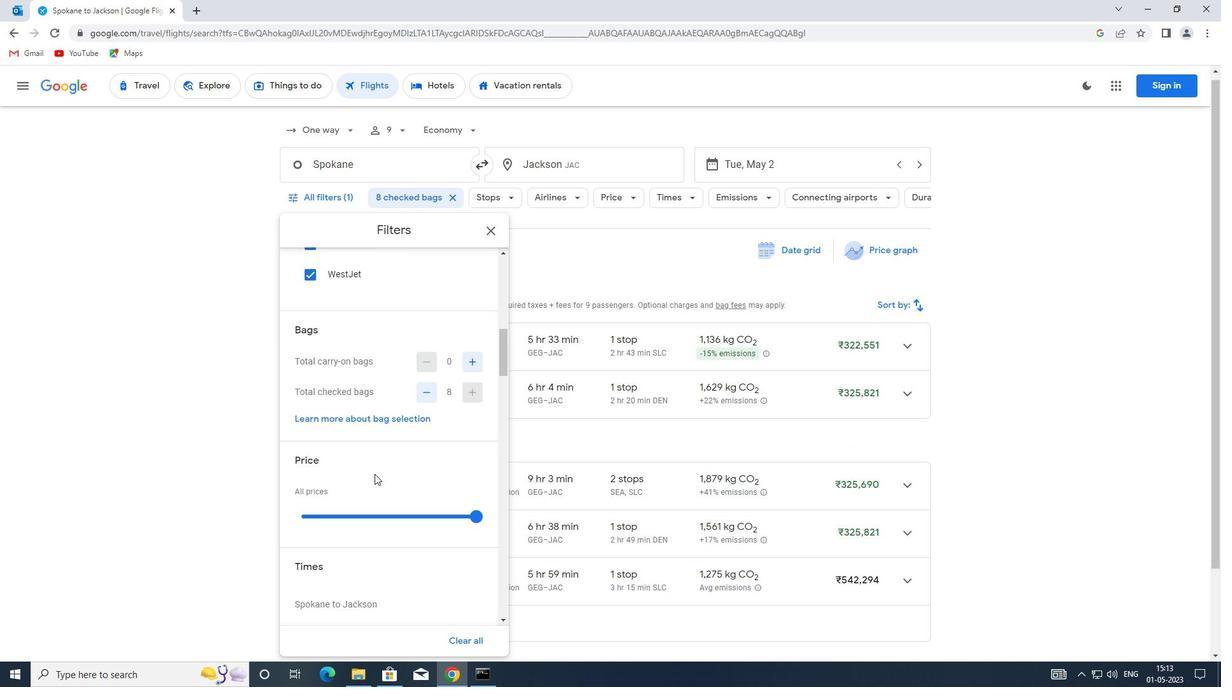 
Action: Mouse moved to (384, 448)
Screenshot: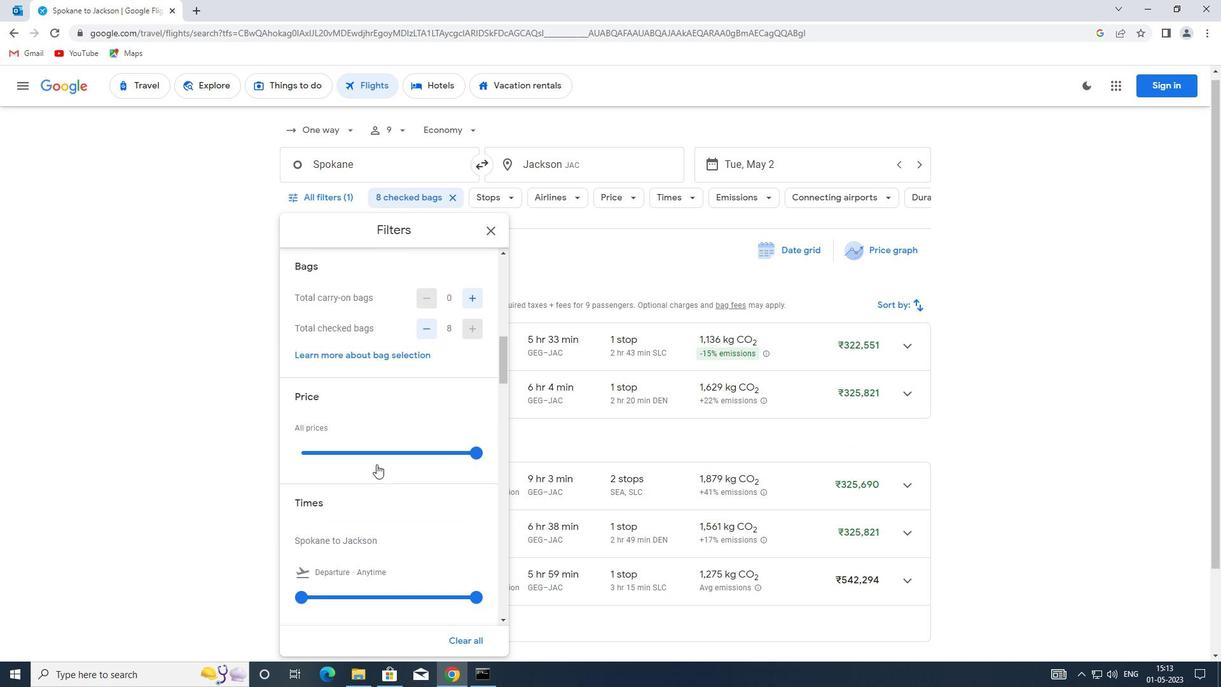 
Action: Mouse pressed left at (384, 448)
Screenshot: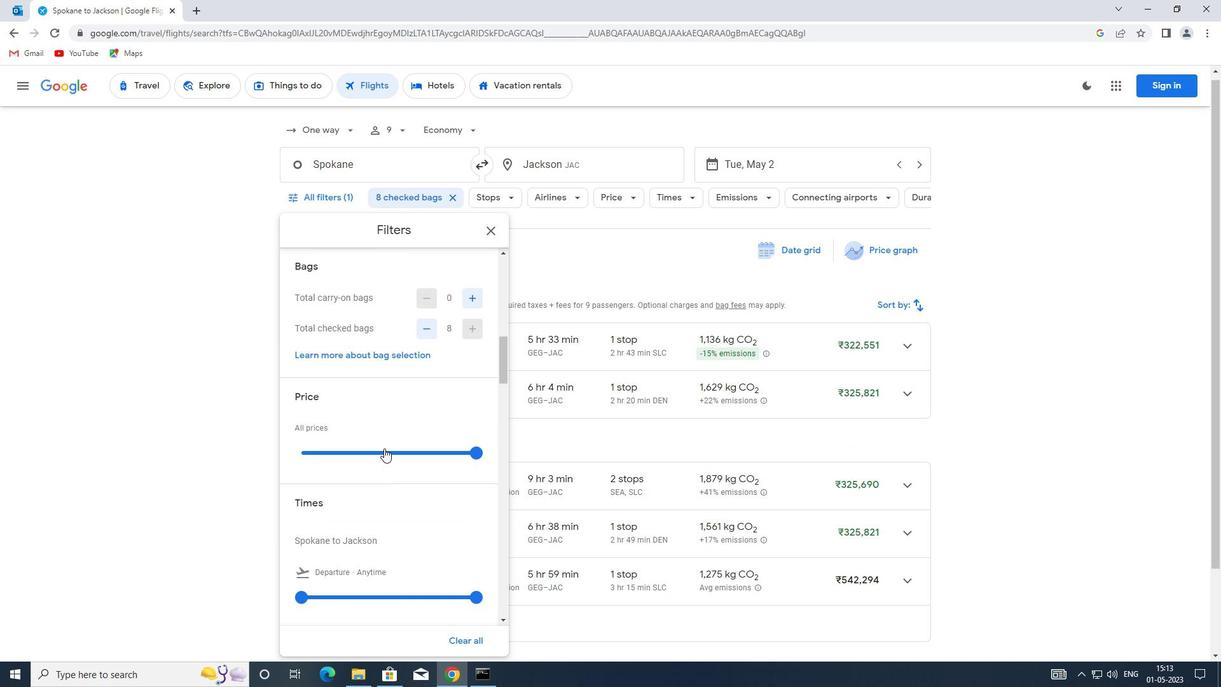 
Action: Mouse pressed left at (384, 448)
Screenshot: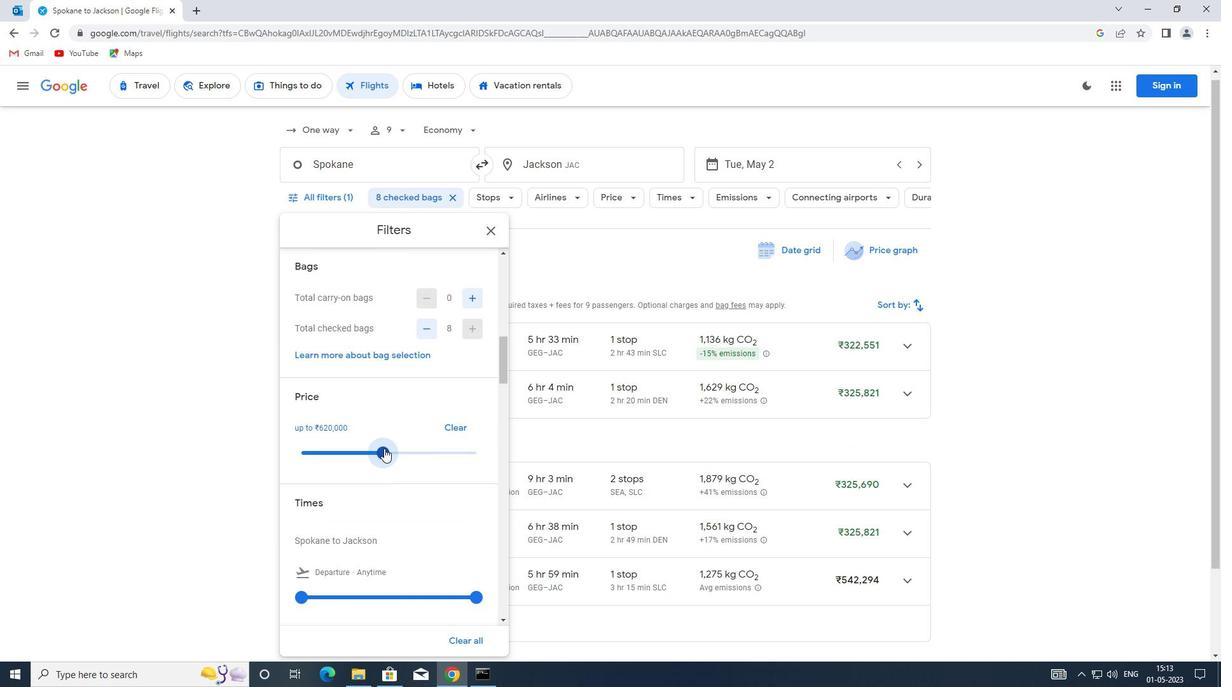 
Action: Mouse moved to (372, 437)
Screenshot: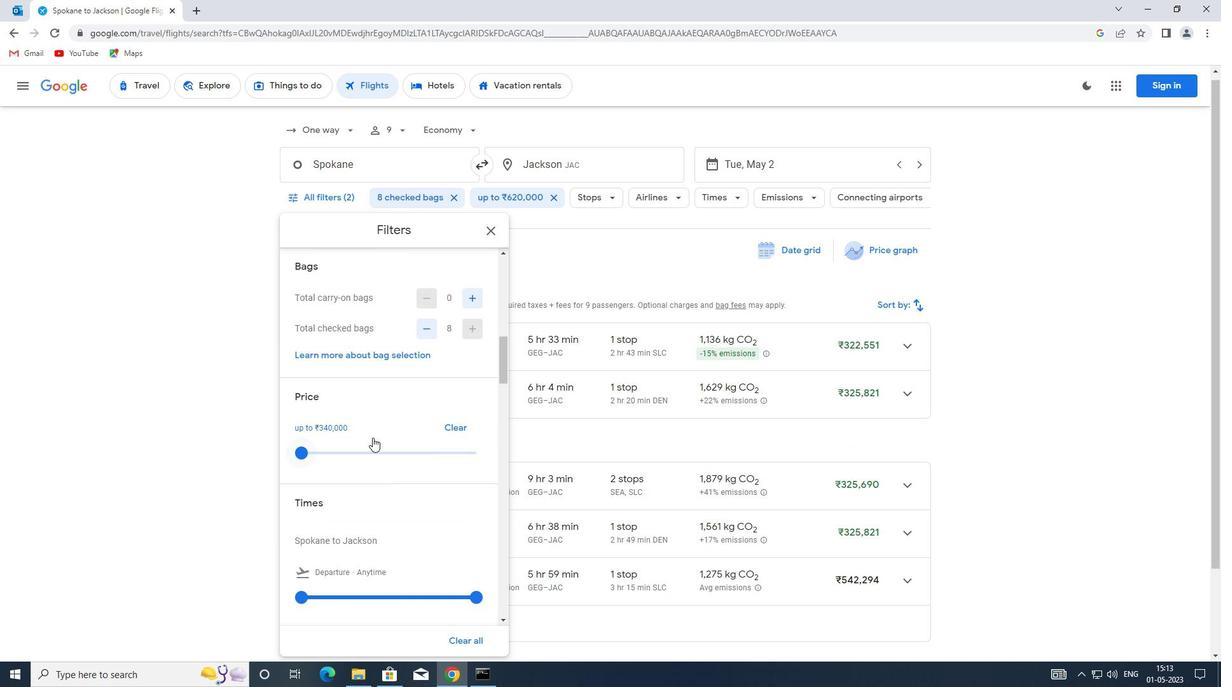 
Action: Mouse scrolled (372, 436) with delta (0, 0)
Screenshot: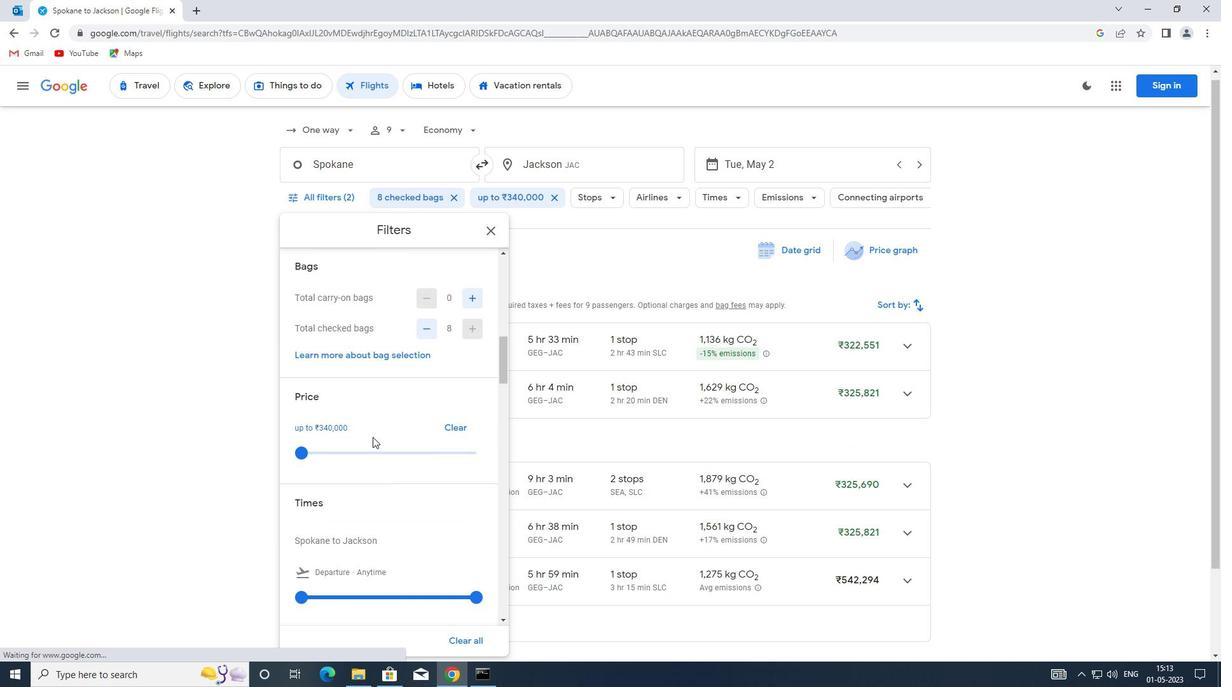 
Action: Mouse moved to (372, 431)
Screenshot: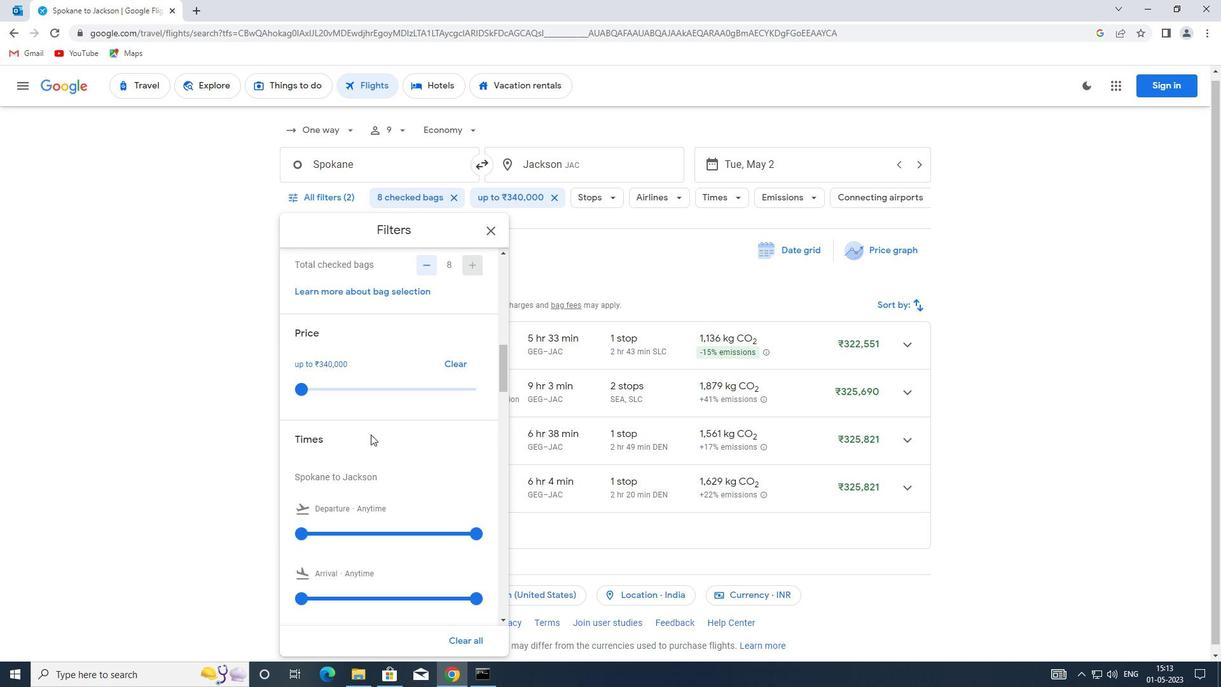 
Action: Mouse scrolled (372, 430) with delta (0, 0)
Screenshot: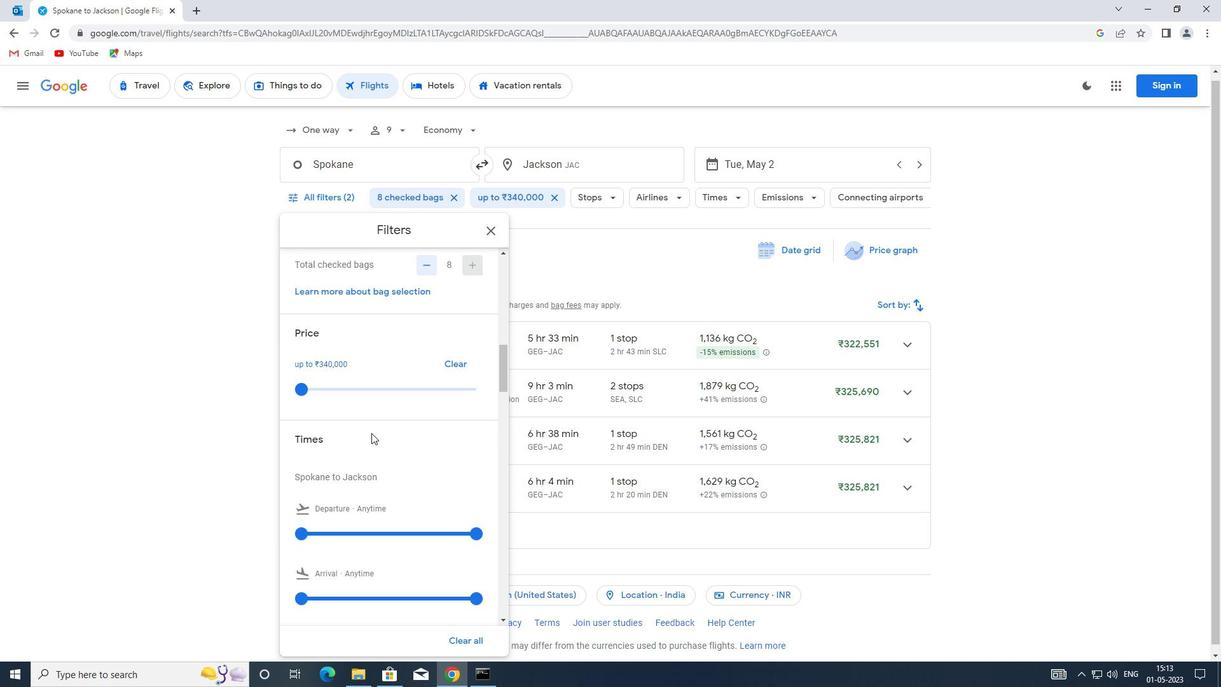 
Action: Mouse moved to (370, 430)
Screenshot: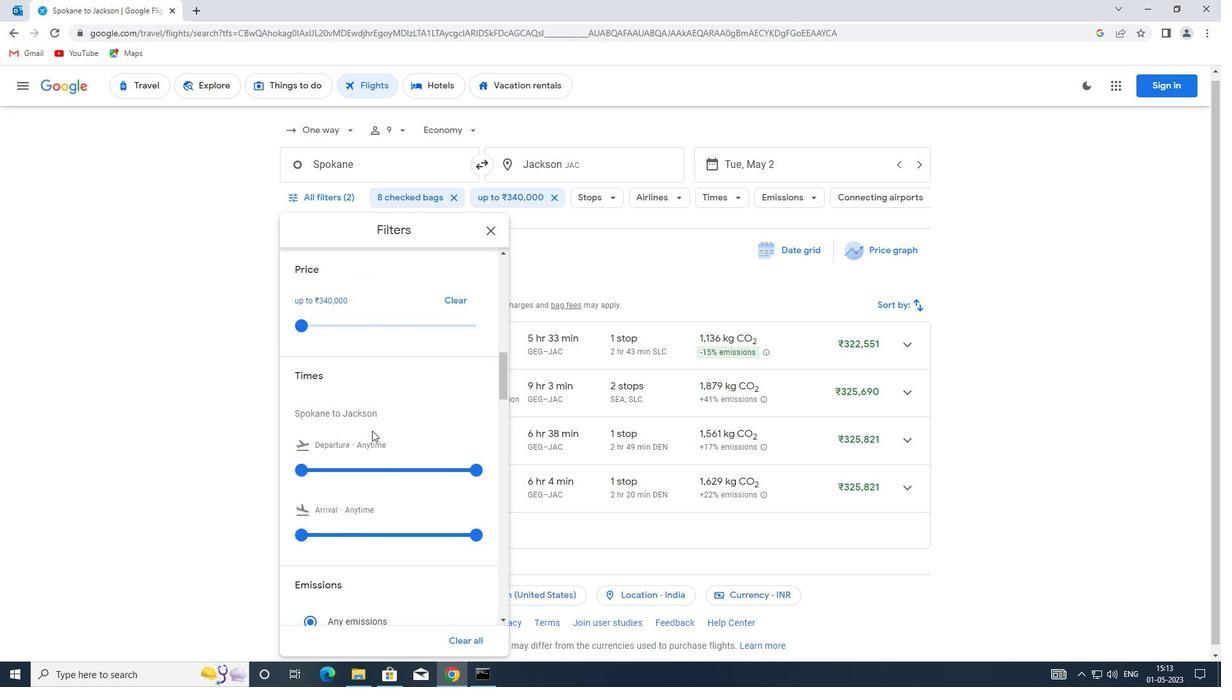 
Action: Mouse scrolled (370, 430) with delta (0, 0)
Screenshot: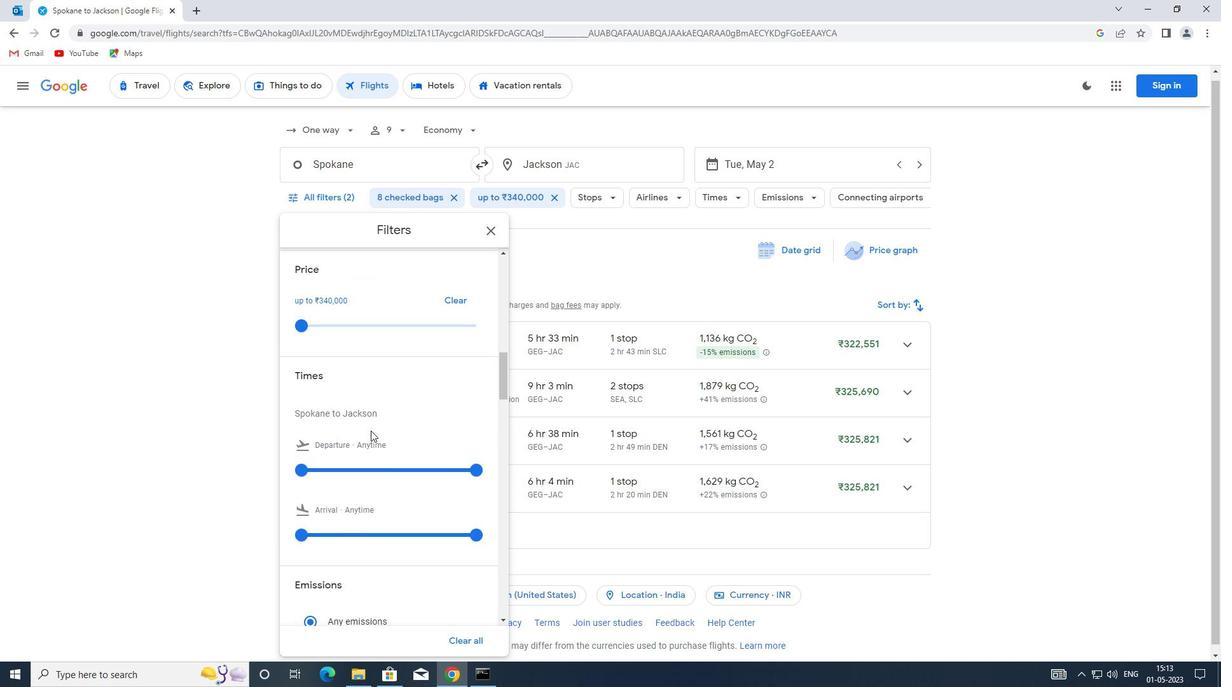 
Action: Mouse moved to (297, 405)
Screenshot: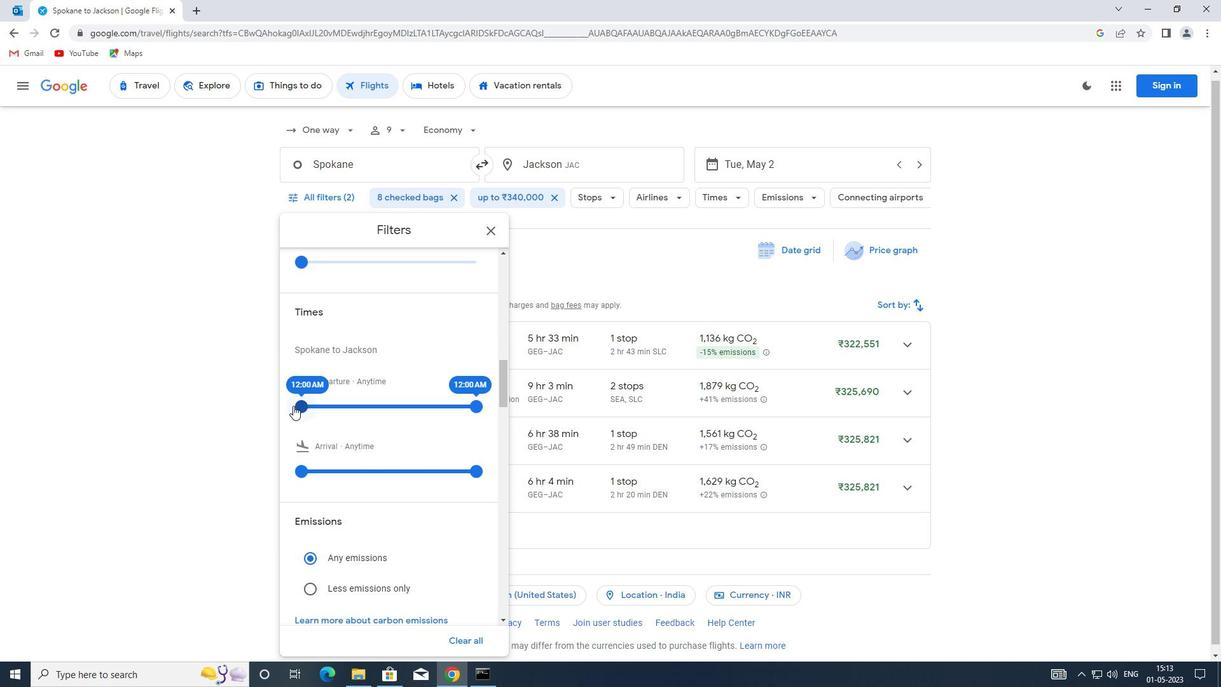 
Action: Mouse pressed left at (297, 405)
Screenshot: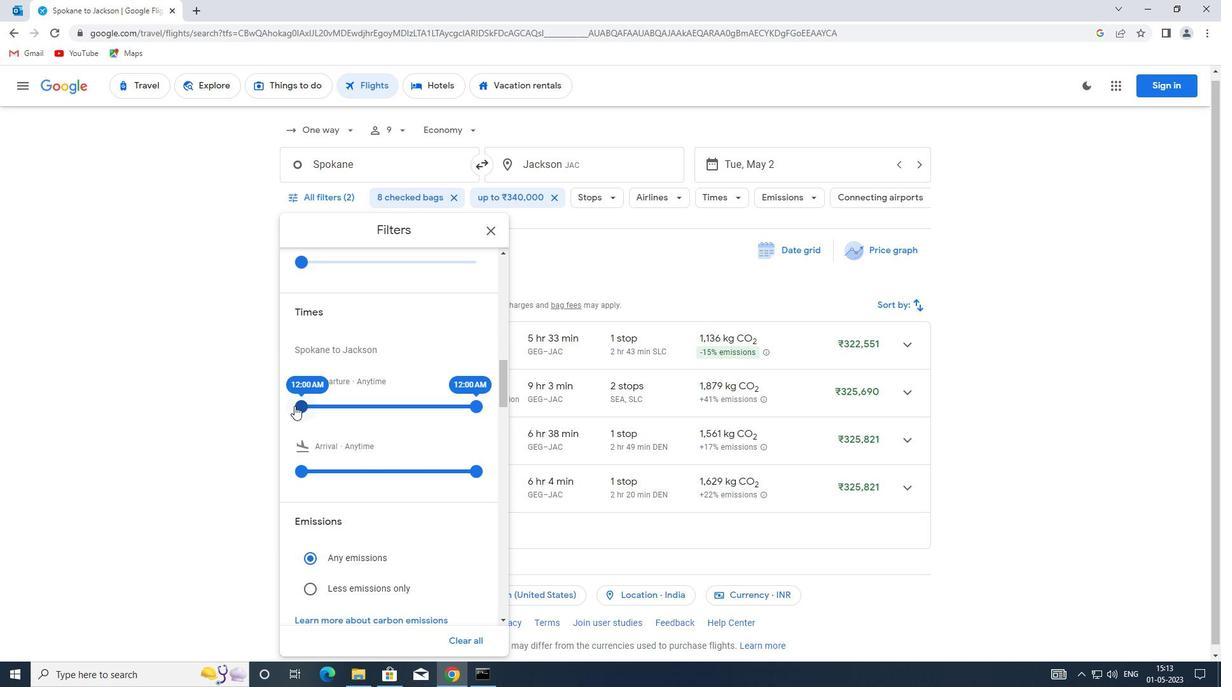 
Action: Mouse moved to (481, 405)
Screenshot: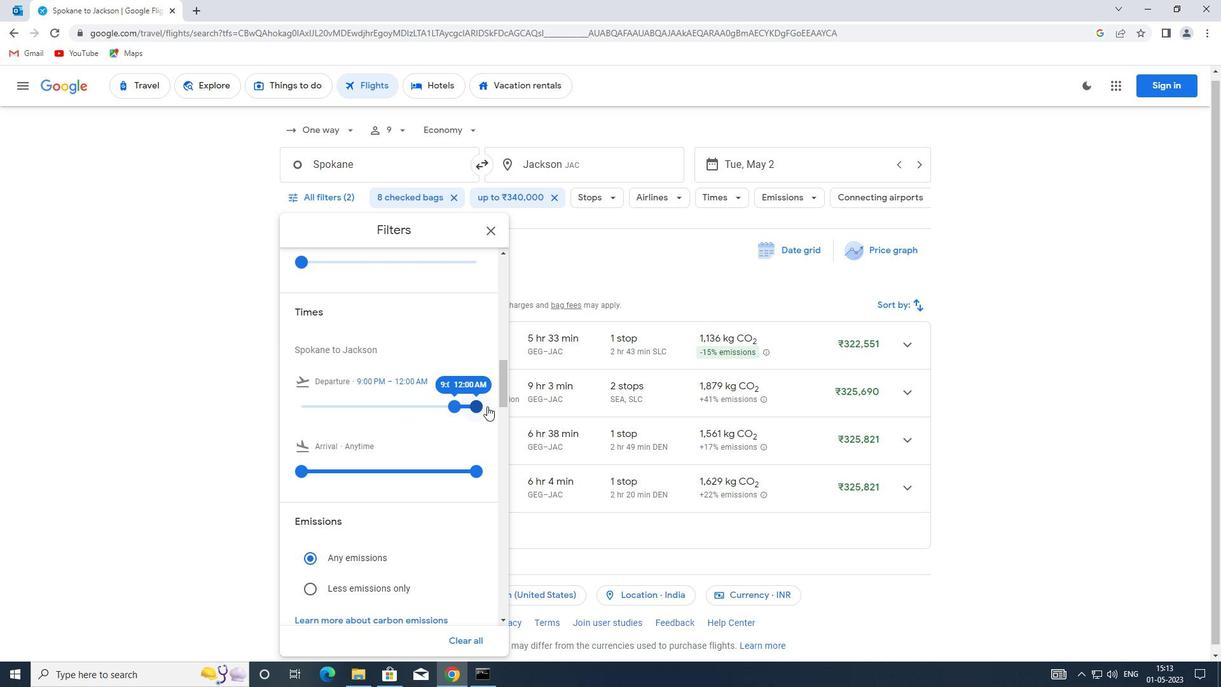 
Action: Mouse pressed left at (481, 405)
Screenshot: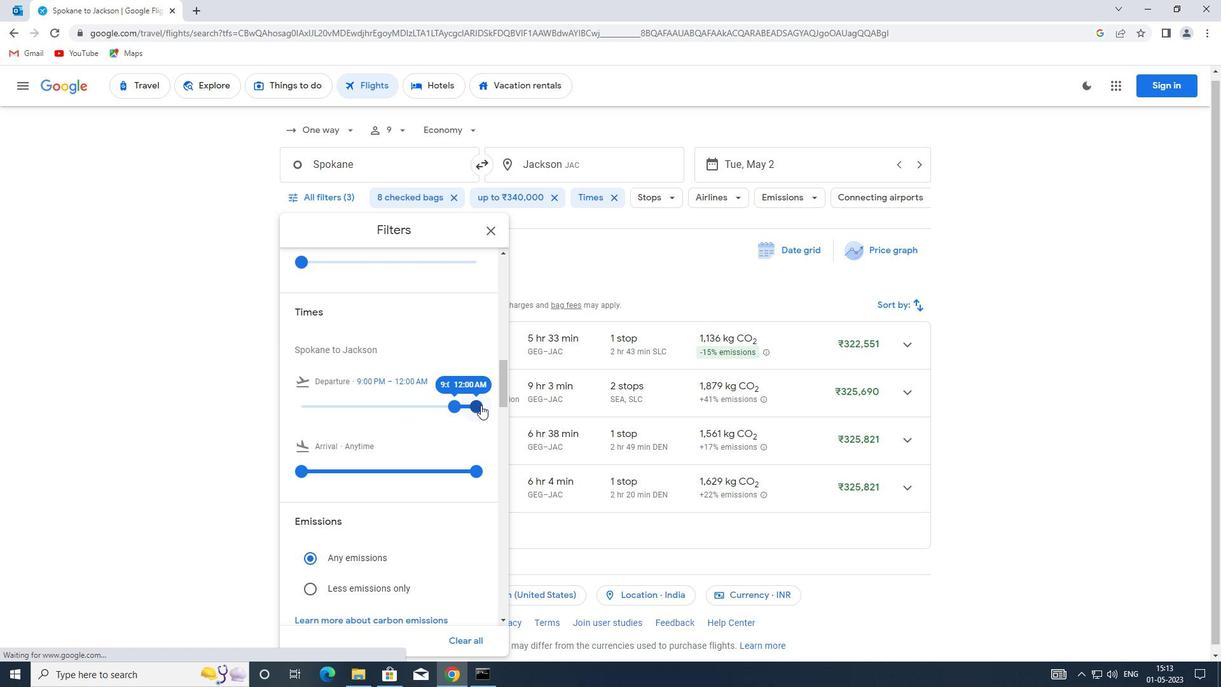 
Action: Mouse moved to (449, 402)
Screenshot: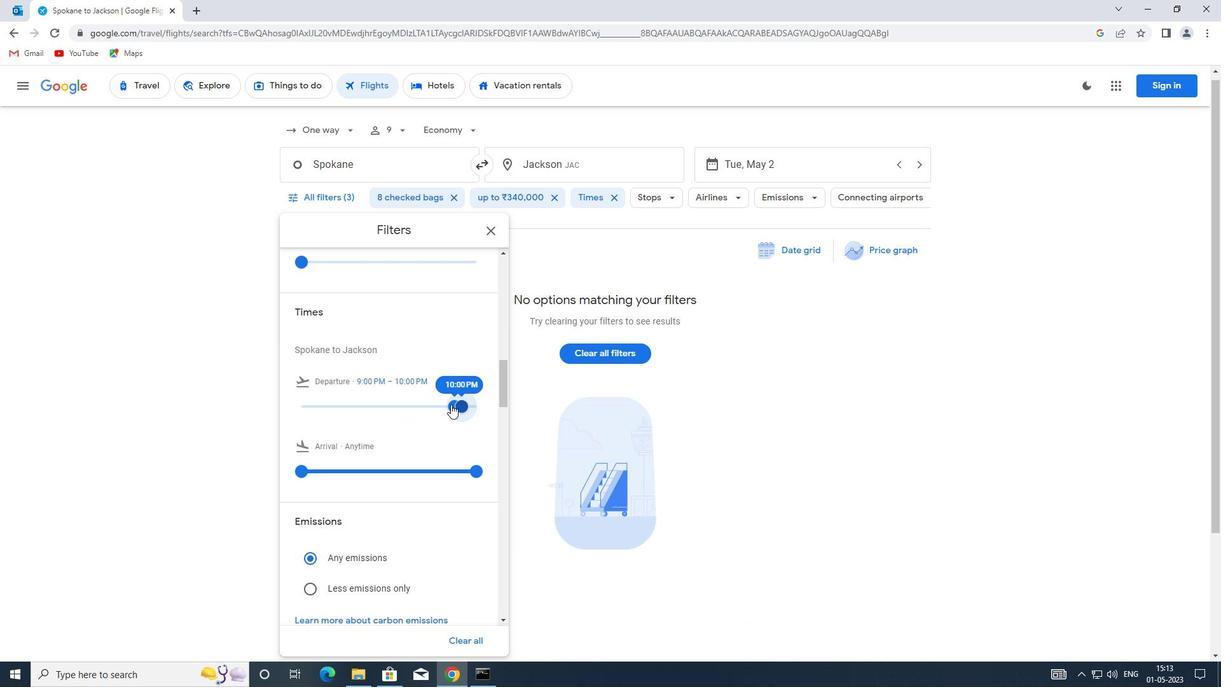 
Action: Mouse scrolled (449, 401) with delta (0, 0)
Screenshot: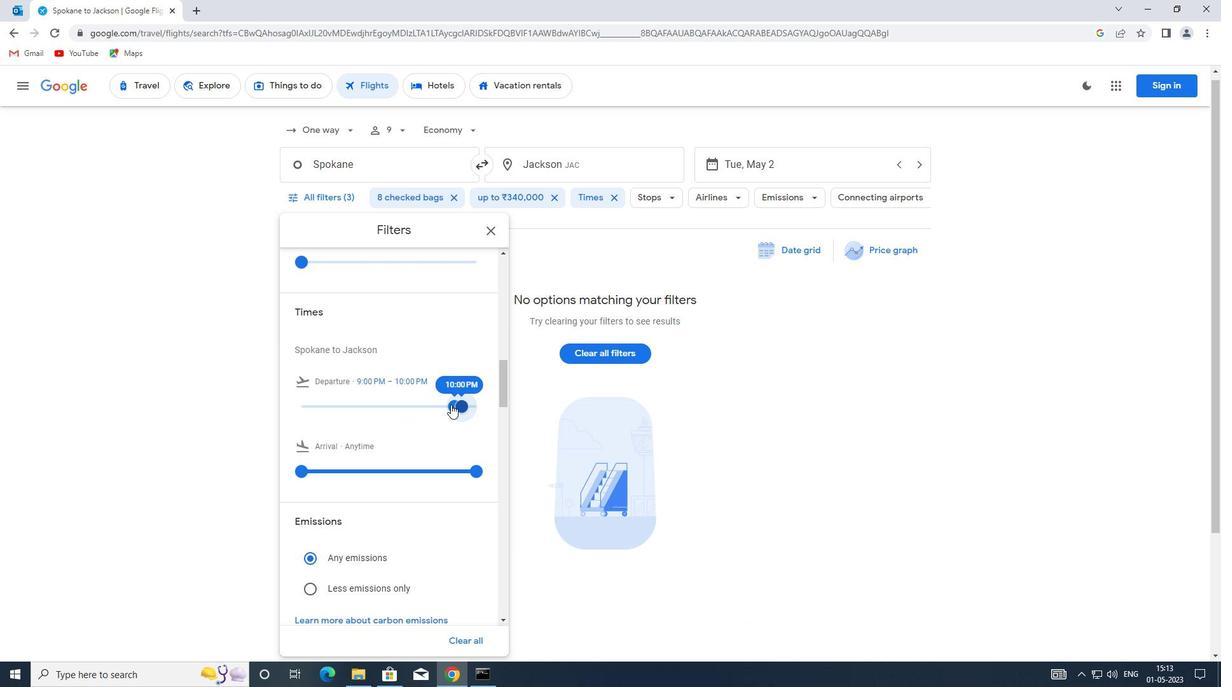 
Action: Mouse scrolled (449, 401) with delta (0, 0)
Screenshot: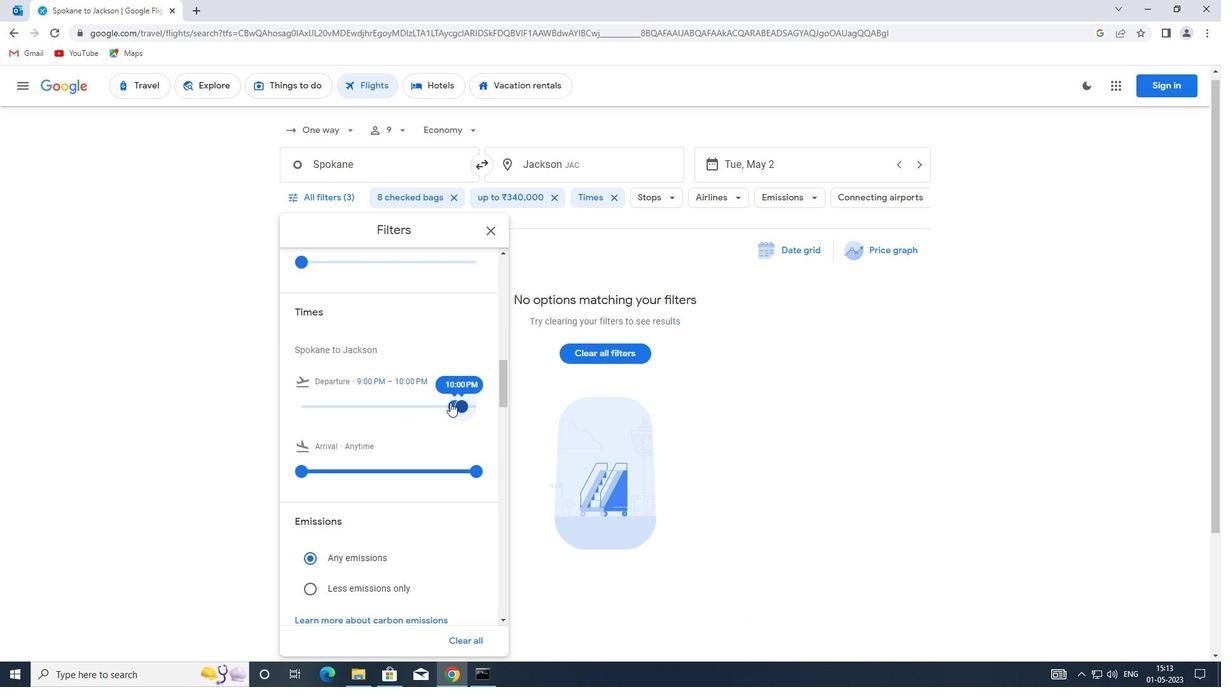 
Action: Mouse moved to (437, 395)
Screenshot: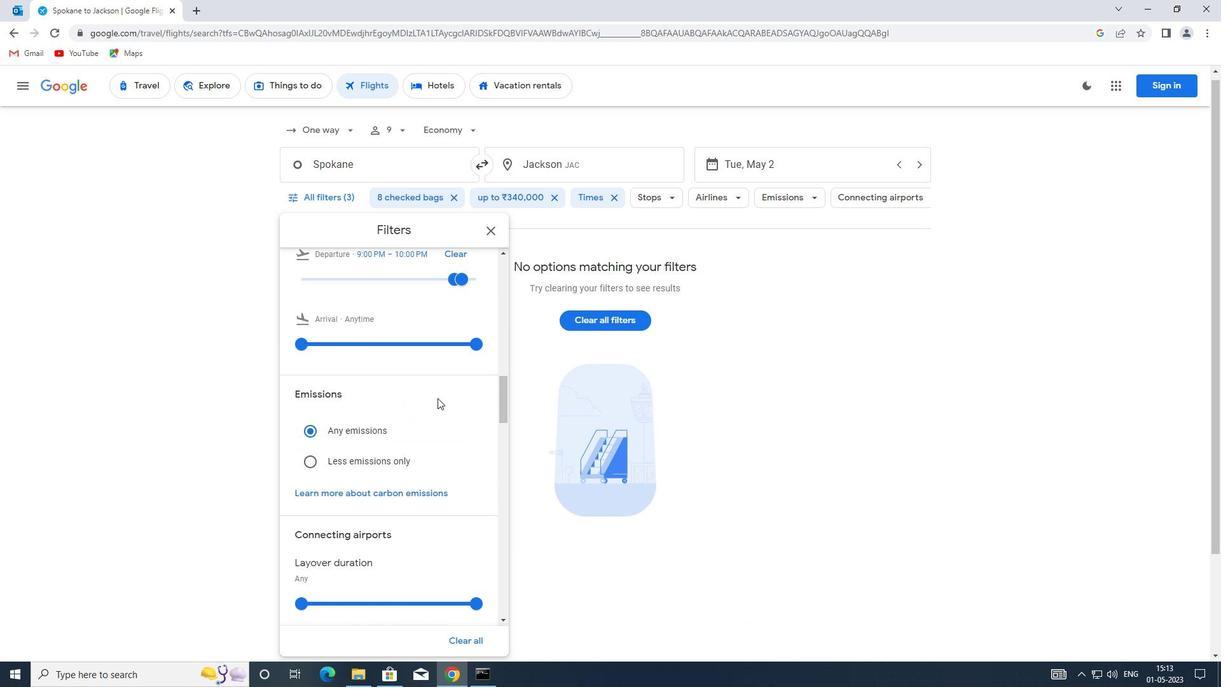 
Action: Mouse scrolled (437, 395) with delta (0, 0)
Screenshot: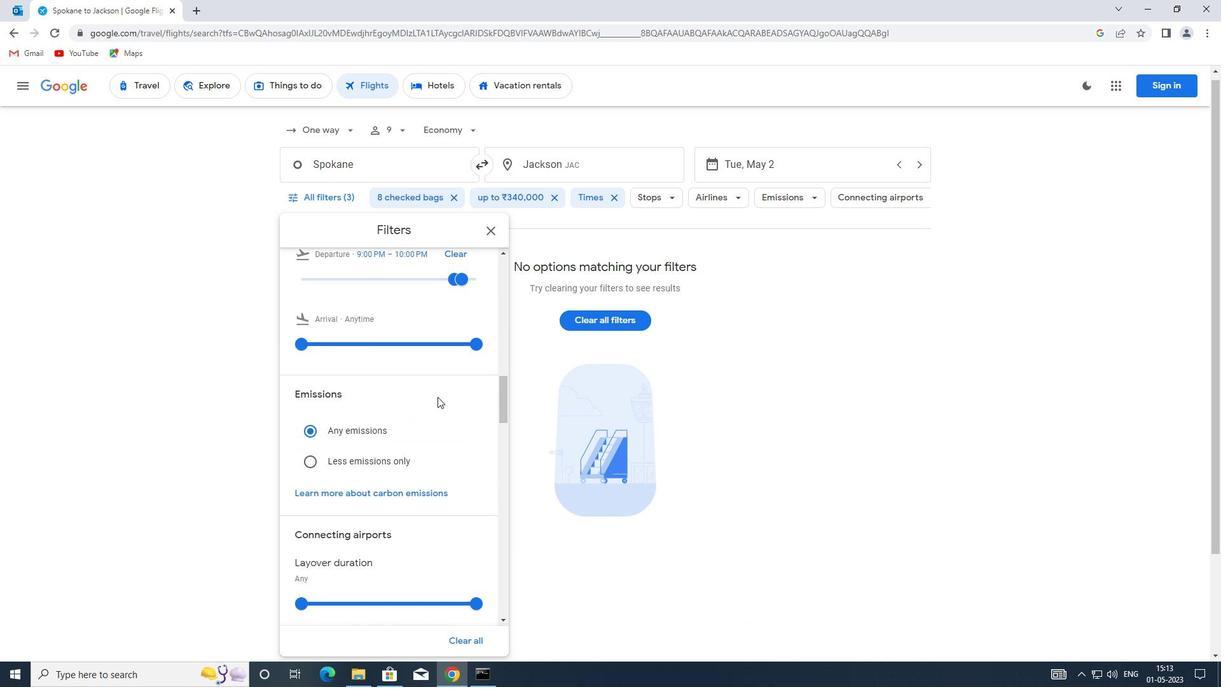 
Action: Mouse moved to (490, 230)
Screenshot: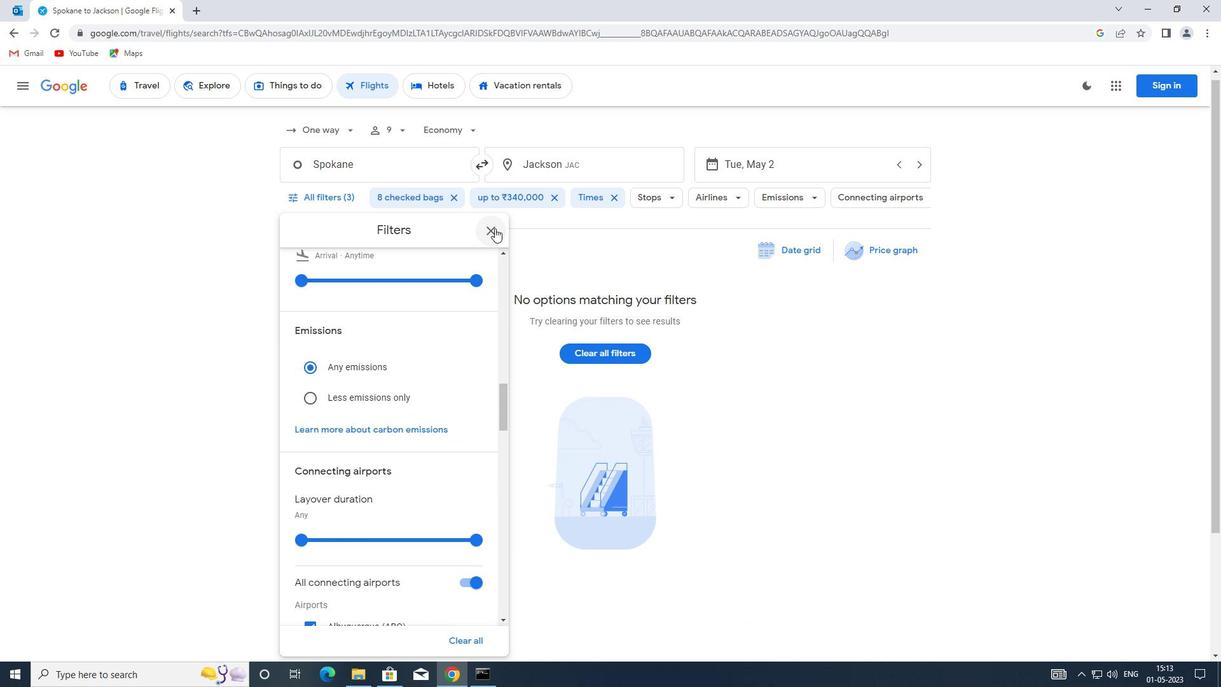 
Action: Mouse pressed left at (490, 230)
Screenshot: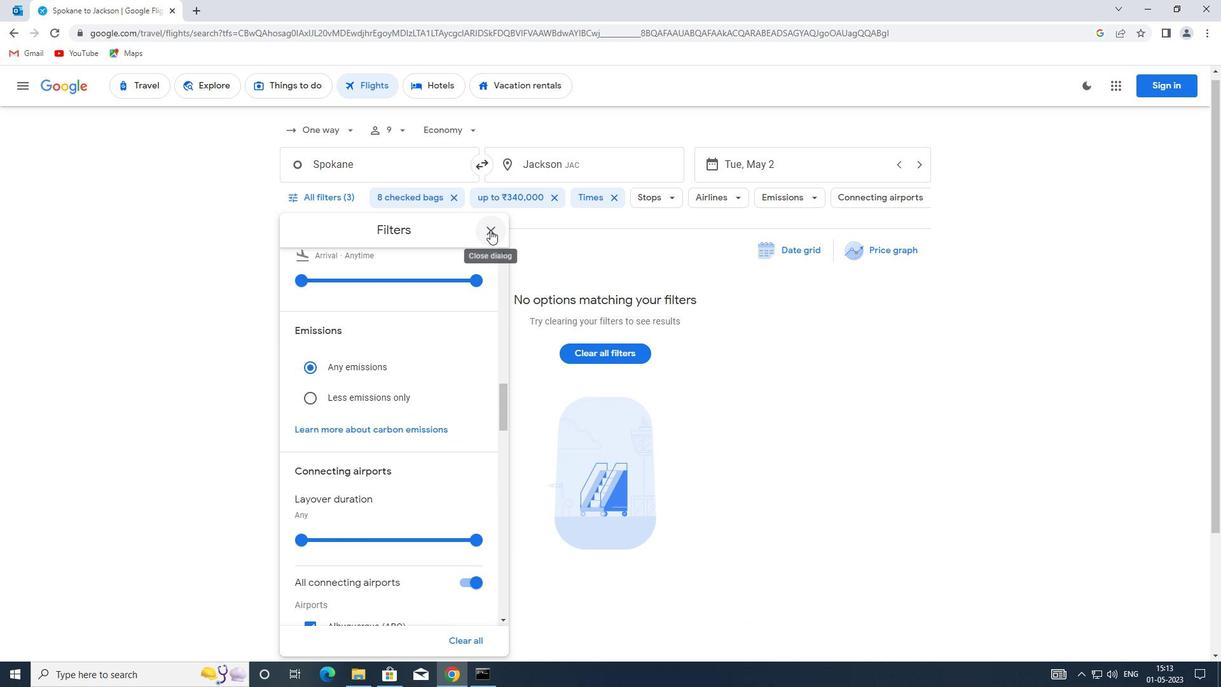 
